 Task: Add a signature Ashley Martin containing Yours sincerely, Ashley Martin to email address softage.10@softage.net and add a label Incident response
Action: Mouse moved to (137, 141)
Screenshot: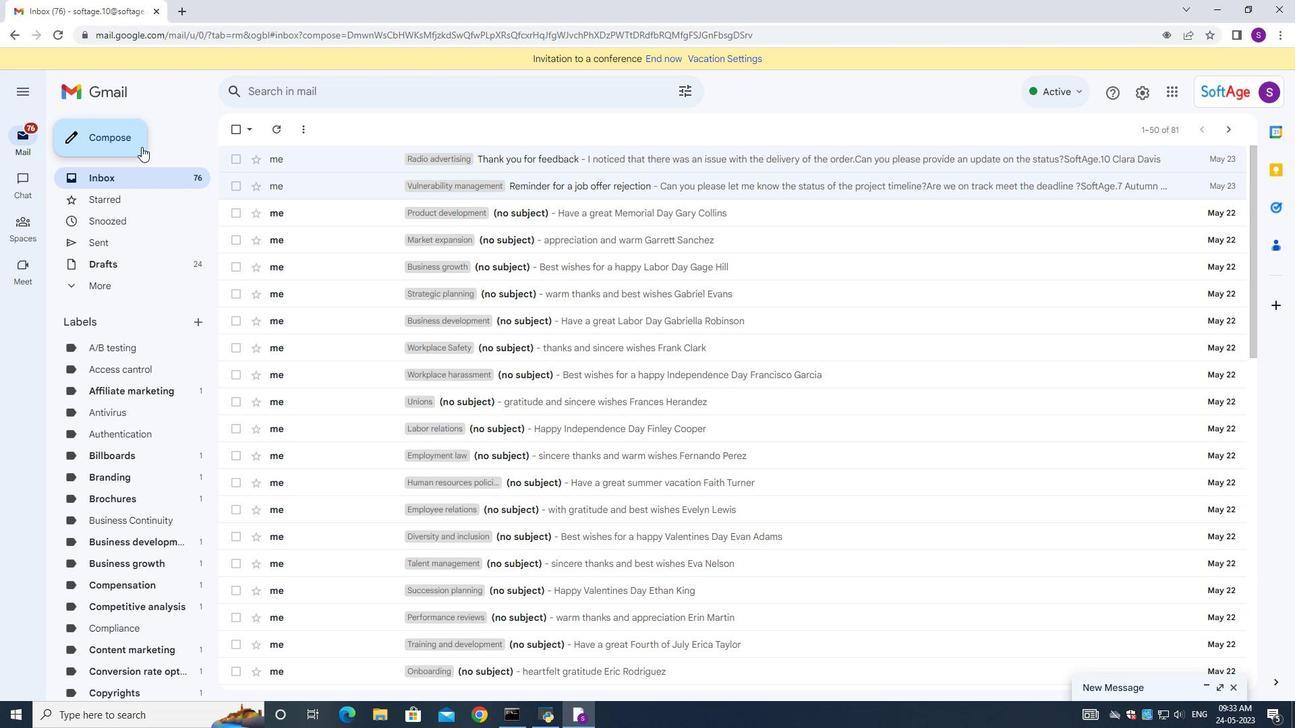 
Action: Mouse pressed left at (137, 141)
Screenshot: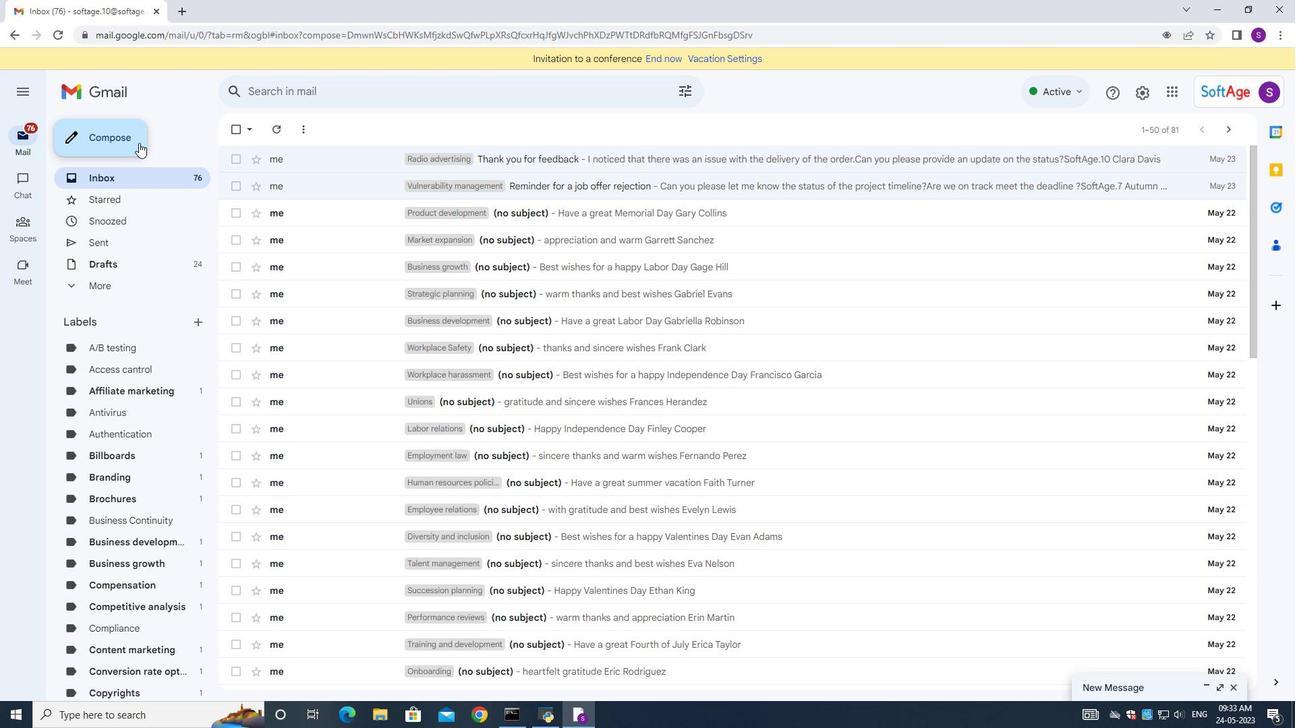 
Action: Mouse moved to (1234, 689)
Screenshot: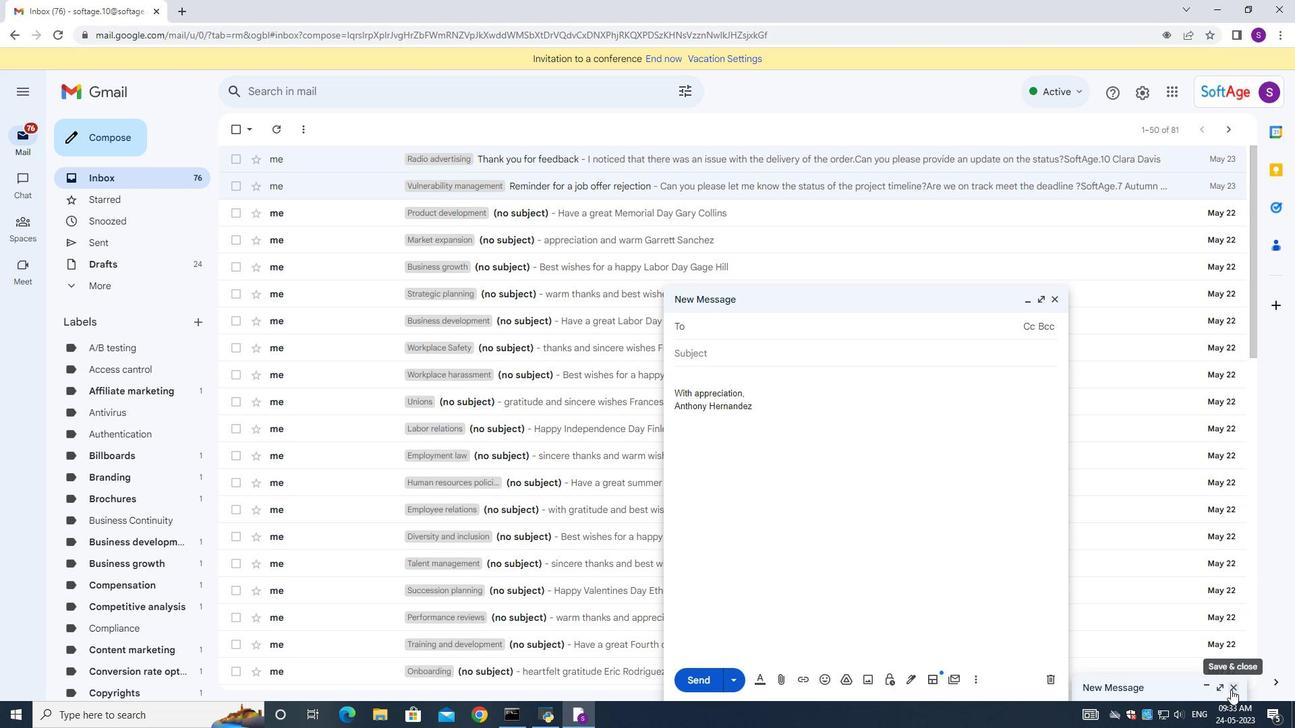 
Action: Mouse pressed left at (1234, 689)
Screenshot: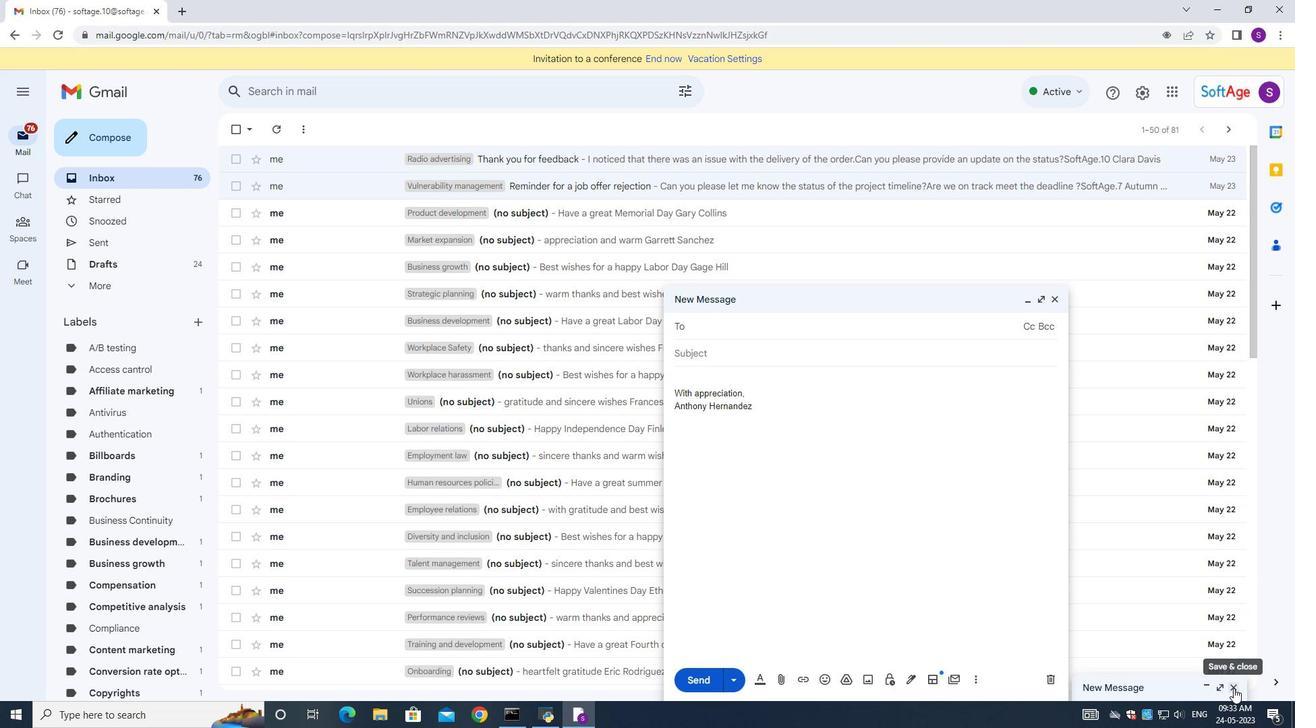 
Action: Mouse moved to (1089, 676)
Screenshot: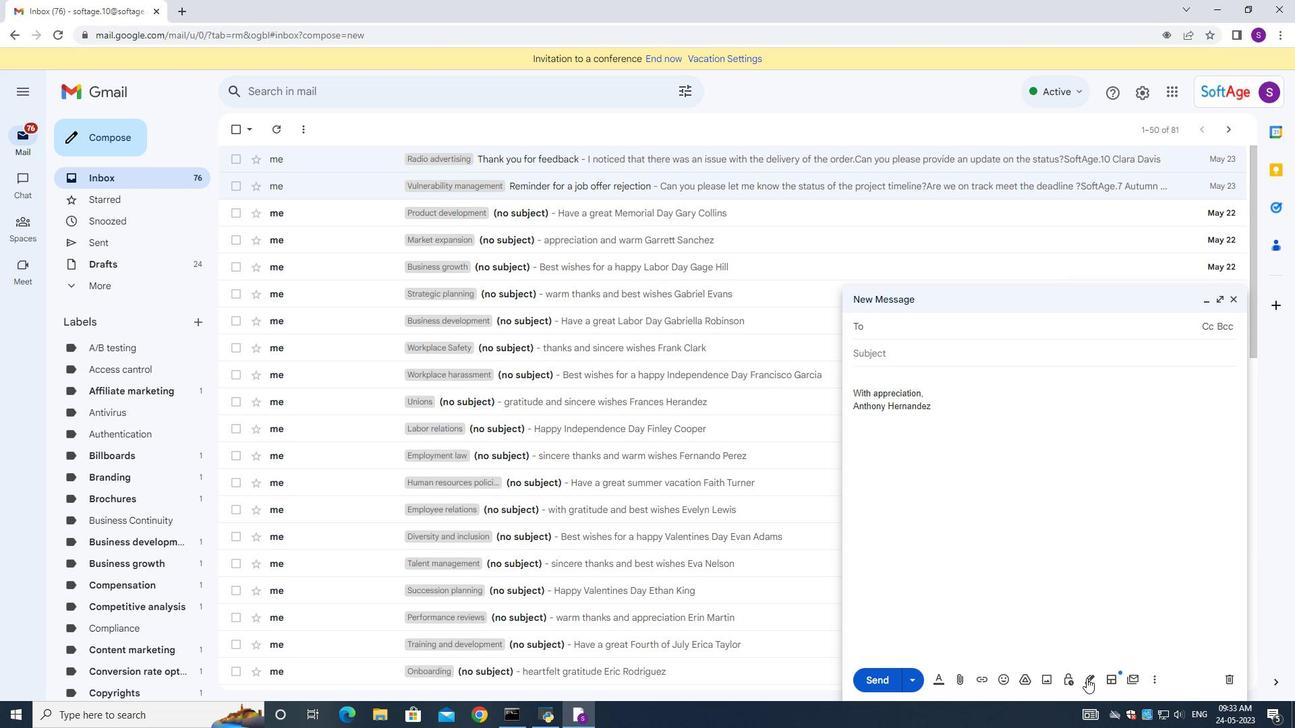 
Action: Mouse pressed left at (1089, 676)
Screenshot: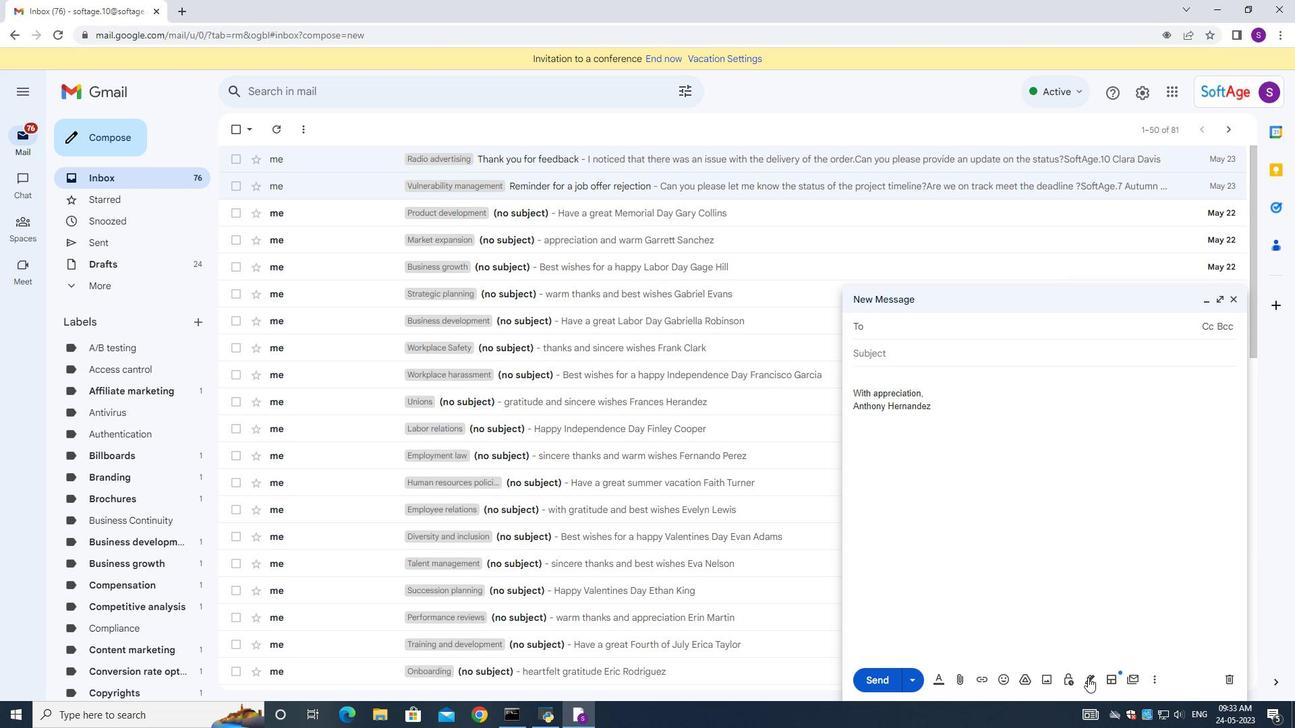 
Action: Mouse moved to (1143, 606)
Screenshot: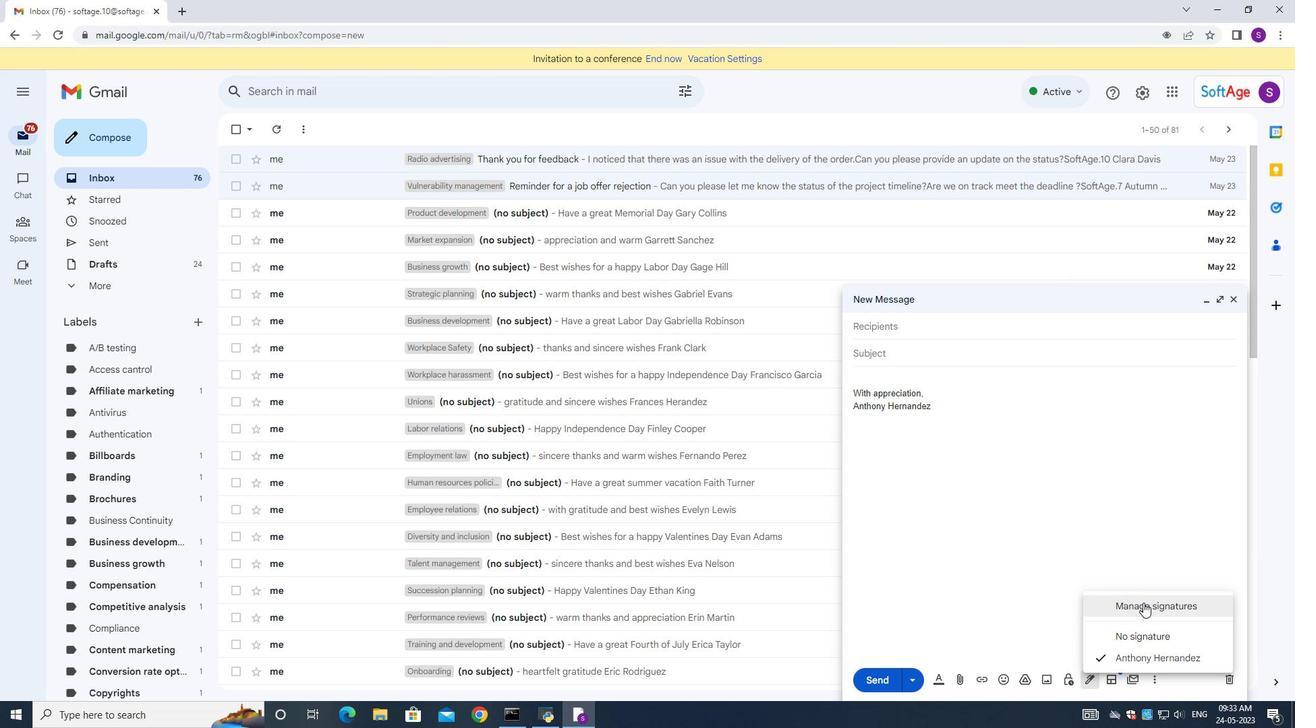 
Action: Mouse pressed left at (1143, 606)
Screenshot: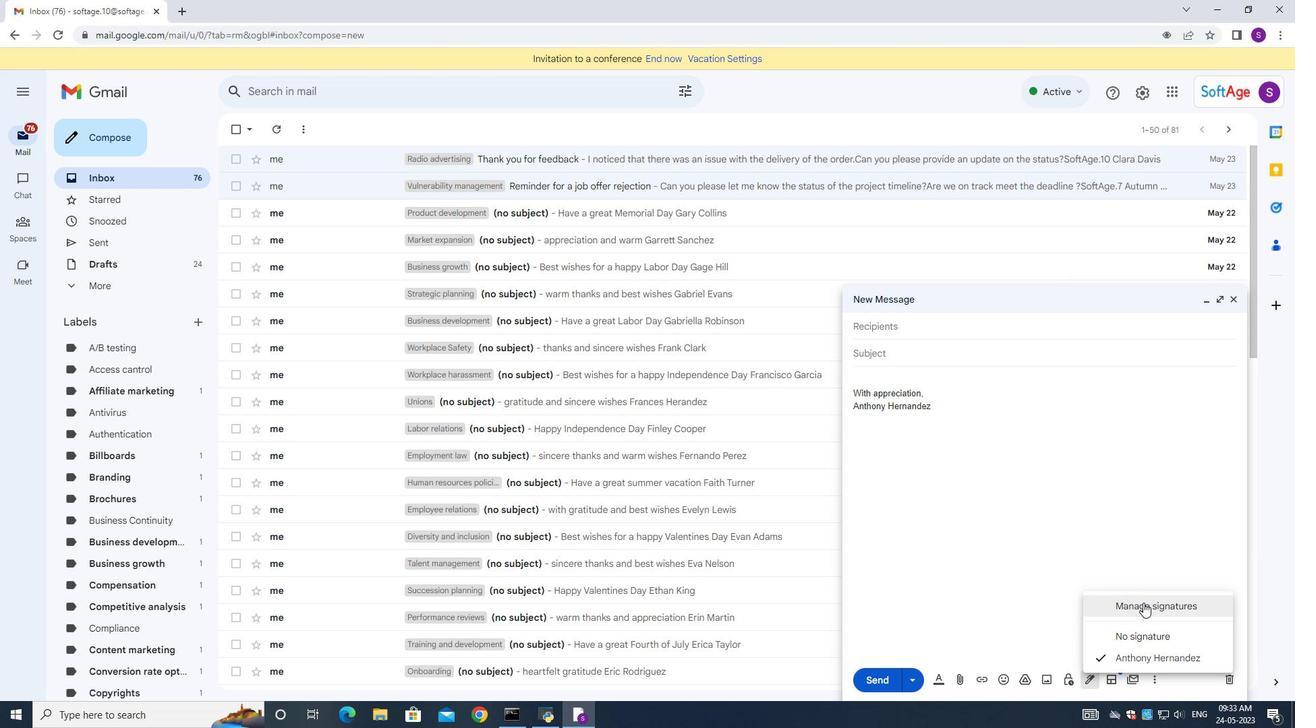 
Action: Mouse moved to (701, 334)
Screenshot: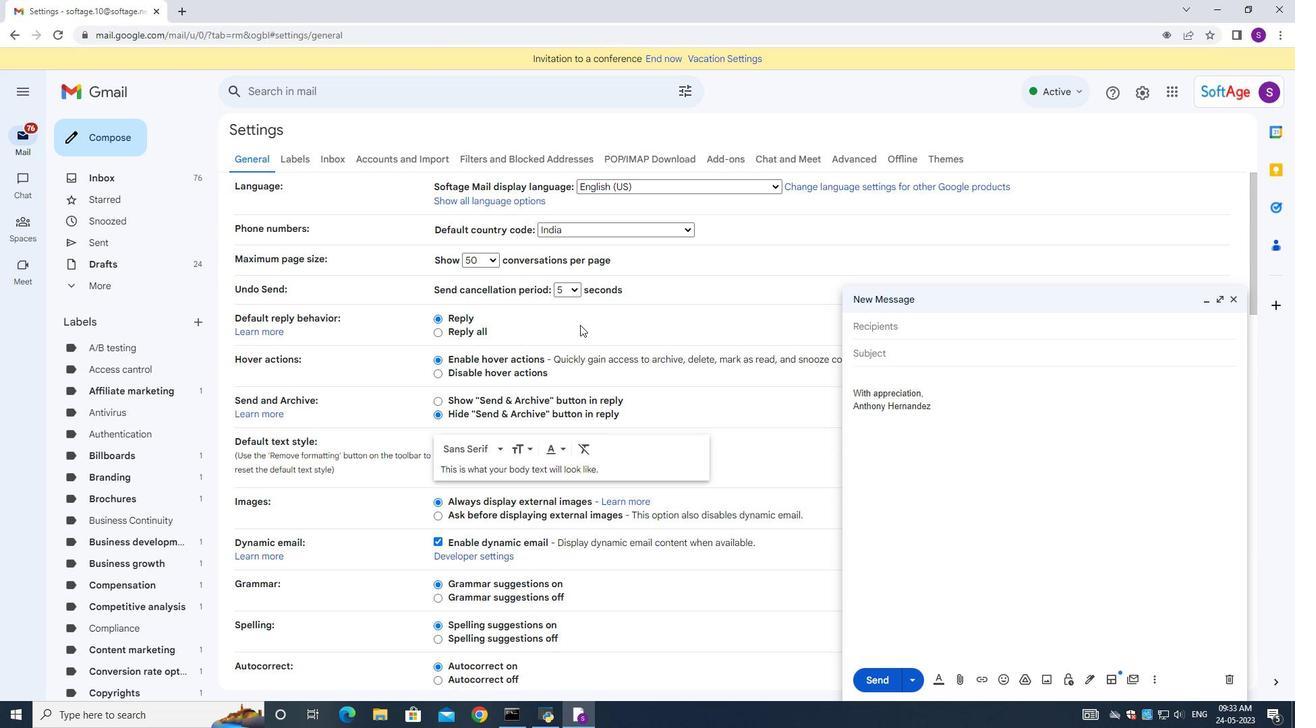 
Action: Mouse scrolled (701, 333) with delta (0, 0)
Screenshot: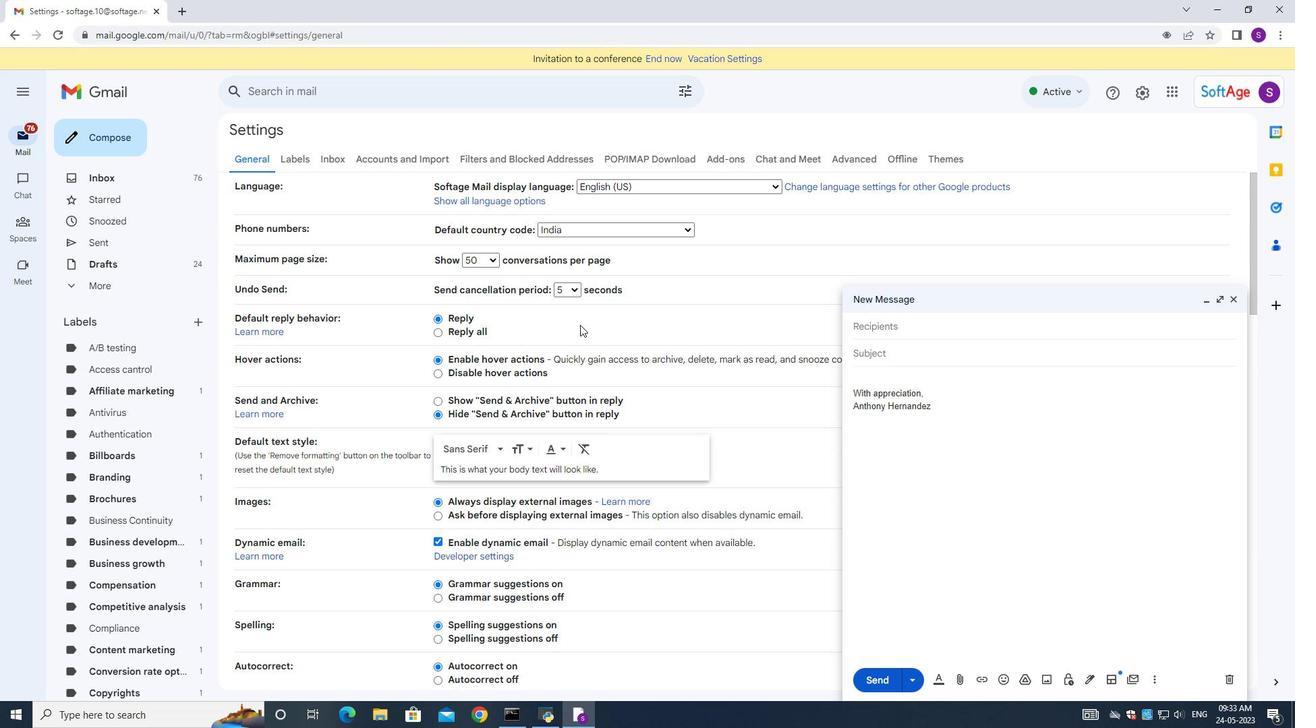 
Action: Mouse moved to (702, 335)
Screenshot: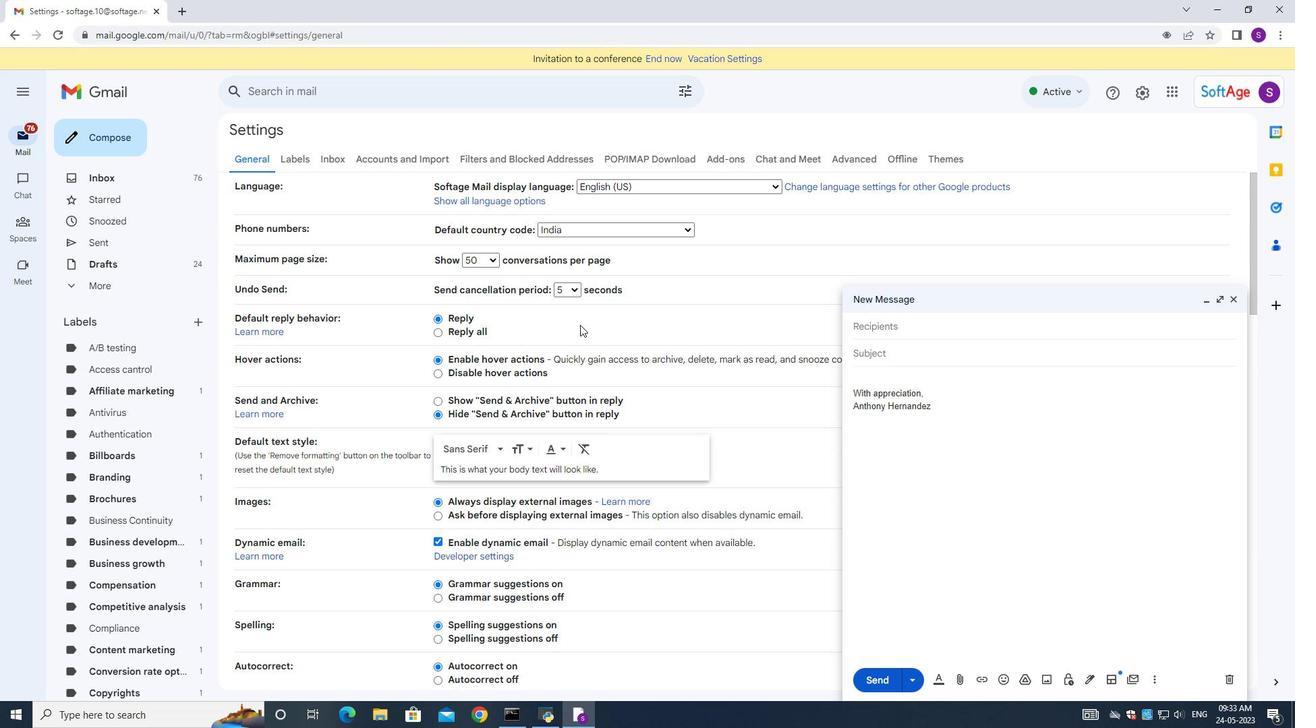 
Action: Mouse scrolled (702, 334) with delta (0, 0)
Screenshot: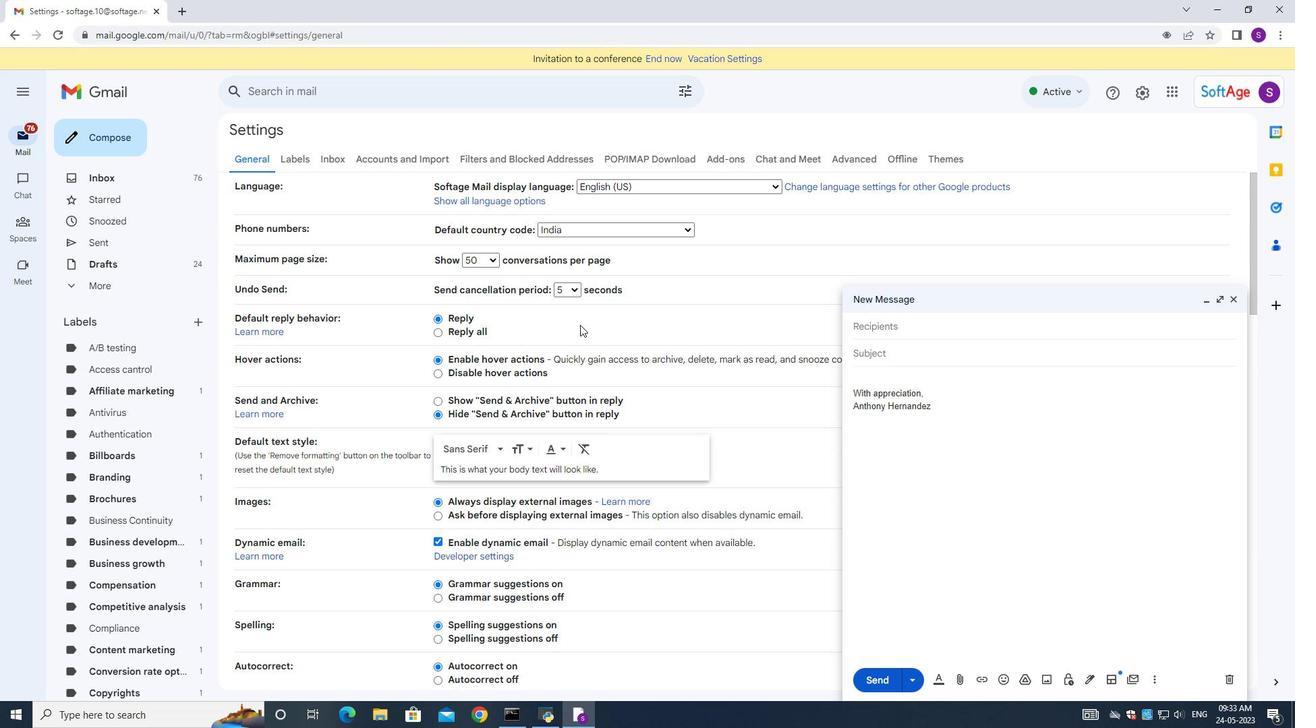 
Action: Mouse scrolled (702, 334) with delta (0, 0)
Screenshot: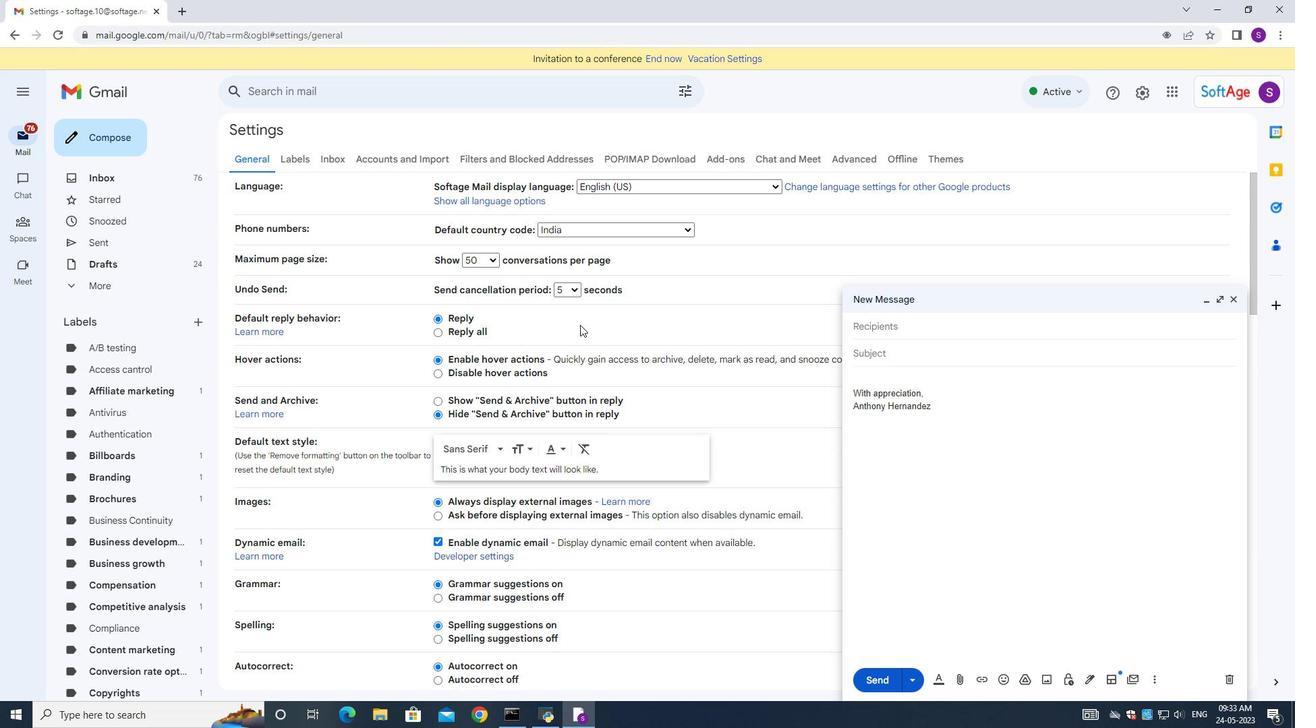 
Action: Mouse moved to (702, 336)
Screenshot: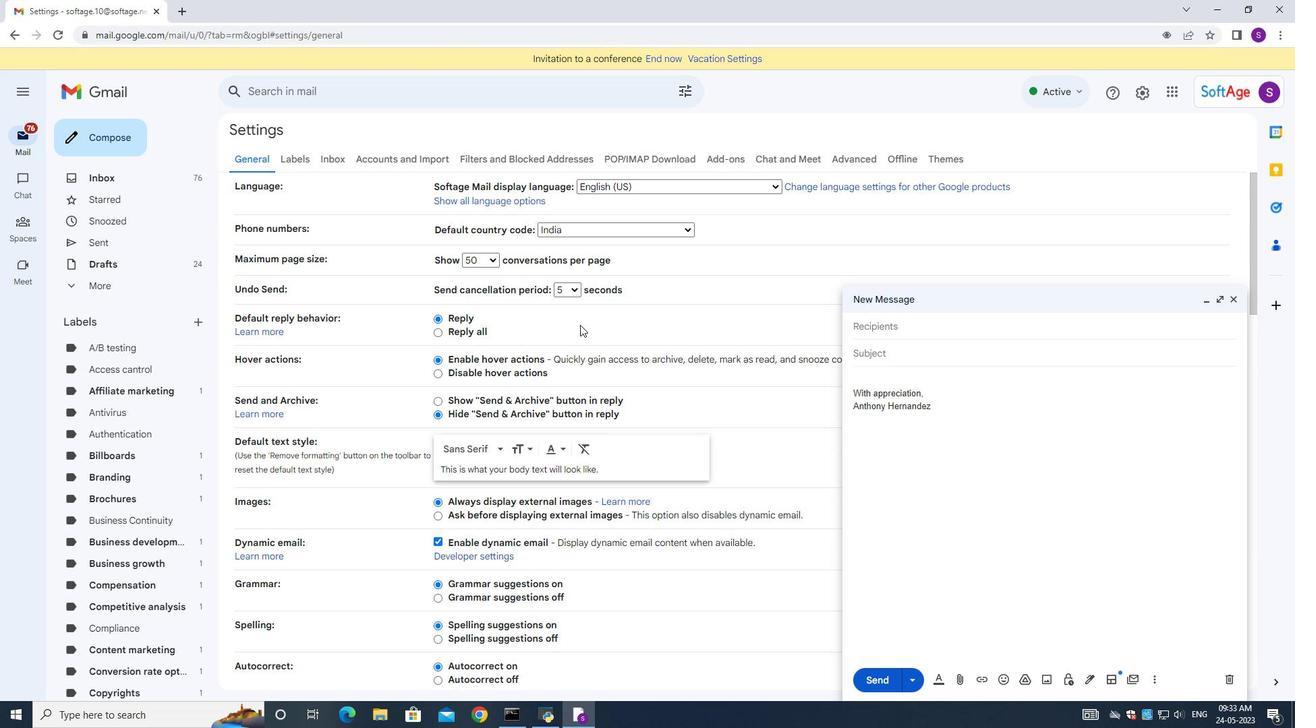 
Action: Mouse scrolled (702, 335) with delta (0, 0)
Screenshot: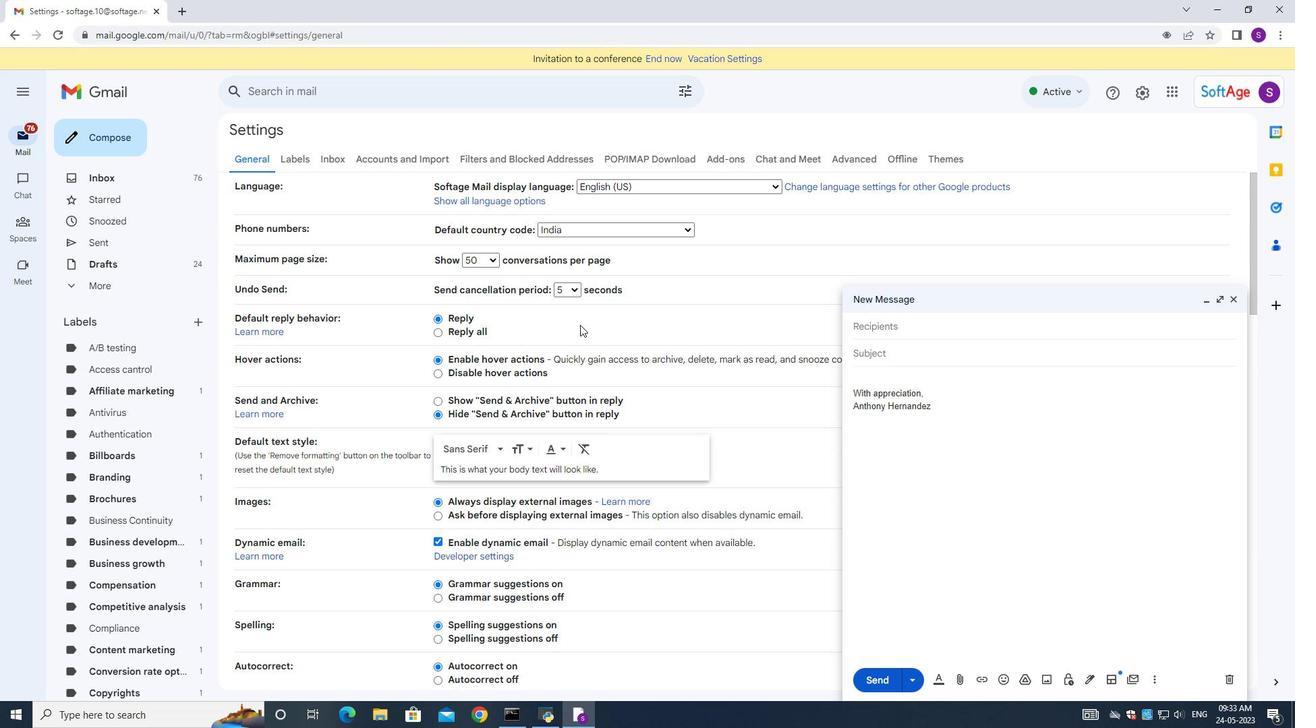 
Action: Mouse scrolled (702, 335) with delta (0, 0)
Screenshot: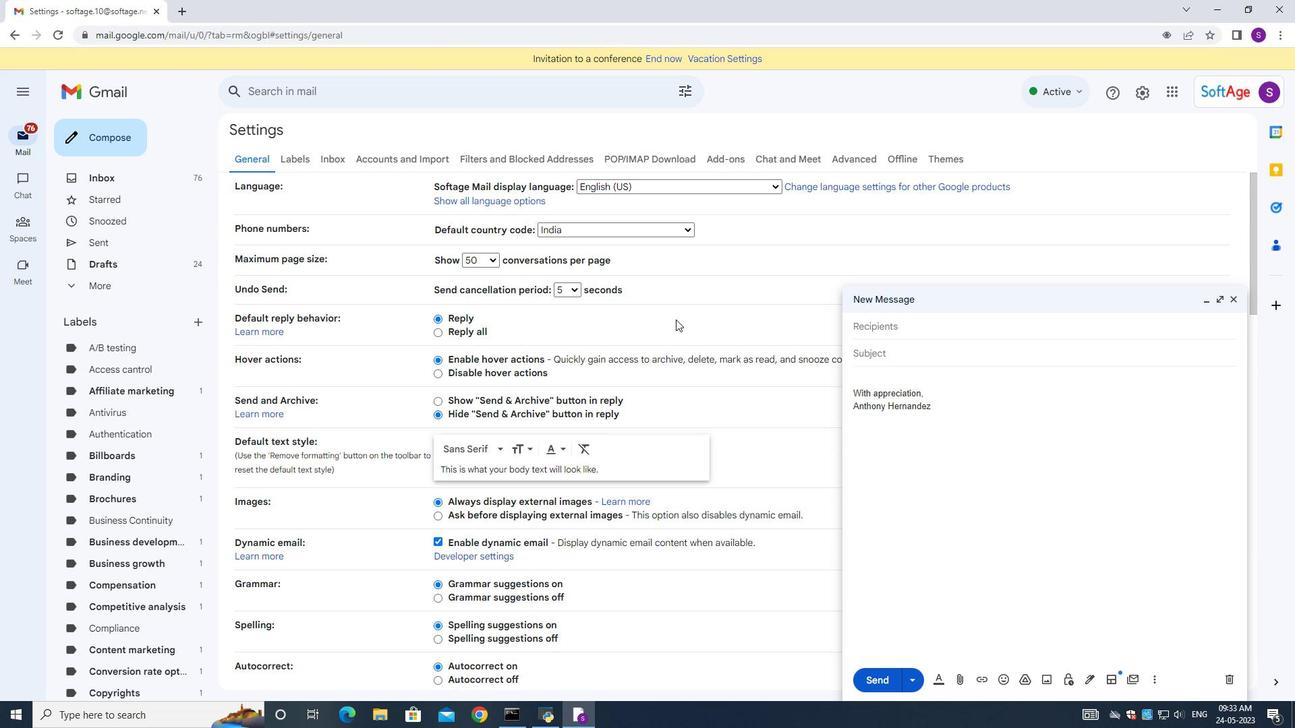 
Action: Mouse scrolled (702, 335) with delta (0, 0)
Screenshot: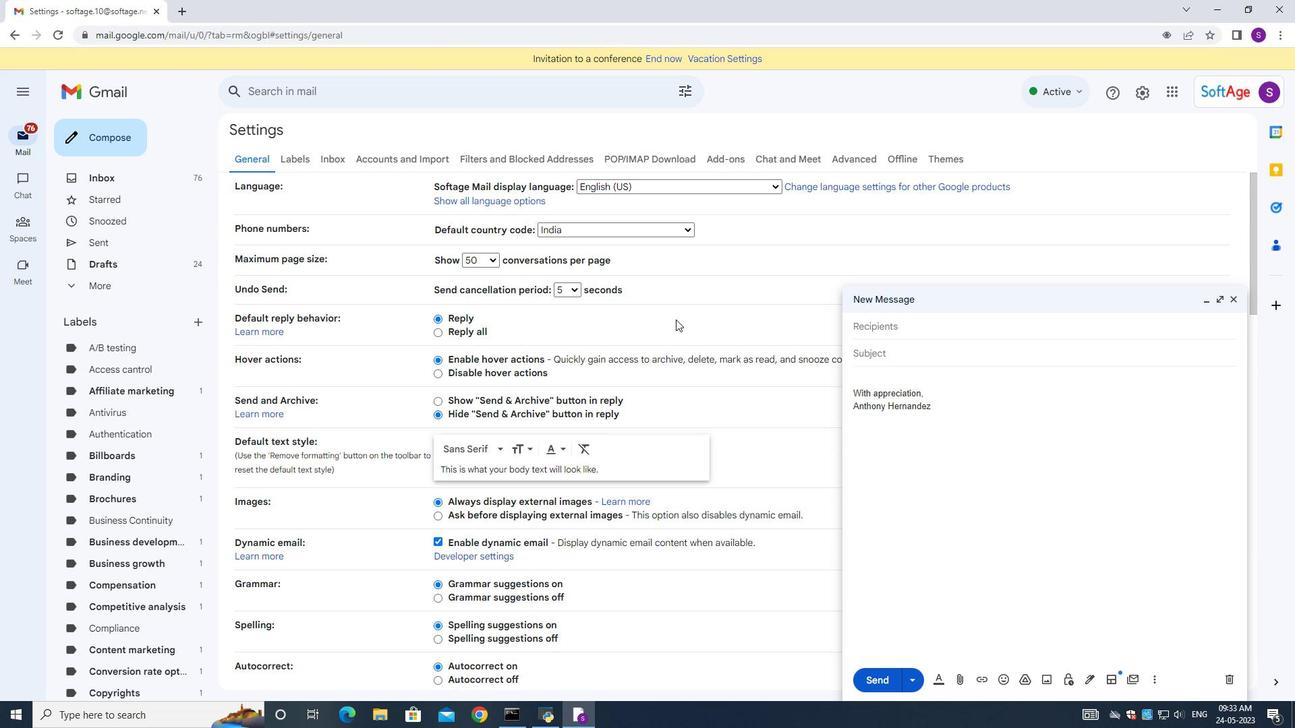 
Action: Mouse moved to (676, 374)
Screenshot: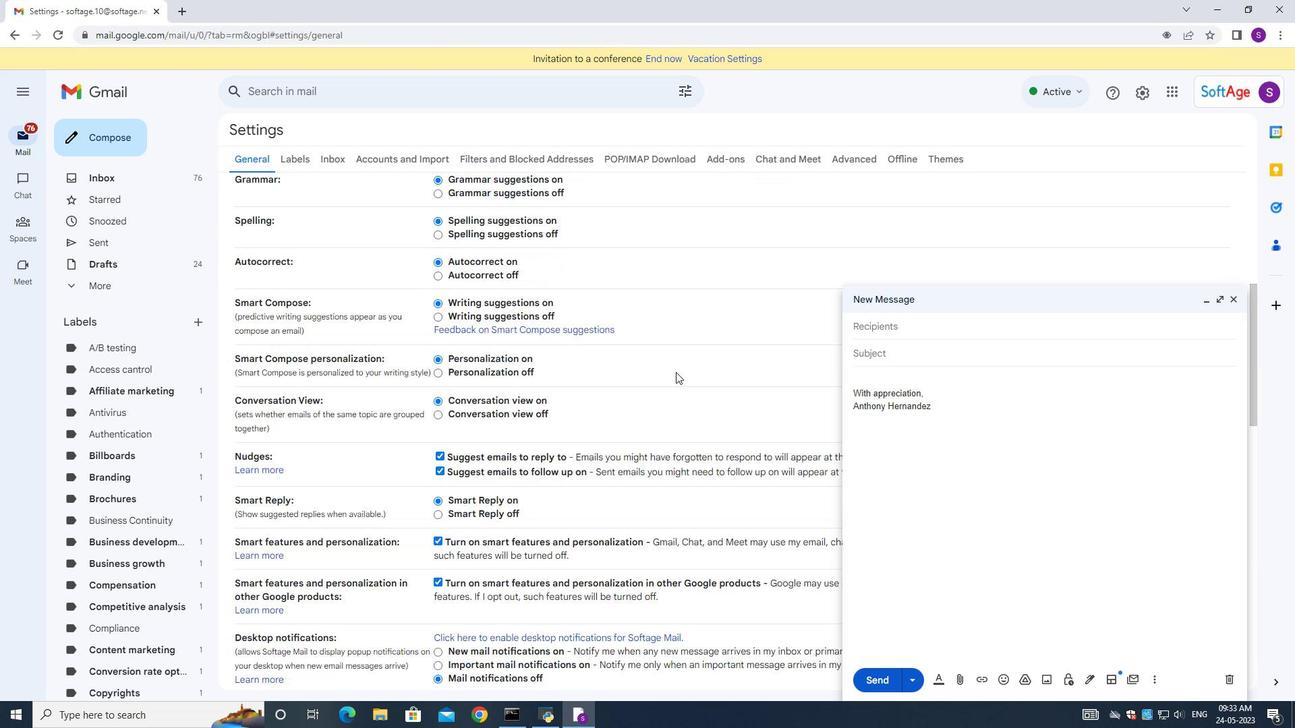 
Action: Mouse scrolled (676, 373) with delta (0, 0)
Screenshot: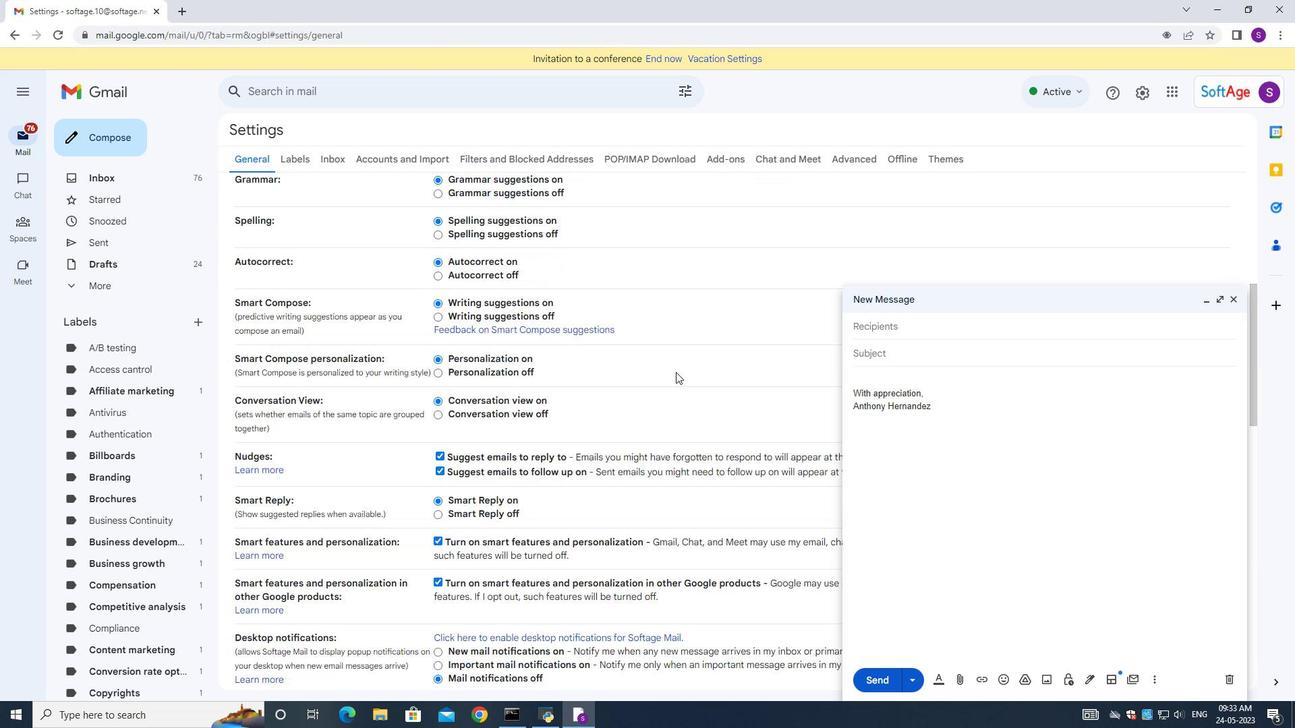 
Action: Mouse moved to (676, 375)
Screenshot: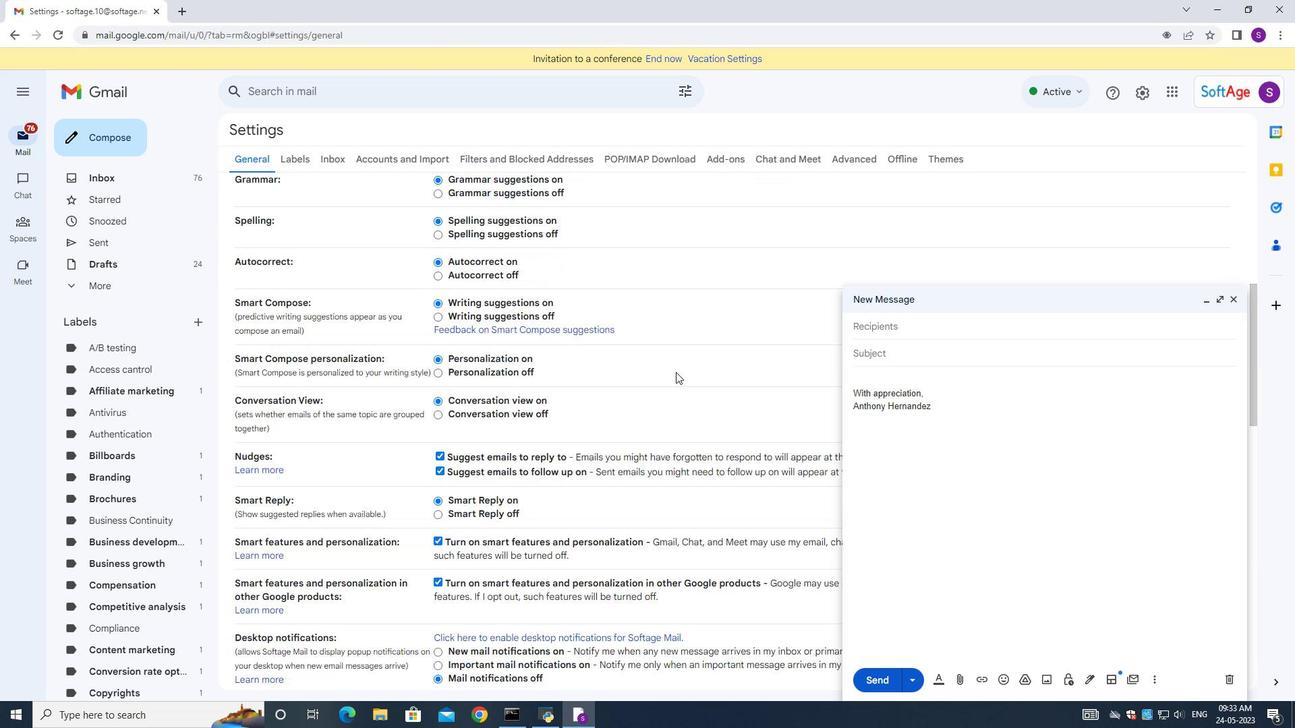 
Action: Mouse scrolled (676, 375) with delta (0, 0)
Screenshot: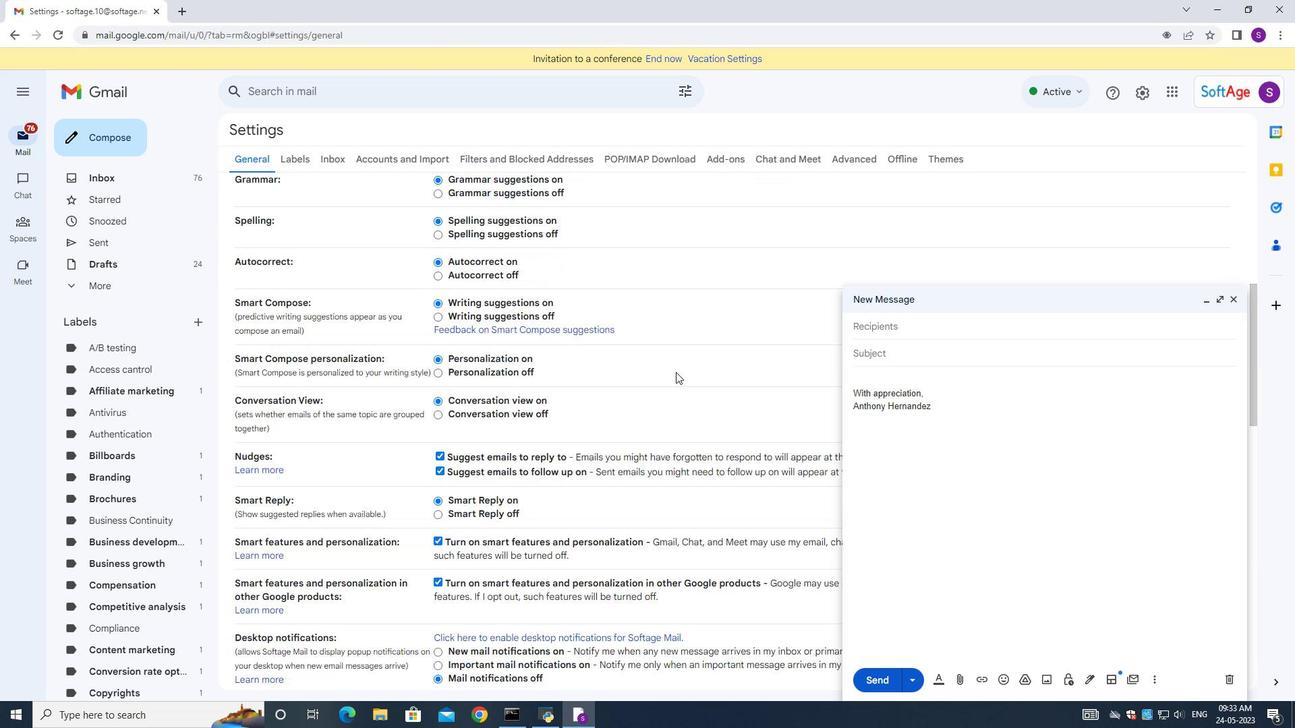 
Action: Mouse moved to (674, 376)
Screenshot: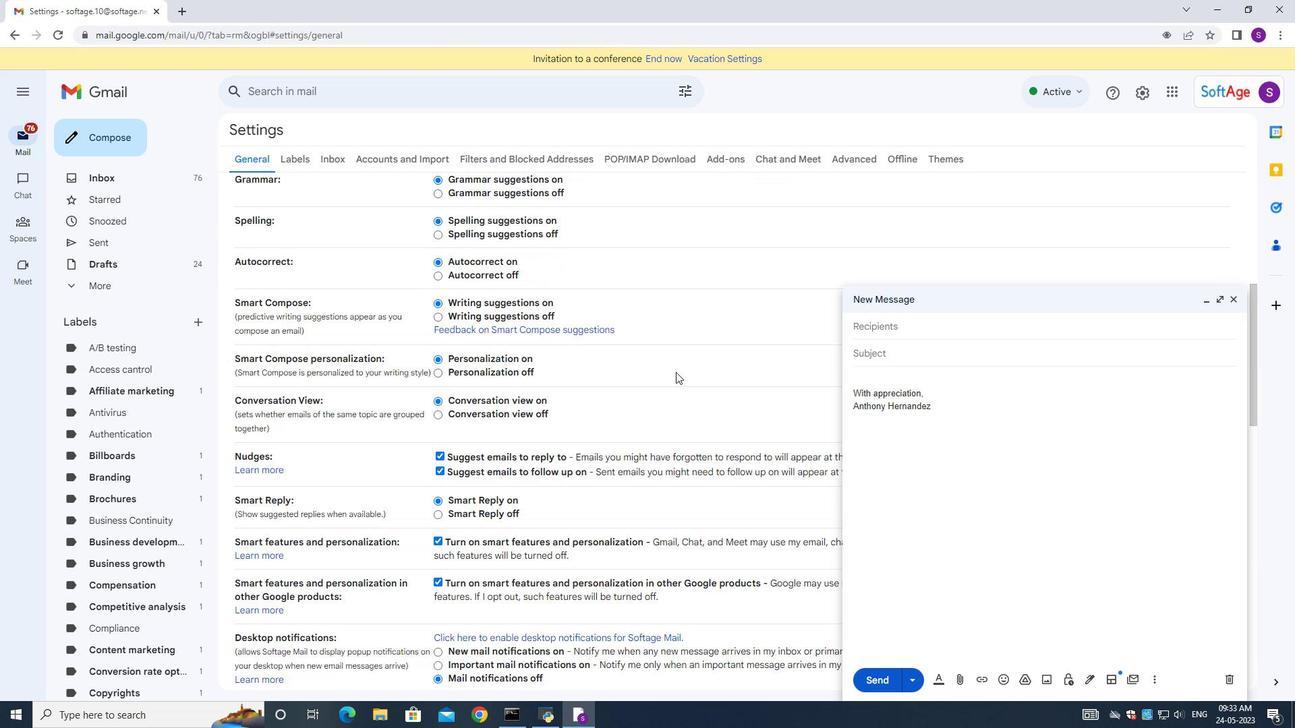 
Action: Mouse scrolled (674, 375) with delta (0, 0)
Screenshot: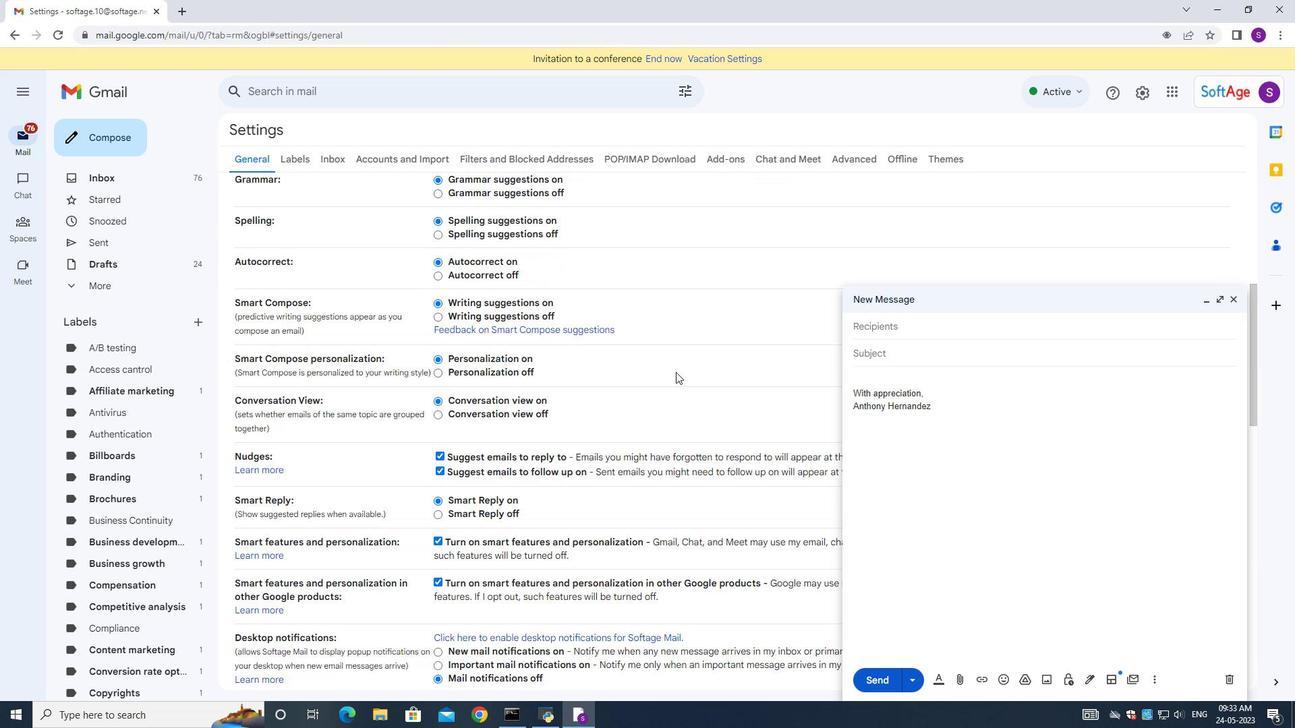 
Action: Mouse scrolled (674, 375) with delta (0, 0)
Screenshot: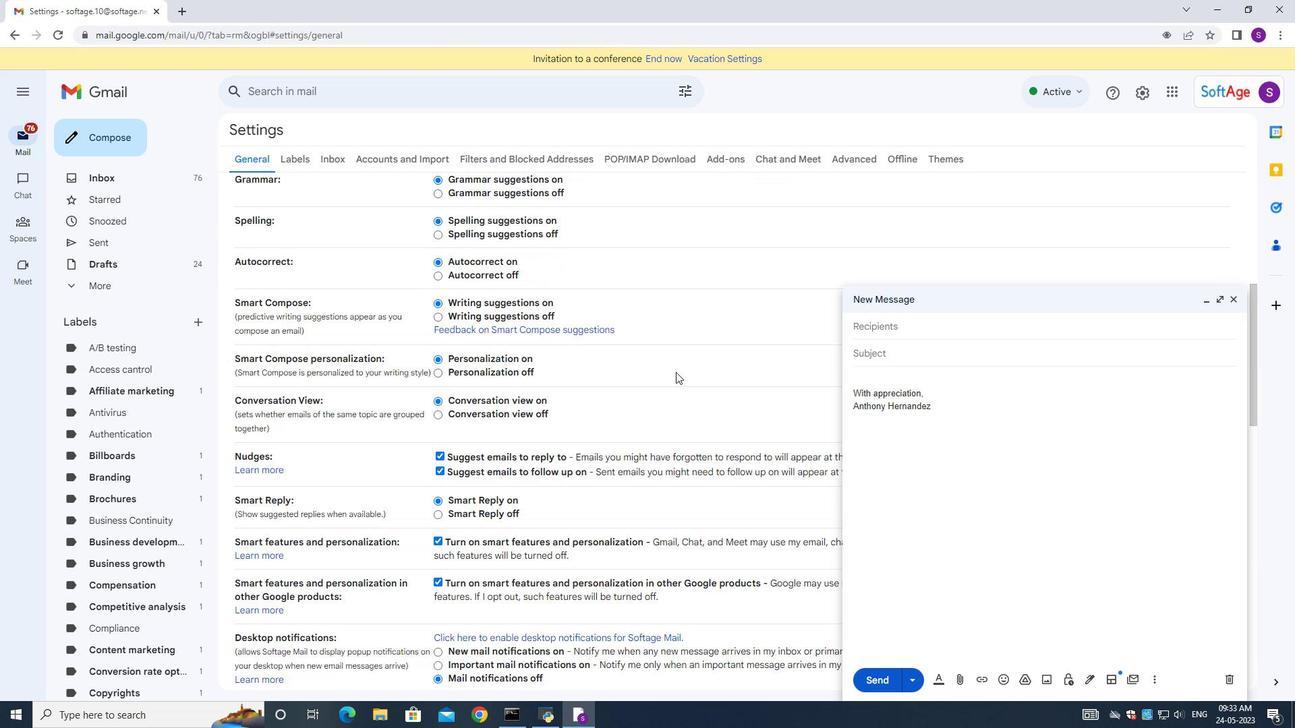 
Action: Mouse moved to (674, 376)
Screenshot: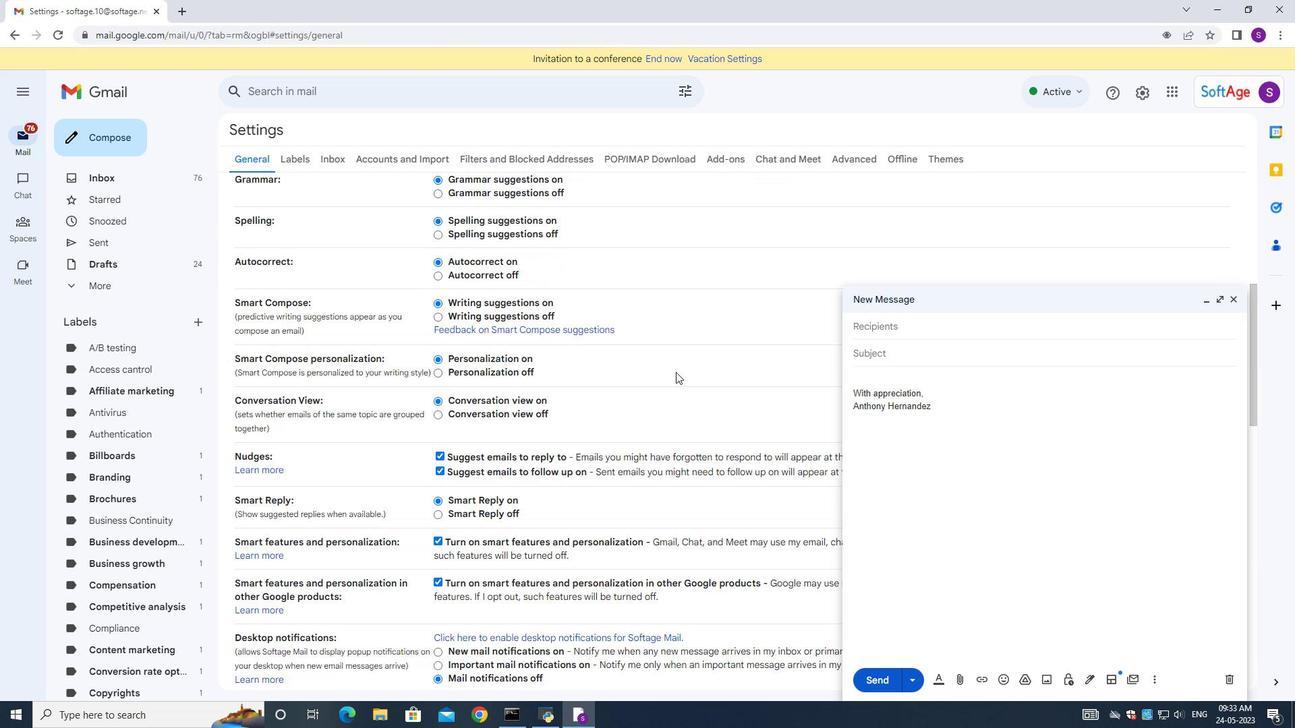 
Action: Mouse scrolled (674, 375) with delta (0, 0)
Screenshot: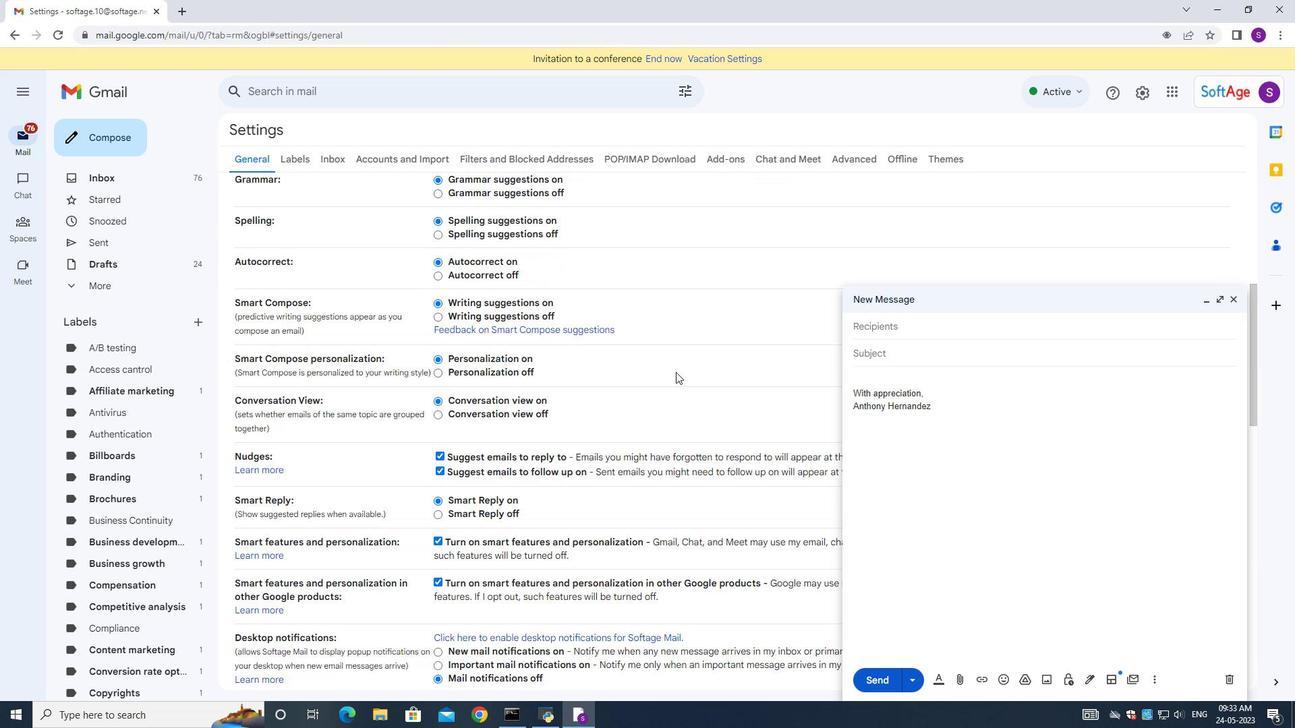 
Action: Mouse moved to (566, 520)
Screenshot: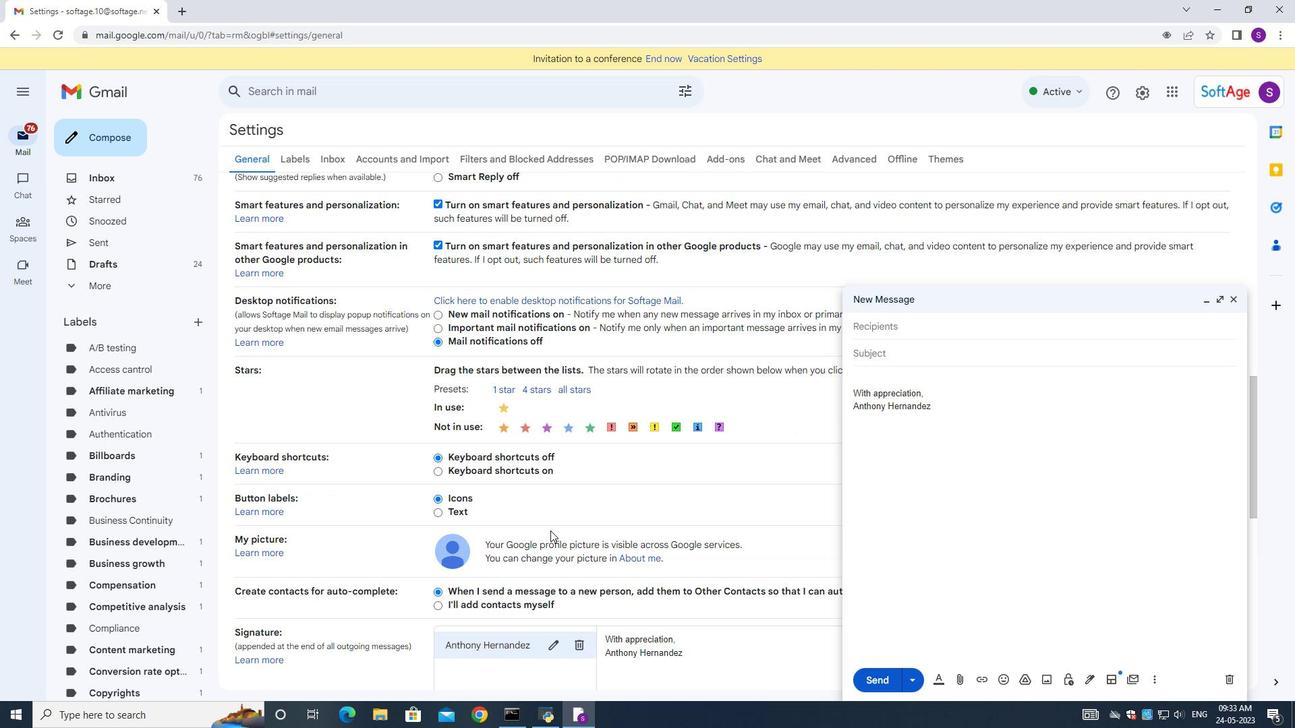 
Action: Mouse scrolled (566, 519) with delta (0, 0)
Screenshot: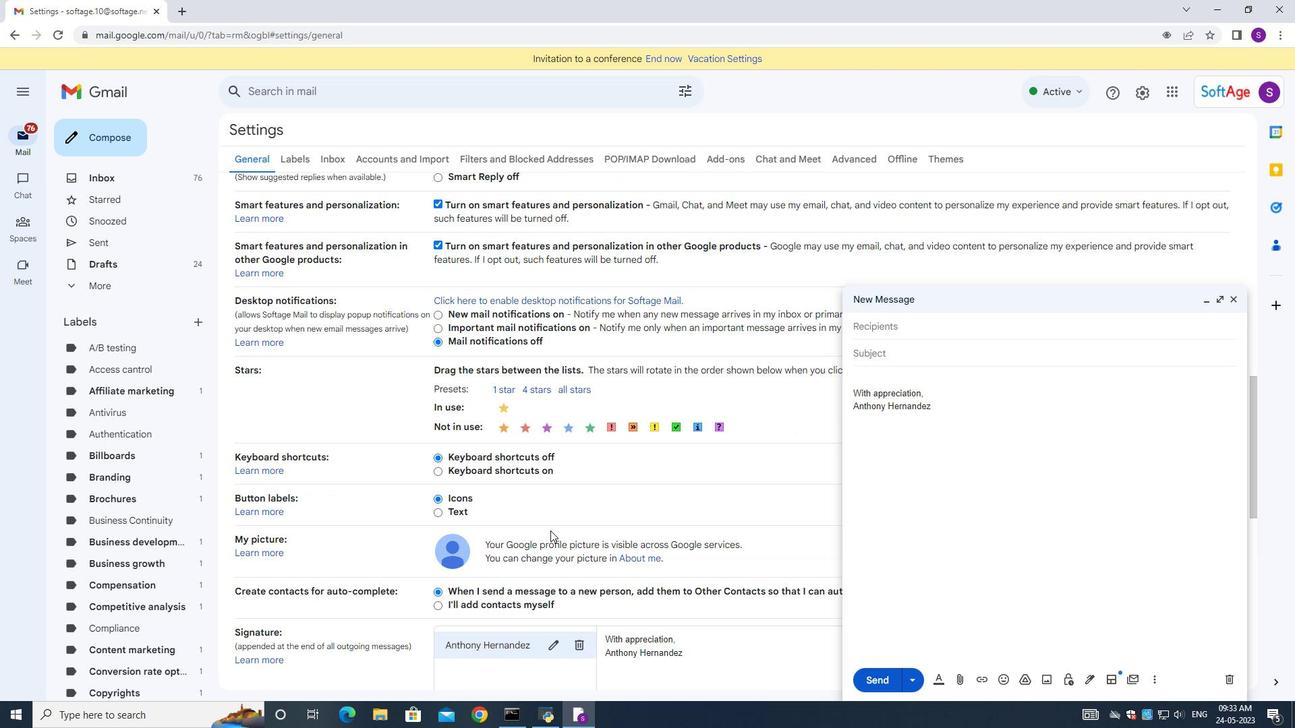 
Action: Mouse moved to (553, 569)
Screenshot: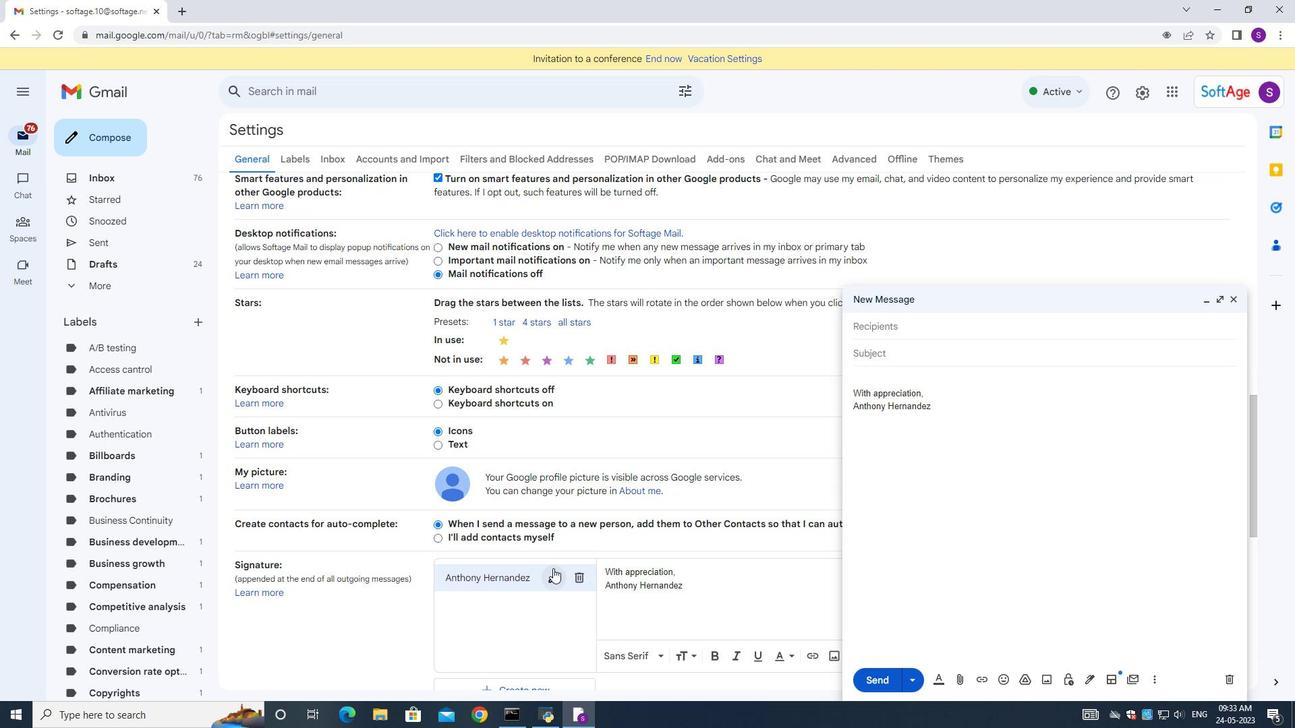 
Action: Mouse pressed left at (553, 569)
Screenshot: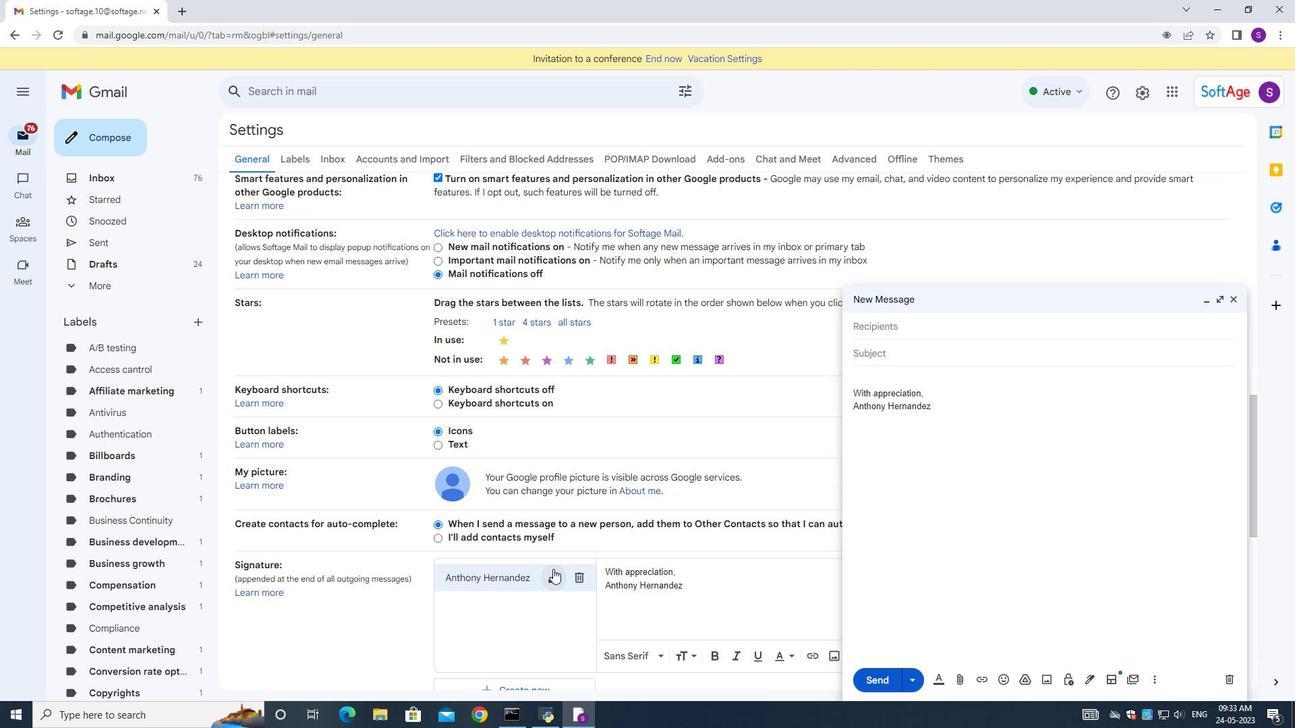 
Action: Mouse moved to (552, 570)
Screenshot: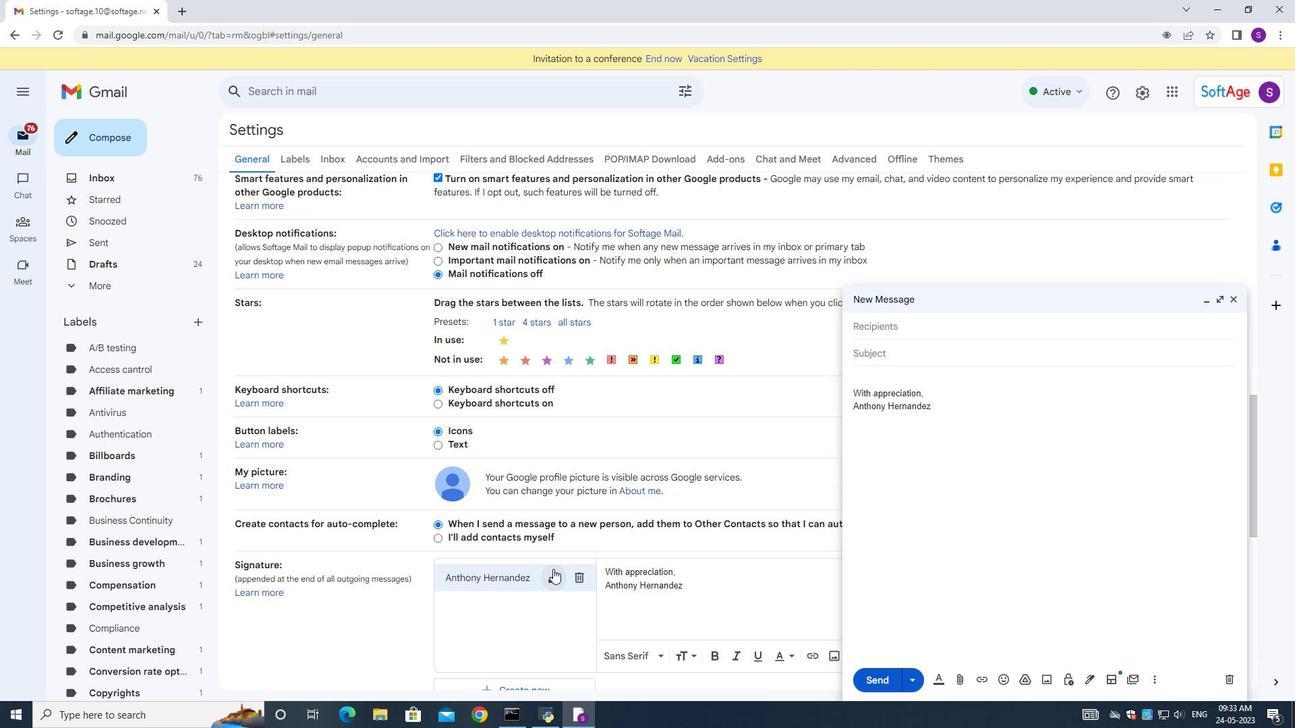 
Action: Key pressed ctrl+A<Key.backspace><Key.shift><Key.shift><Key.shift><Key.shift><Key.shift><Key.shift><Key.shift><Key.shift><Key.shift><Key.shift><Key.shift><Key.shift><Key.shift><Key.shift><Key.shift><Key.shift><Key.shift><Key.shift><Key.shift><Key.shift><Key.shift><Key.shift><Key.shift><Key.shift><Key.shift>Ashley<Key.space><Key.shift>Martin
Screenshot: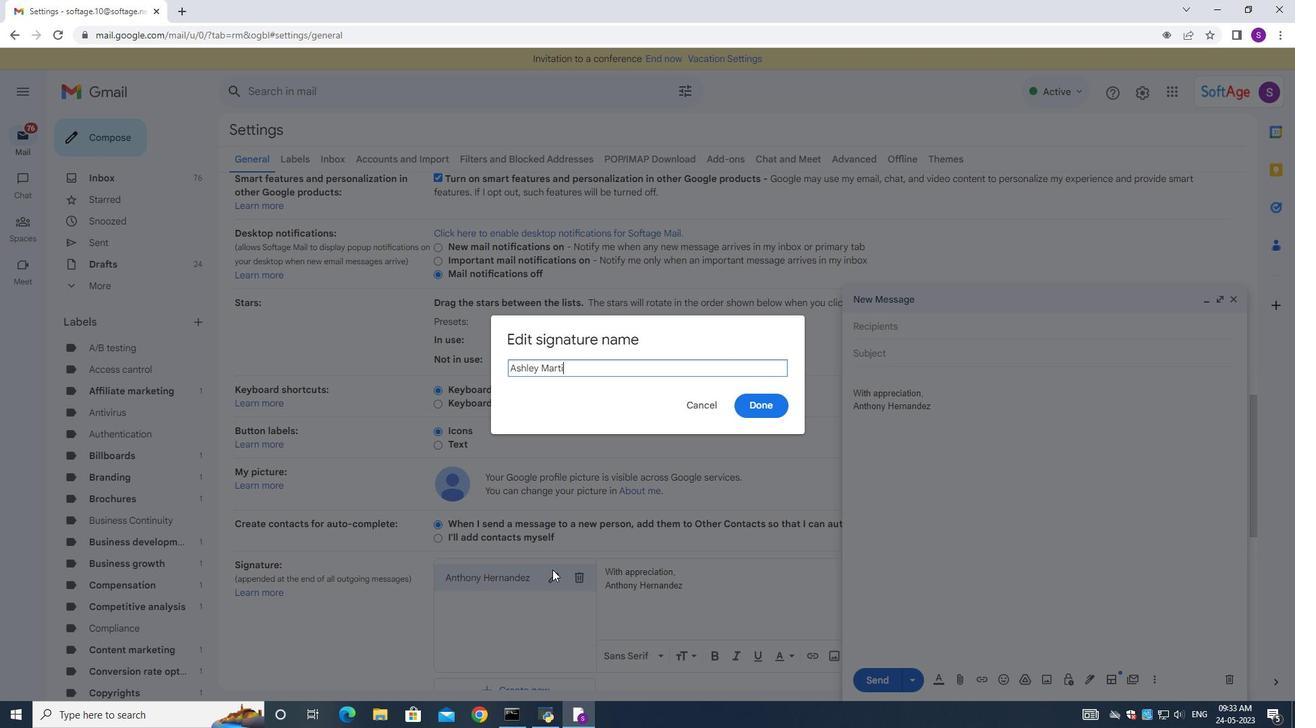 
Action: Mouse moved to (776, 402)
Screenshot: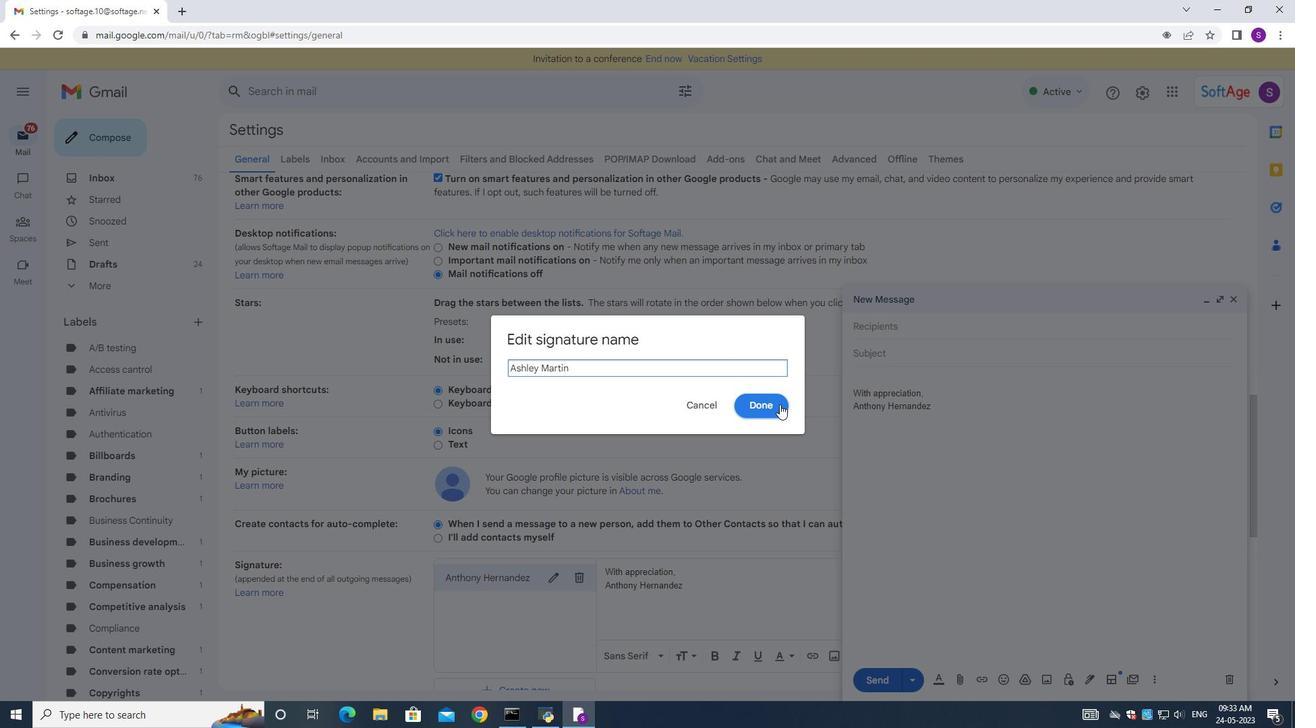 
Action: Mouse pressed left at (776, 402)
Screenshot: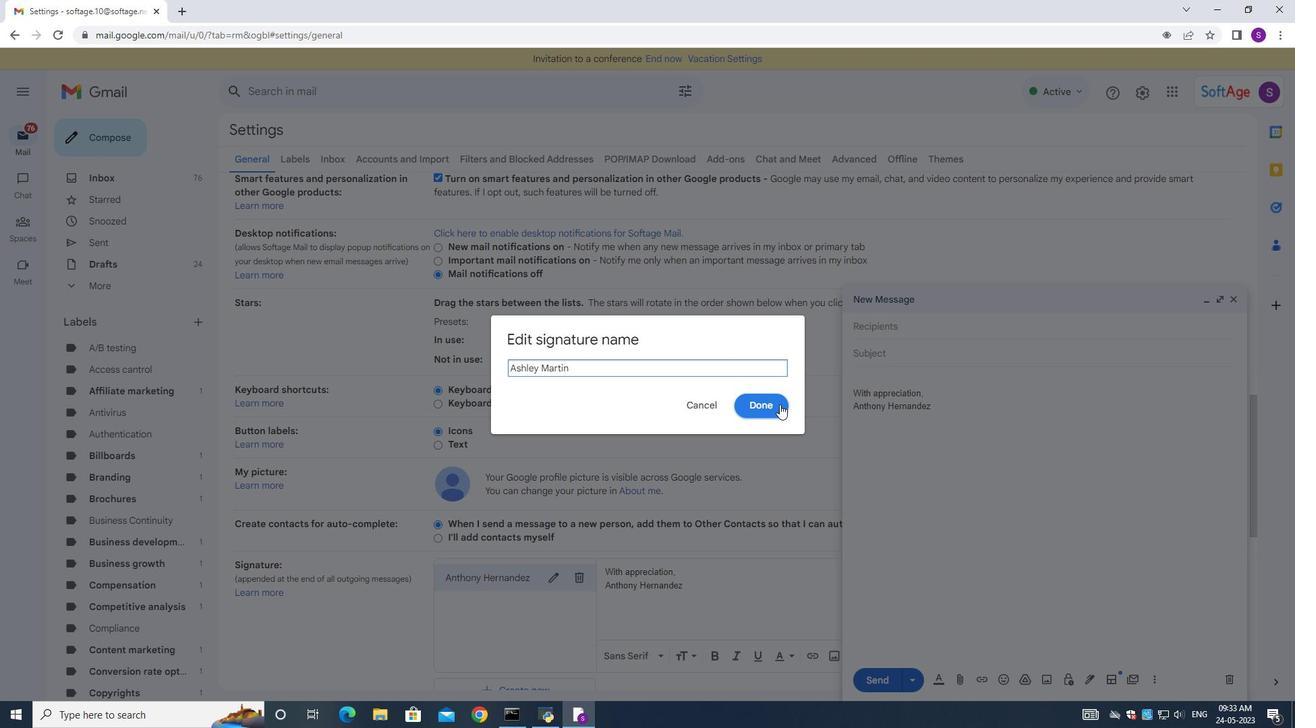 
Action: Mouse moved to (699, 592)
Screenshot: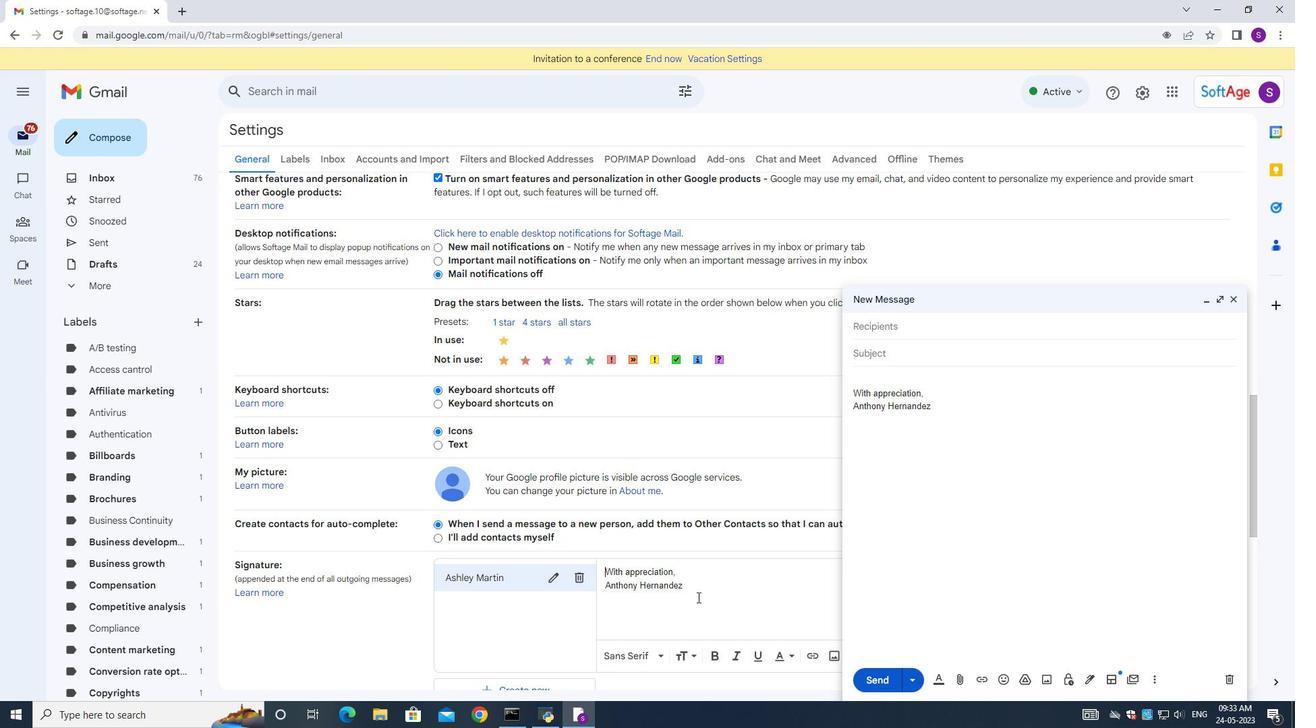 
Action: Mouse pressed left at (699, 592)
Screenshot: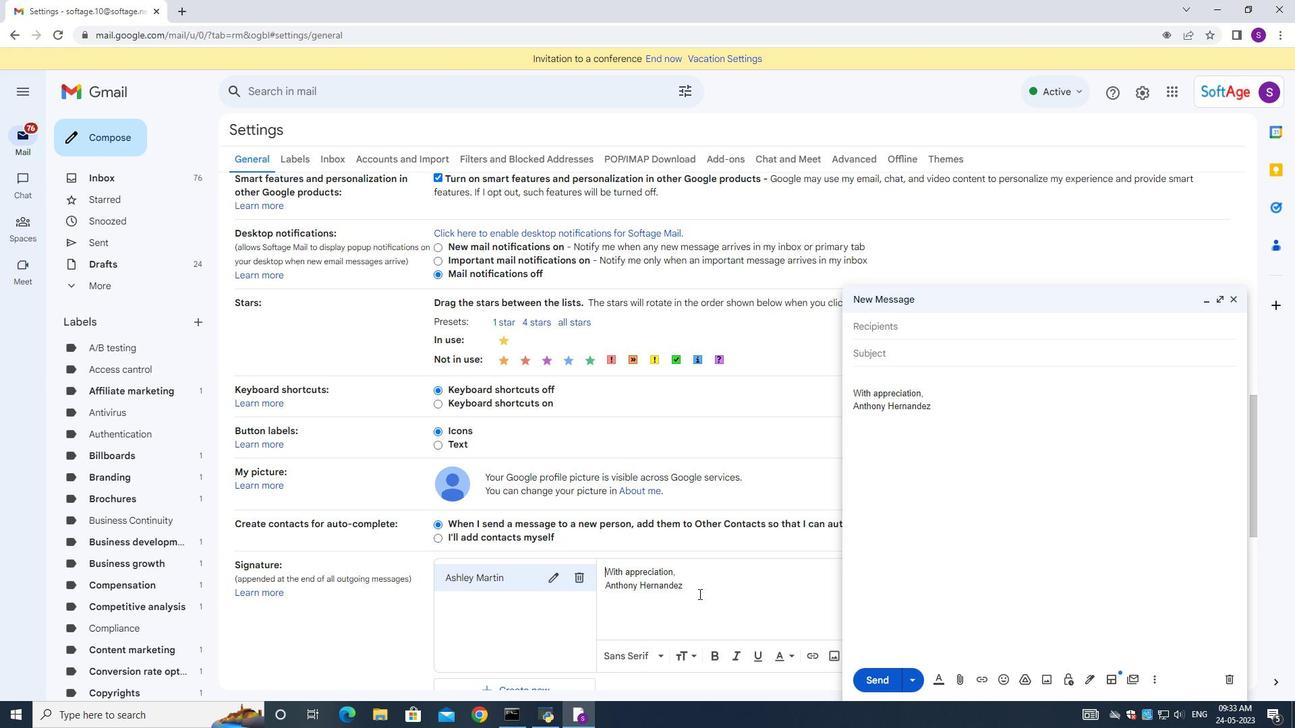 
Action: Mouse moved to (701, 560)
Screenshot: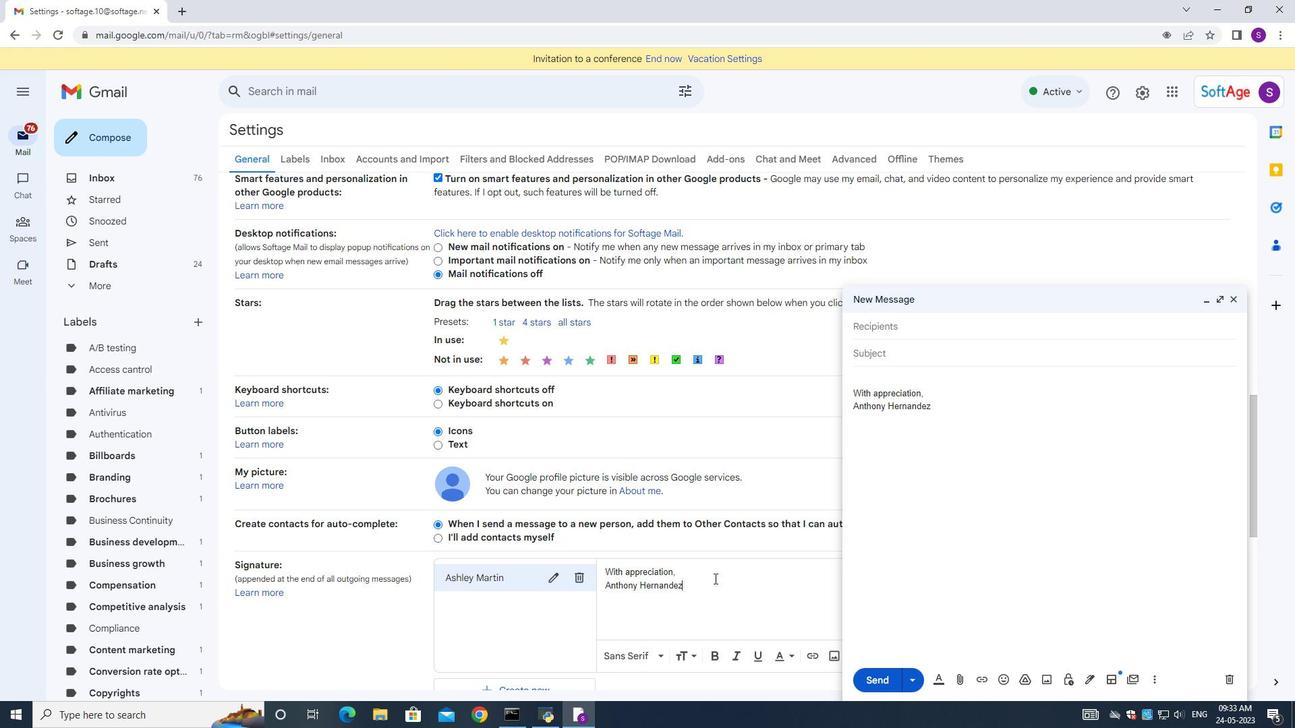 
Action: Key pressed ctrl+A<Key.backspace><Key.shift><Key.shift><Key.shift><Key.shift><Key.shift><Key.shift><Key.shift><Key.shift><Key.shift><Key.shift><Key.shift><Key.shift><Key.shift><Key.shift><Key.shift><Key.shift><Key.shift><Key.shift><Key.shift><Key.shift><Key.shift><Key.shift><Key.shift><Key.shift><Key.shift><Key.shift><Key.shift><Key.shift><Key.shift><Key.shift><Key.shift><Key.shift><Key.shift><Key.shift><Key.shift><Key.shift><Key.shift><Key.shift><Key.shift><Key.shift><Key.shift><Key.shift><Key.shift><Key.shift><Key.shift><Key.shift>Yours<Key.space>sincerely,<Key.enter><Key.shift>Asley<Key.backspace><Key.backspace><Key.backspace>hley<Key.space><Key.shift>Martiin<Key.backspace><Key.backspace>n<Key.space>
Screenshot: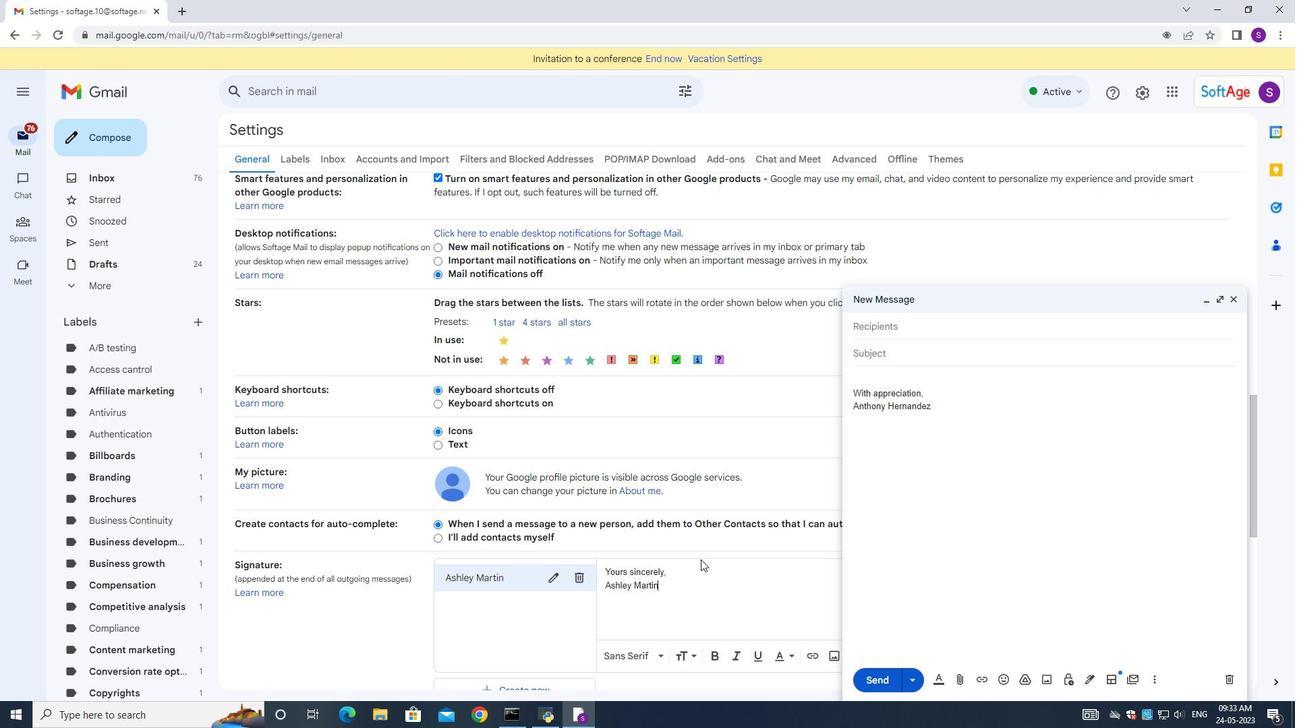 
Action: Mouse moved to (695, 579)
Screenshot: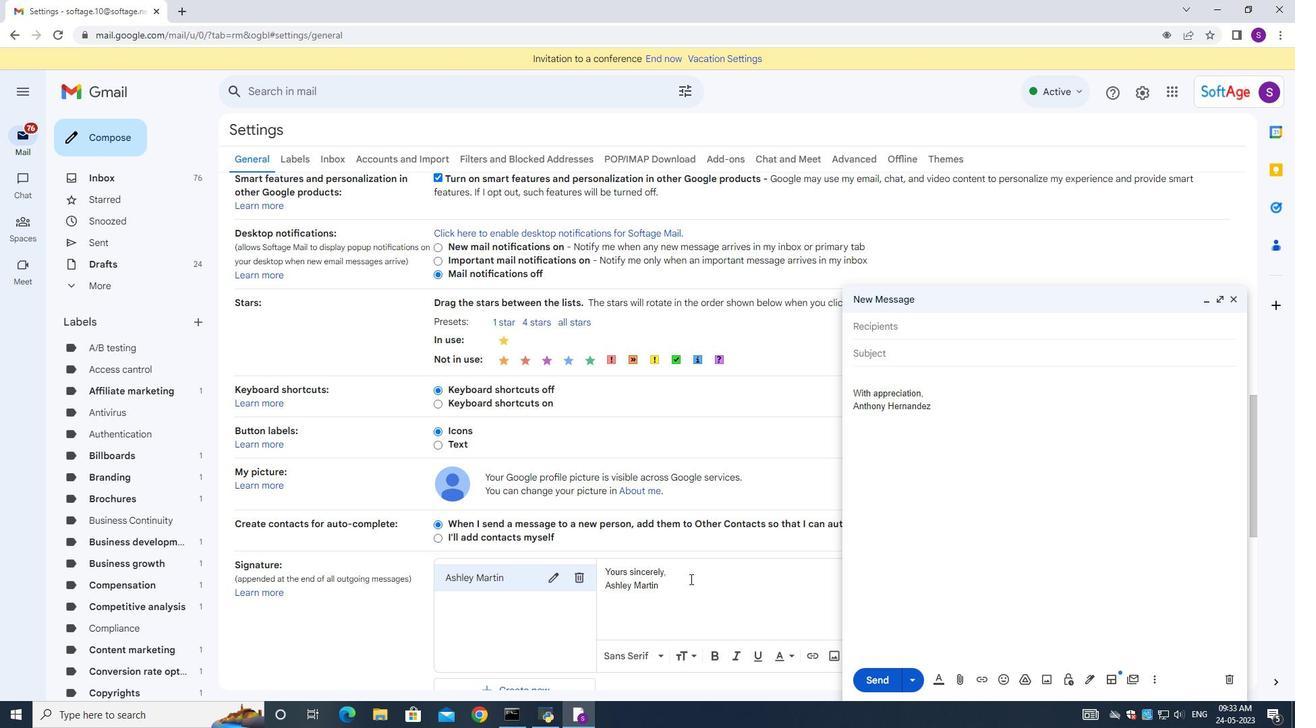 
Action: Mouse scrolled (695, 579) with delta (0, 0)
Screenshot: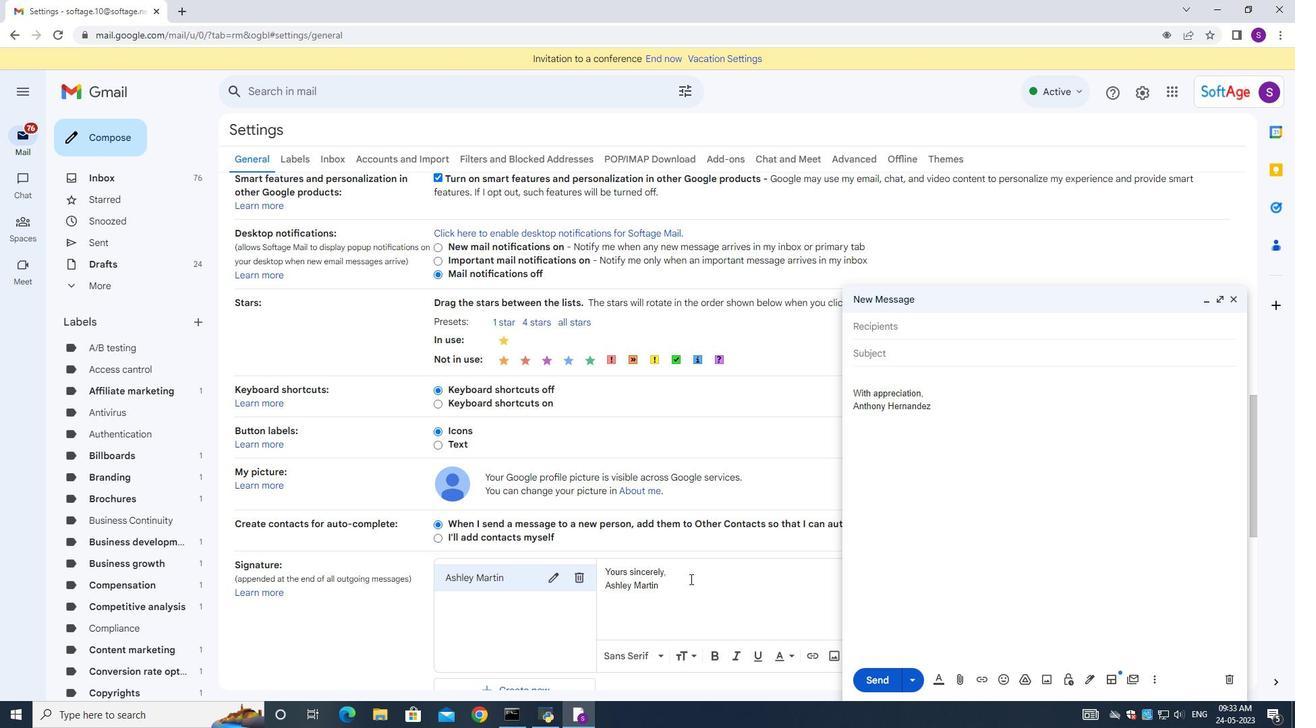 
Action: Mouse moved to (695, 579)
Screenshot: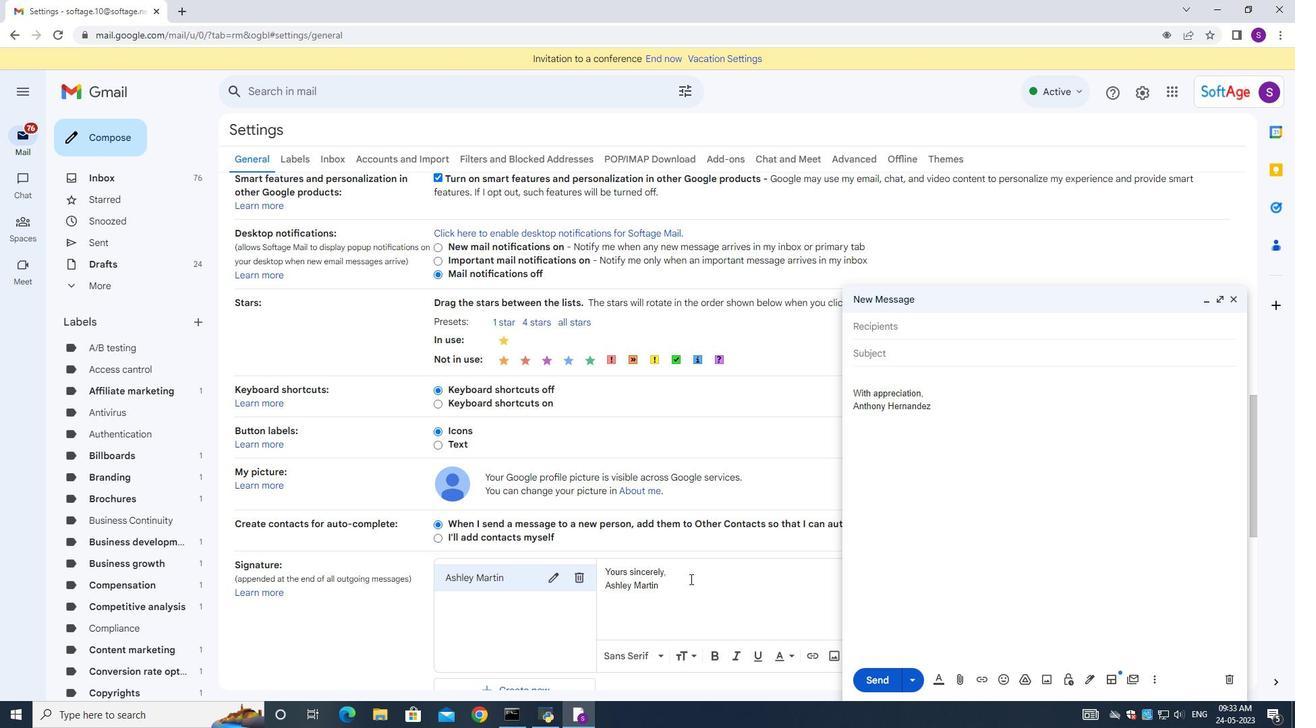 
Action: Mouse scrolled (695, 579) with delta (0, 0)
Screenshot: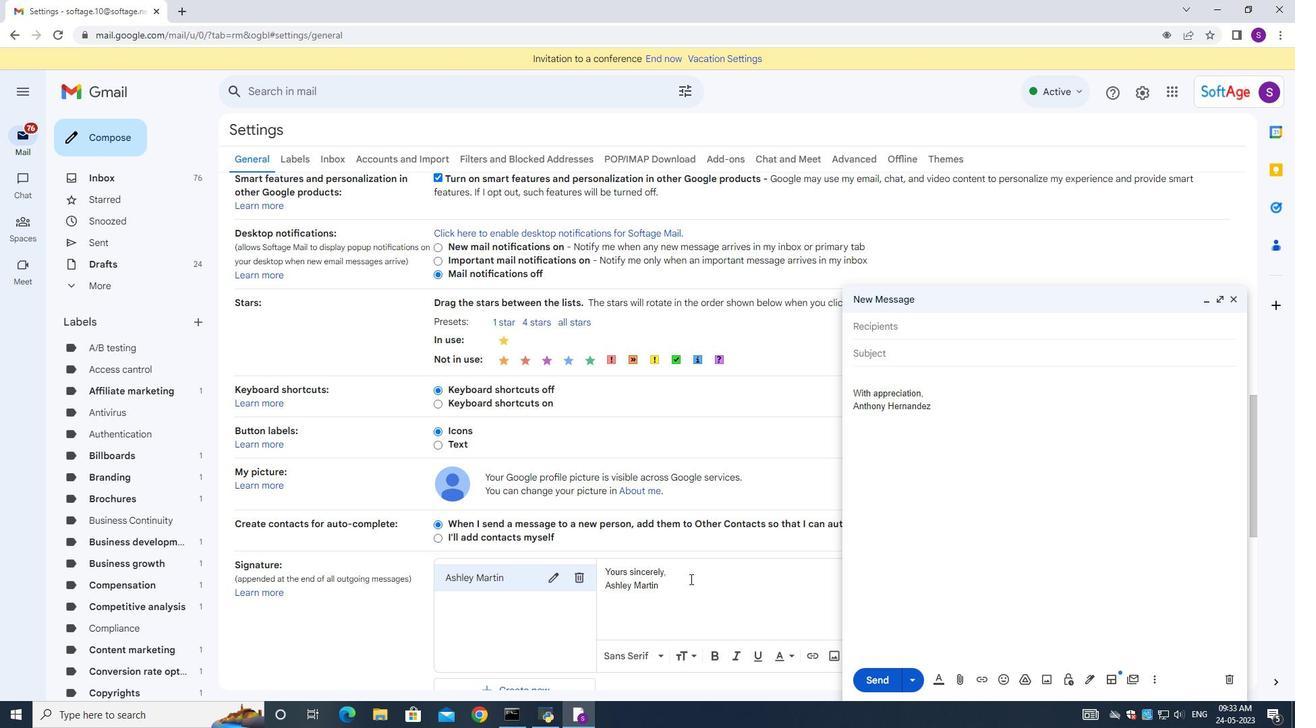 
Action: Mouse scrolled (695, 579) with delta (0, 0)
Screenshot: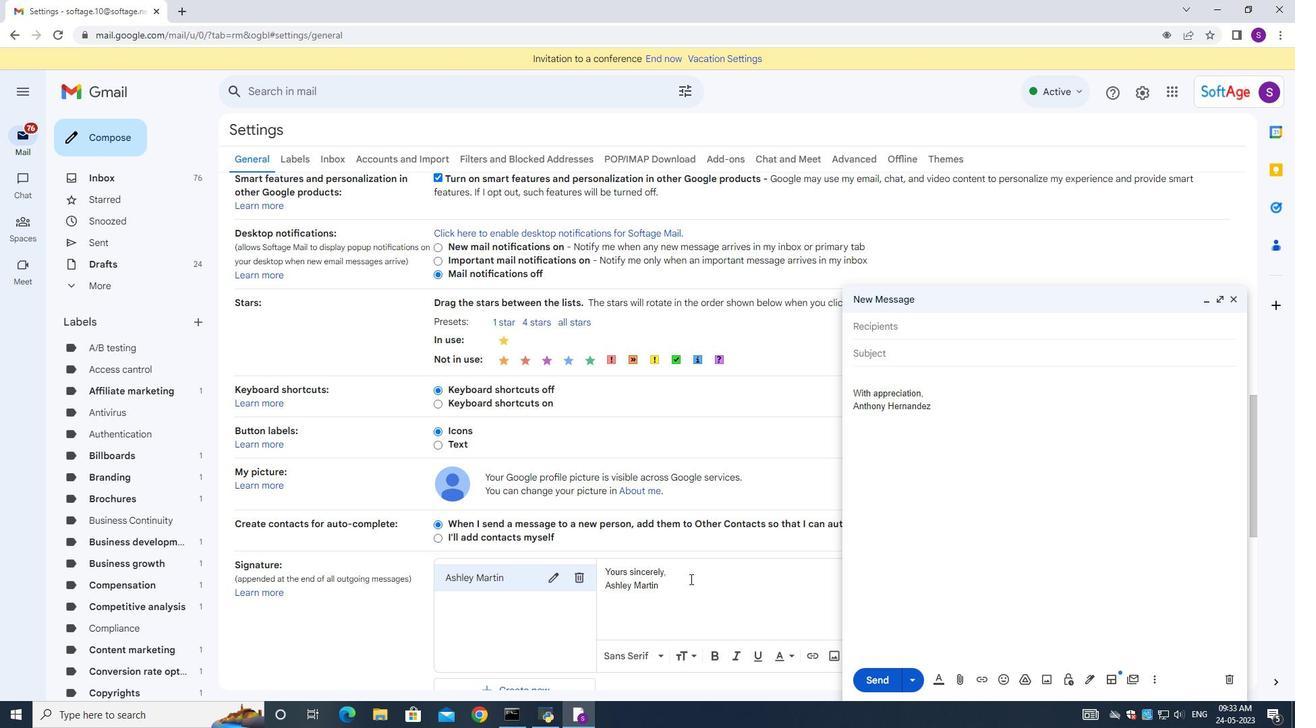 
Action: Mouse scrolled (695, 579) with delta (0, 0)
Screenshot: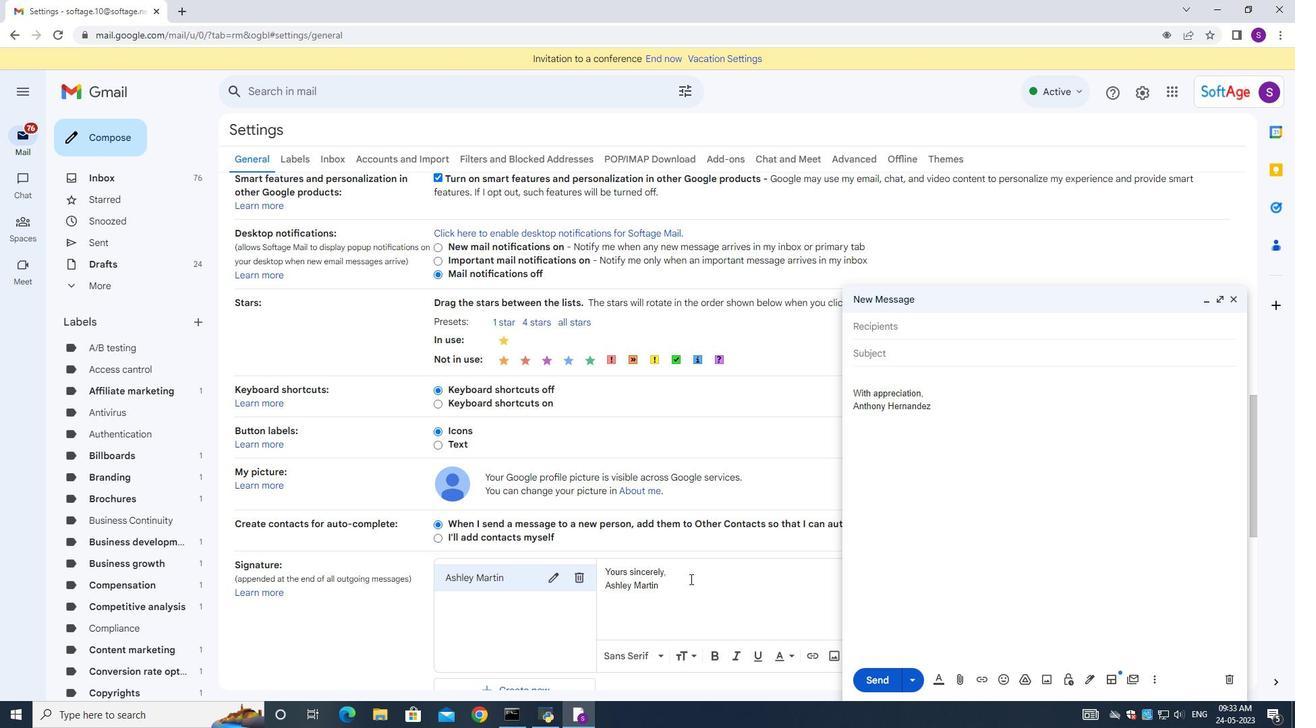 
Action: Mouse scrolled (695, 579) with delta (0, 0)
Screenshot: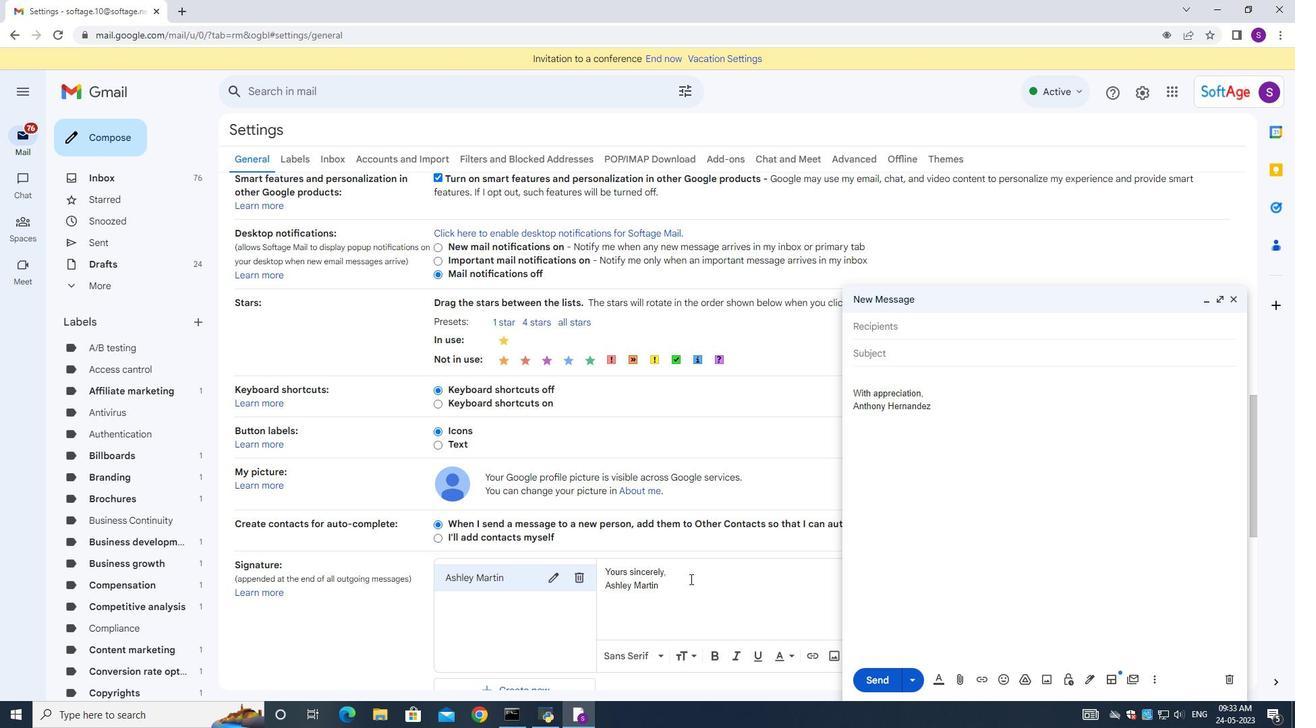 
Action: Mouse moved to (695, 579)
Screenshot: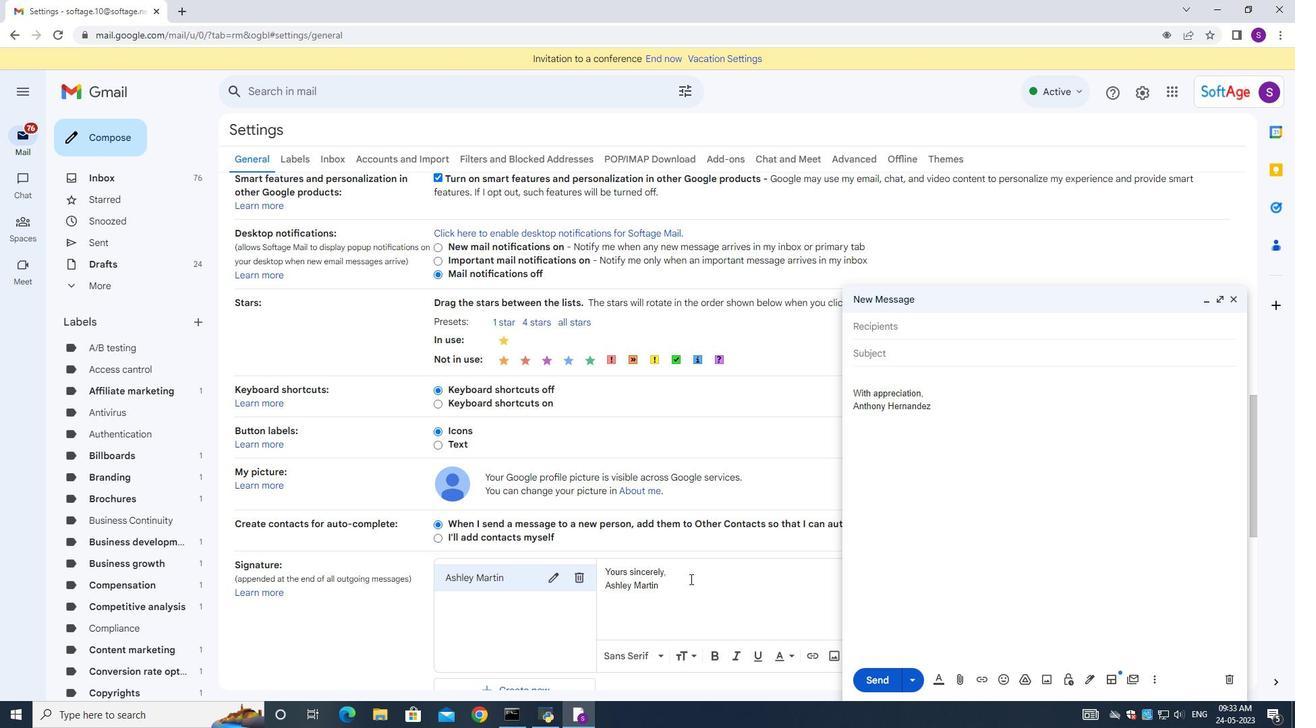 
Action: Mouse scrolled (695, 579) with delta (0, 0)
Screenshot: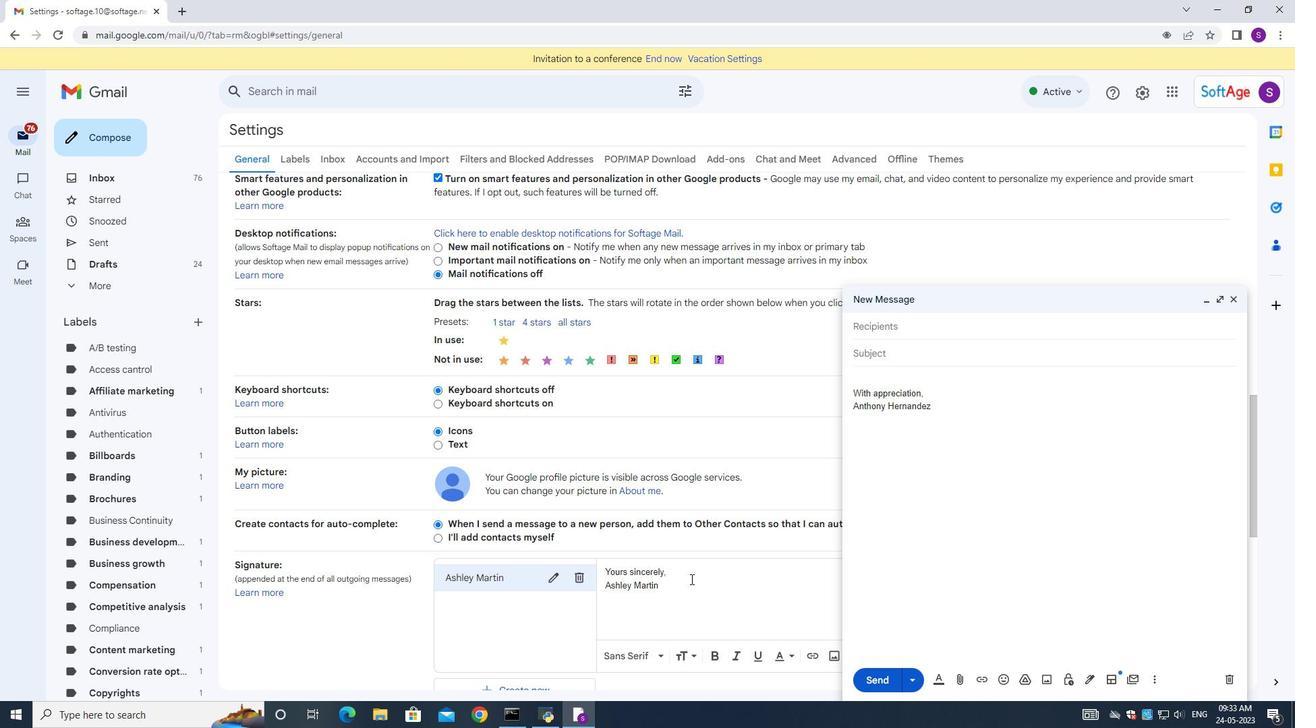 
Action: Mouse moved to (703, 576)
Screenshot: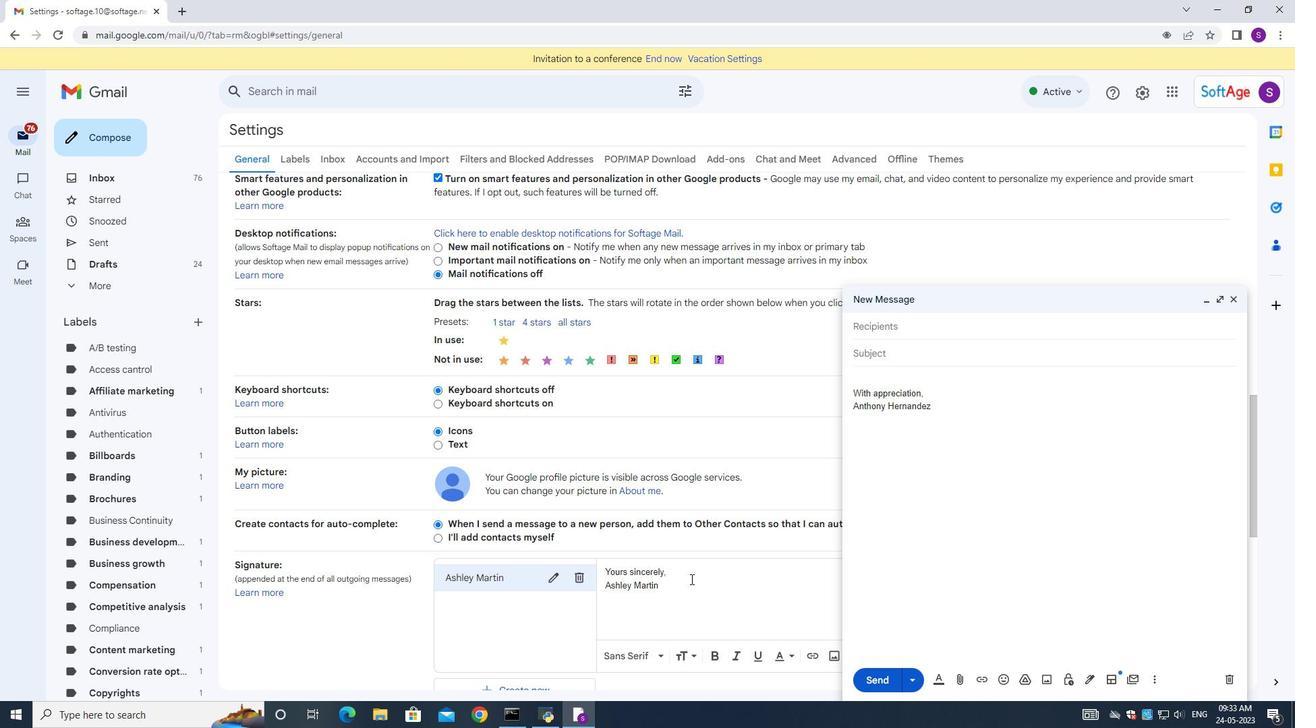 
Action: Mouse scrolled (703, 576) with delta (0, 0)
Screenshot: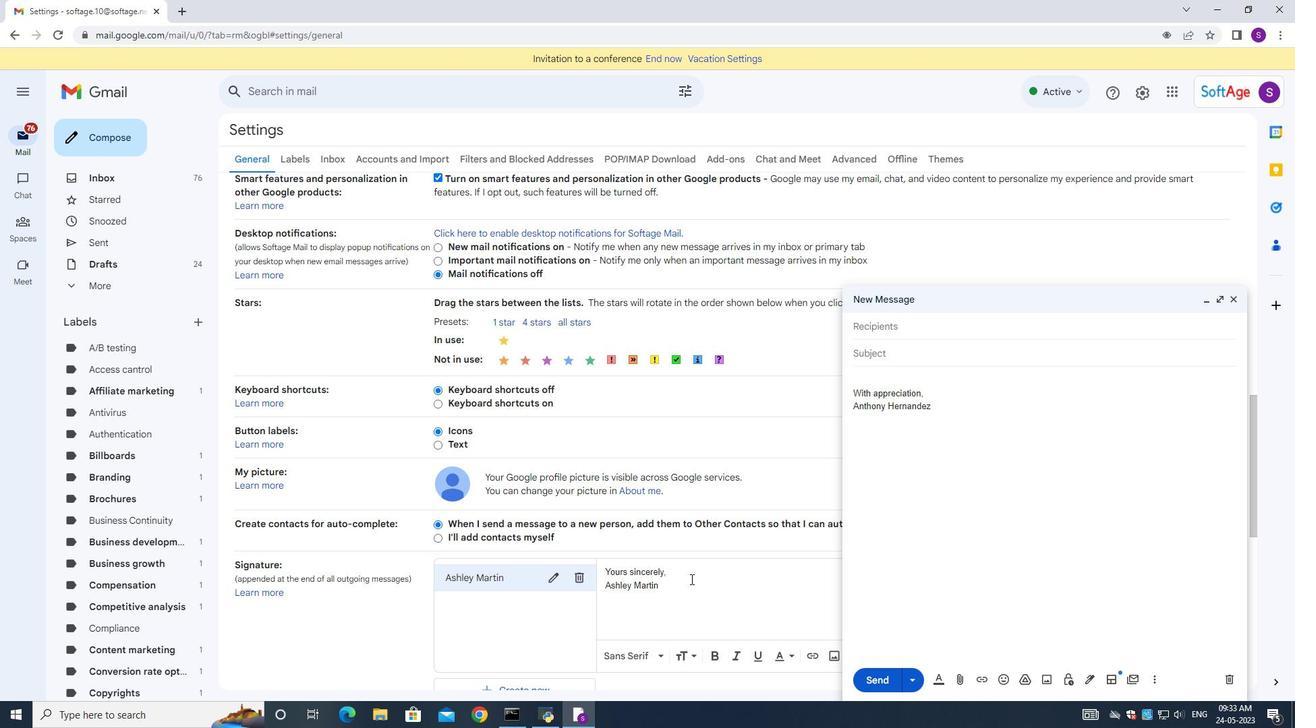 
Action: Mouse moved to (1239, 296)
Screenshot: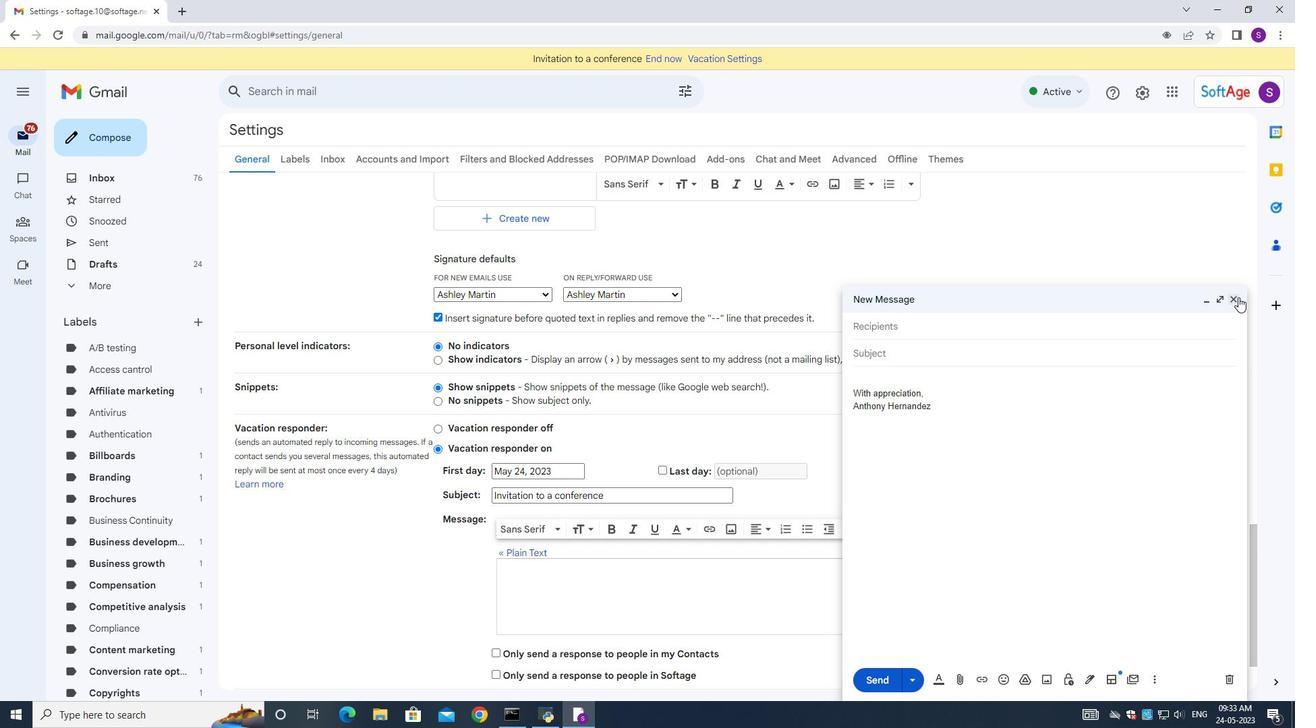 
Action: Mouse pressed left at (1239, 296)
Screenshot: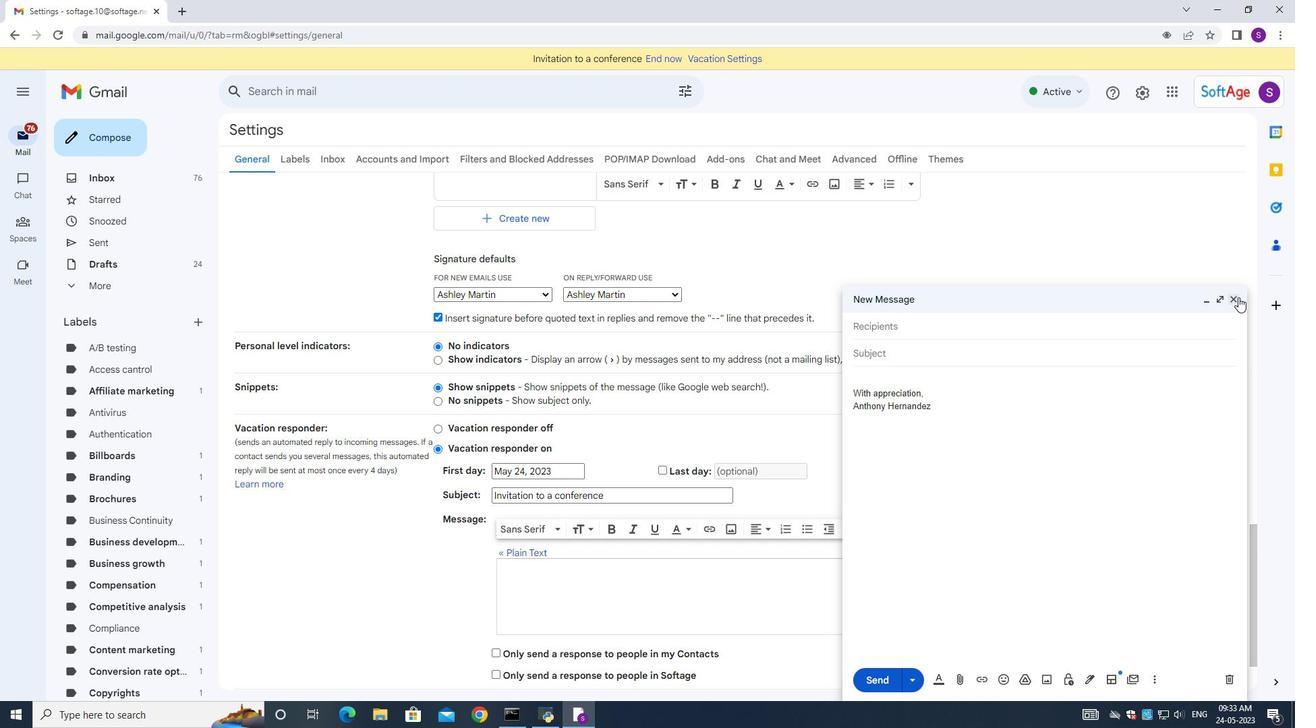 
Action: Mouse moved to (950, 346)
Screenshot: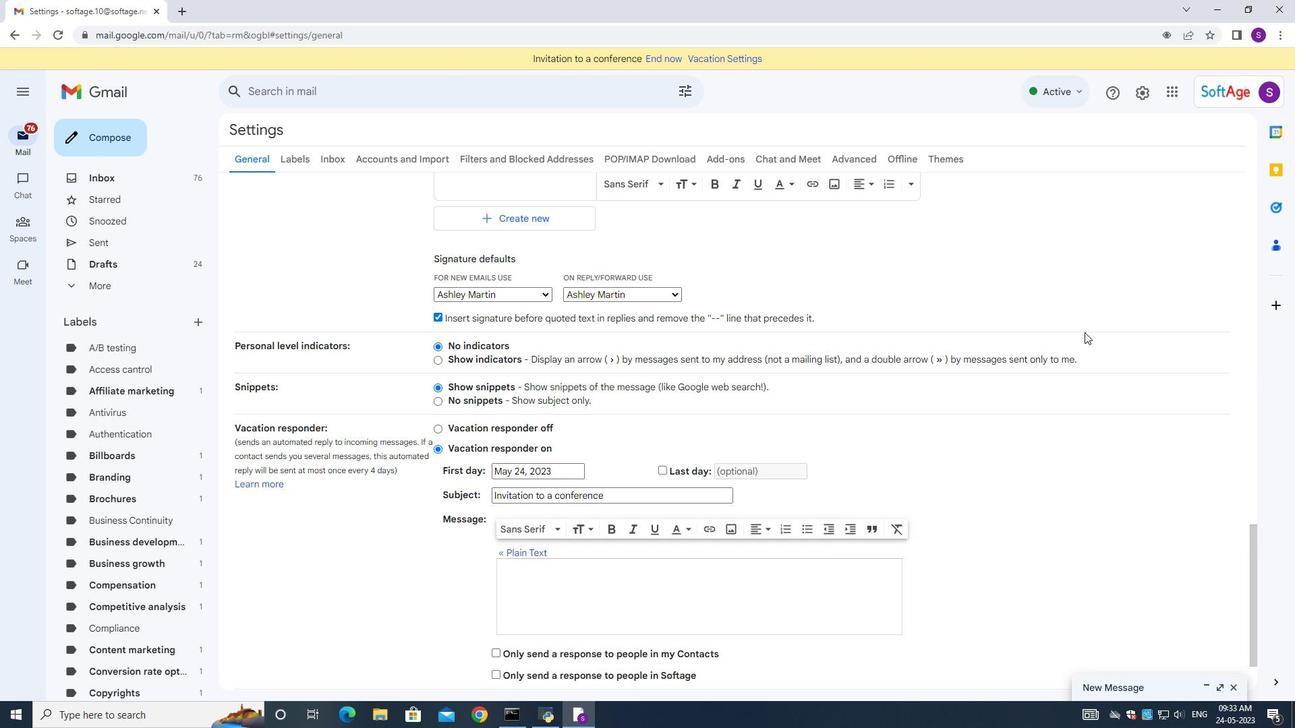 
Action: Mouse scrolled (950, 345) with delta (0, 0)
Screenshot: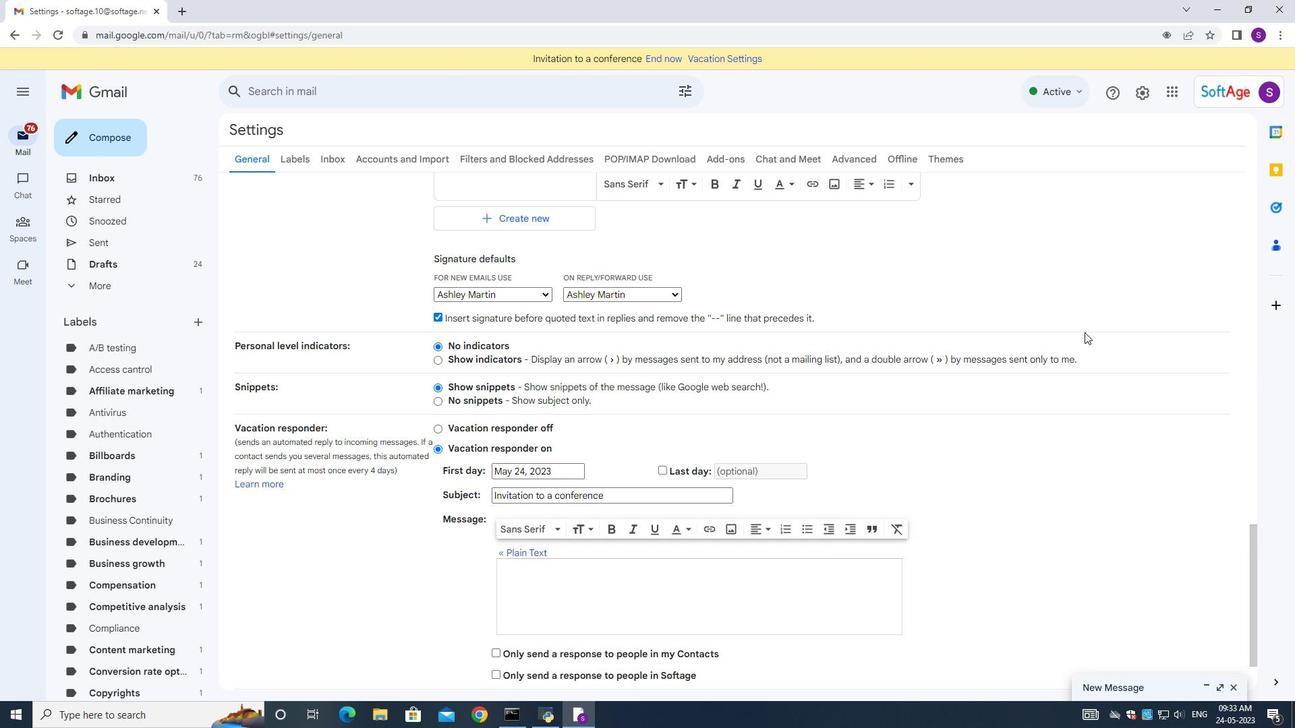 
Action: Mouse moved to (946, 348)
Screenshot: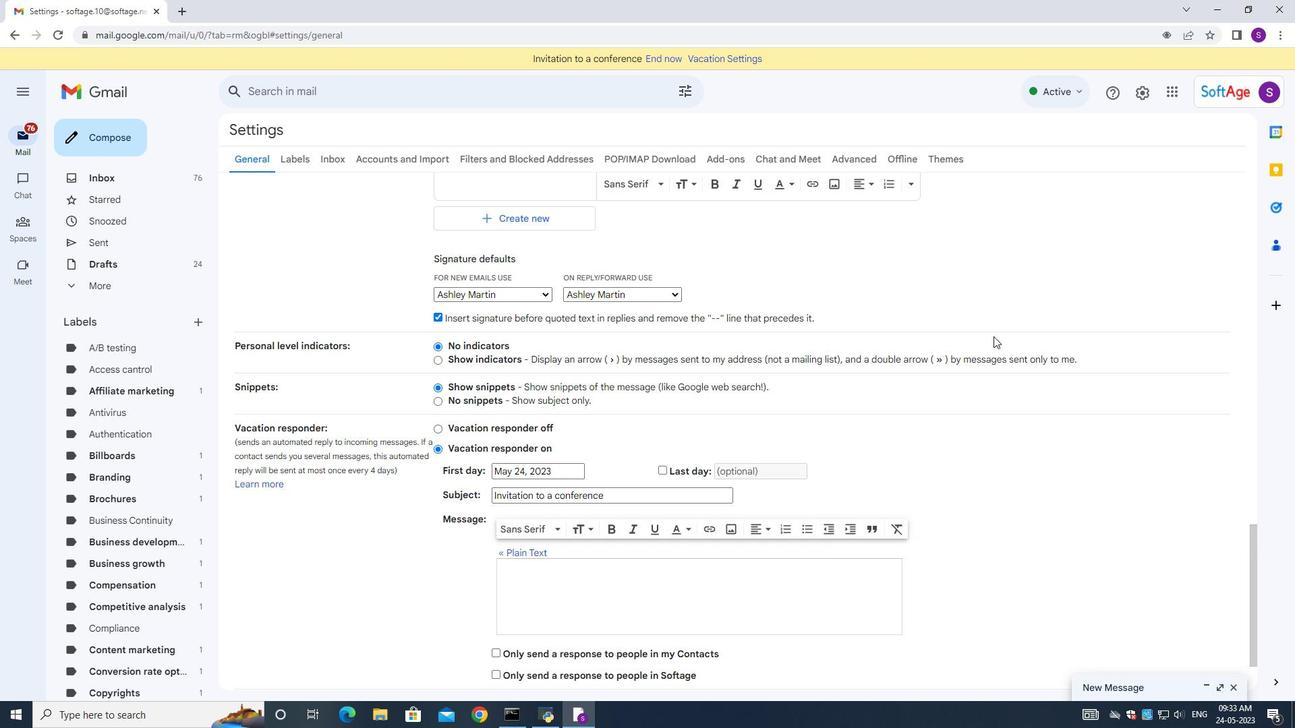 
Action: Mouse scrolled (946, 348) with delta (0, 0)
Screenshot: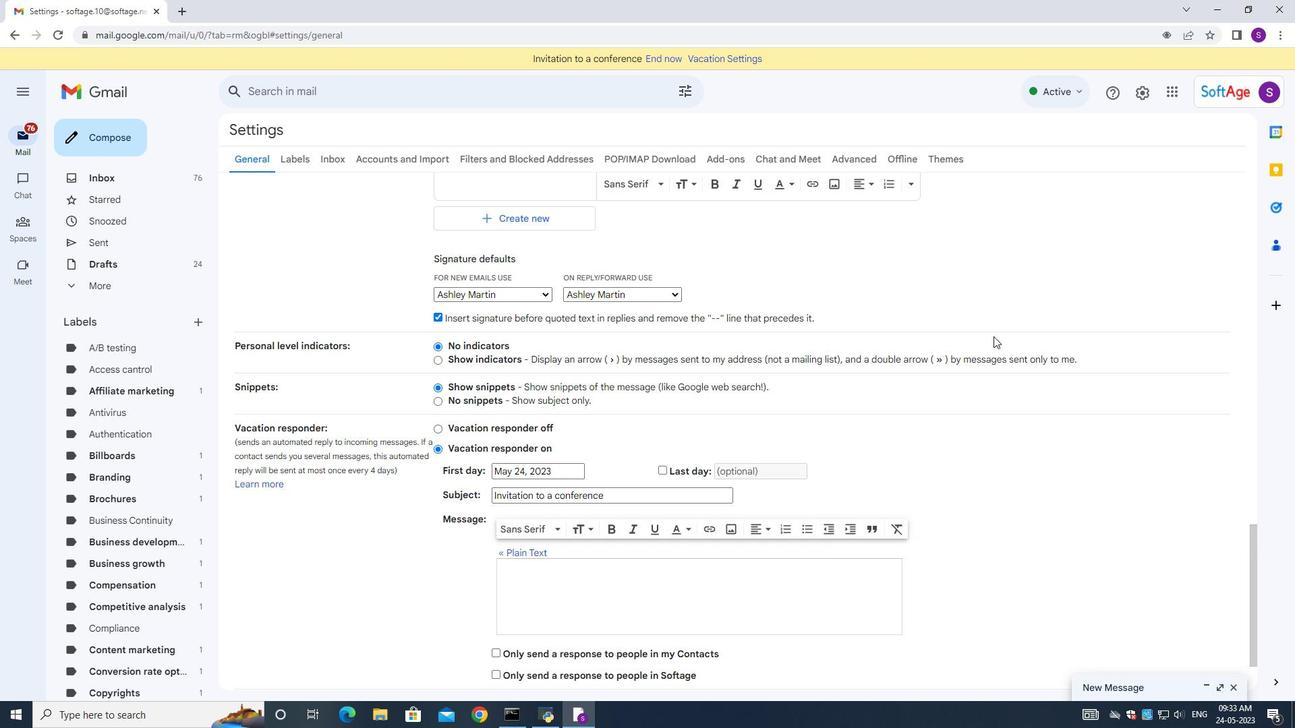 
Action: Mouse moved to (841, 410)
Screenshot: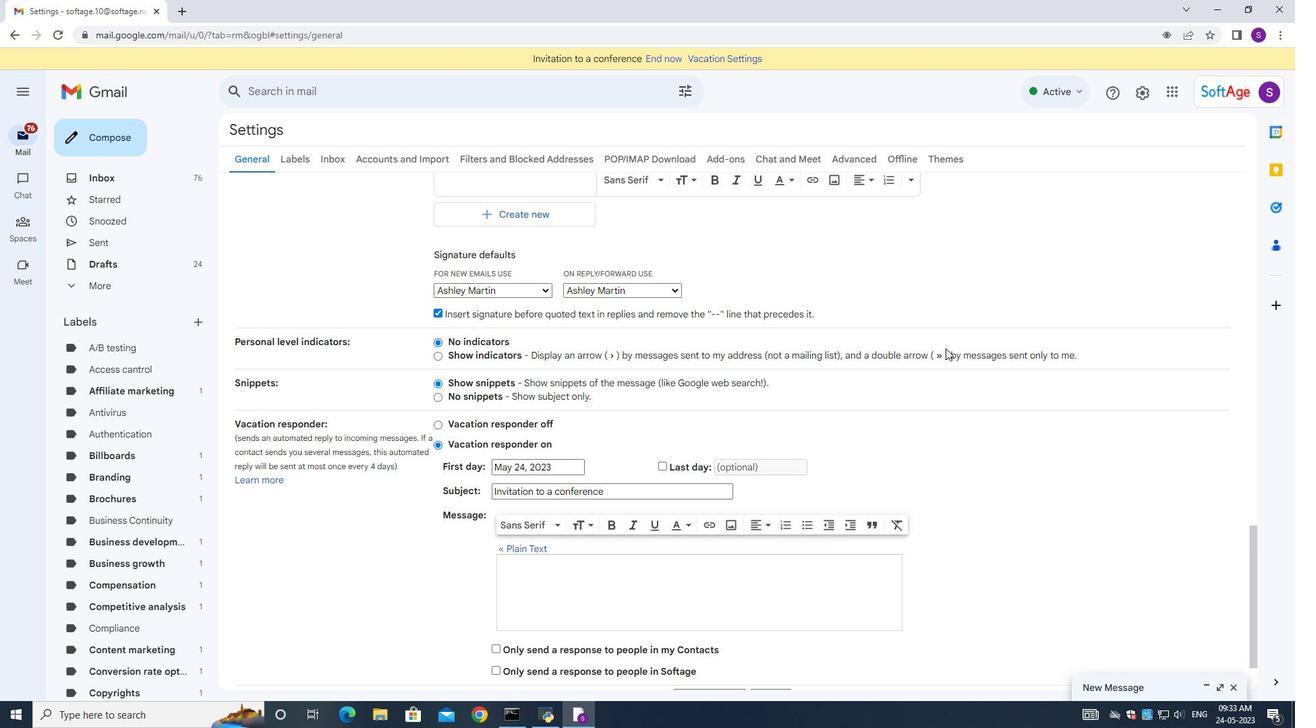 
Action: Mouse scrolled (940, 350) with delta (0, 0)
Screenshot: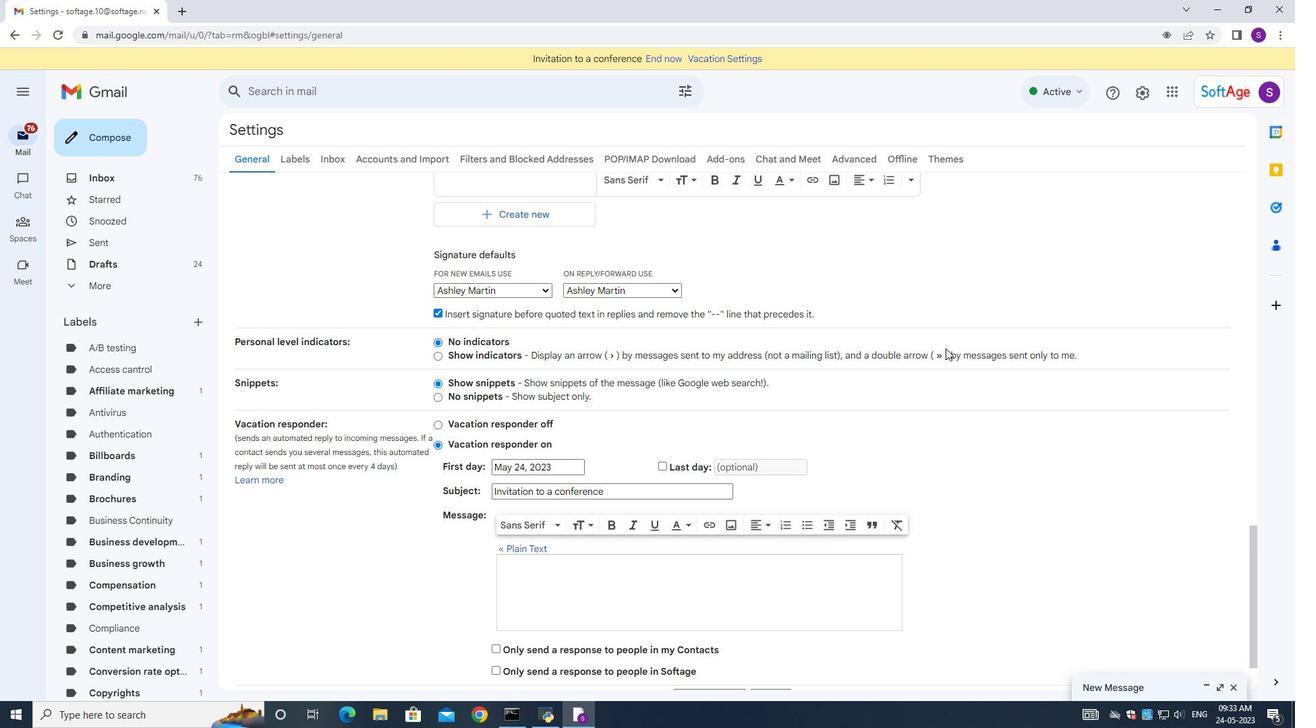 
Action: Mouse moved to (838, 413)
Screenshot: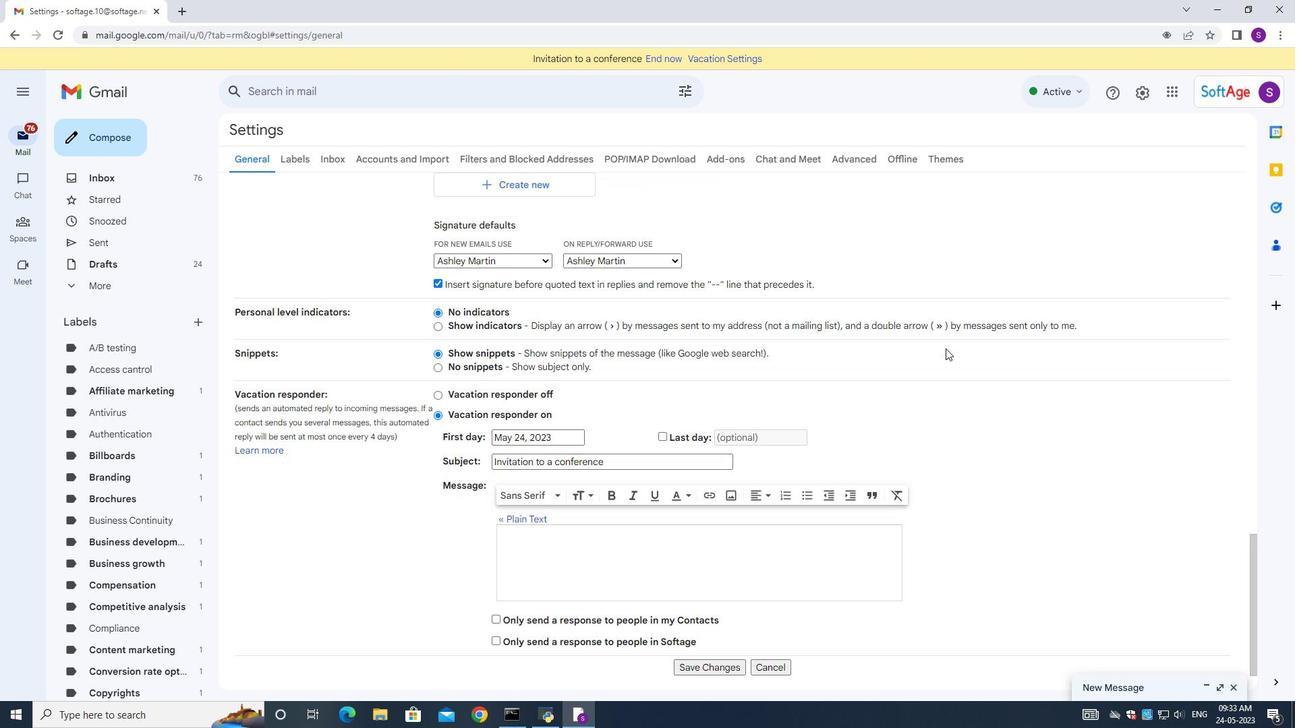 
Action: Mouse scrolled (938, 350) with delta (0, 0)
Screenshot: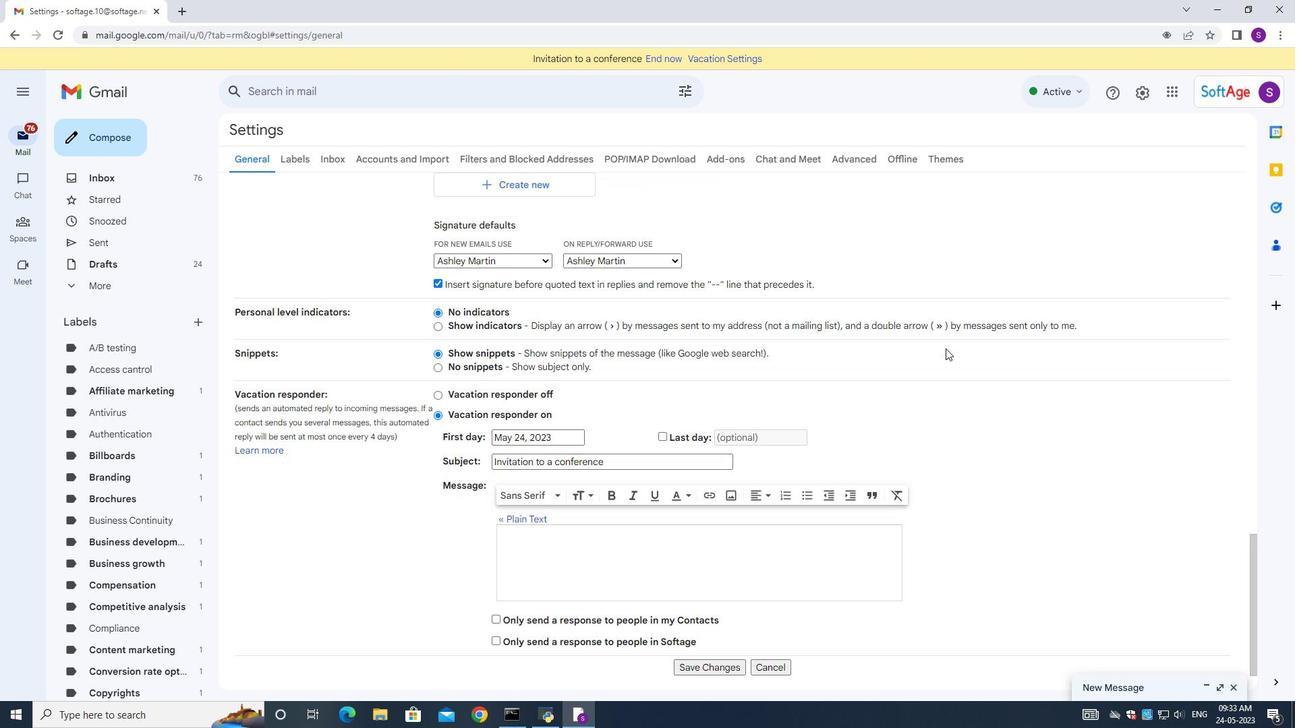
Action: Mouse moved to (837, 415)
Screenshot: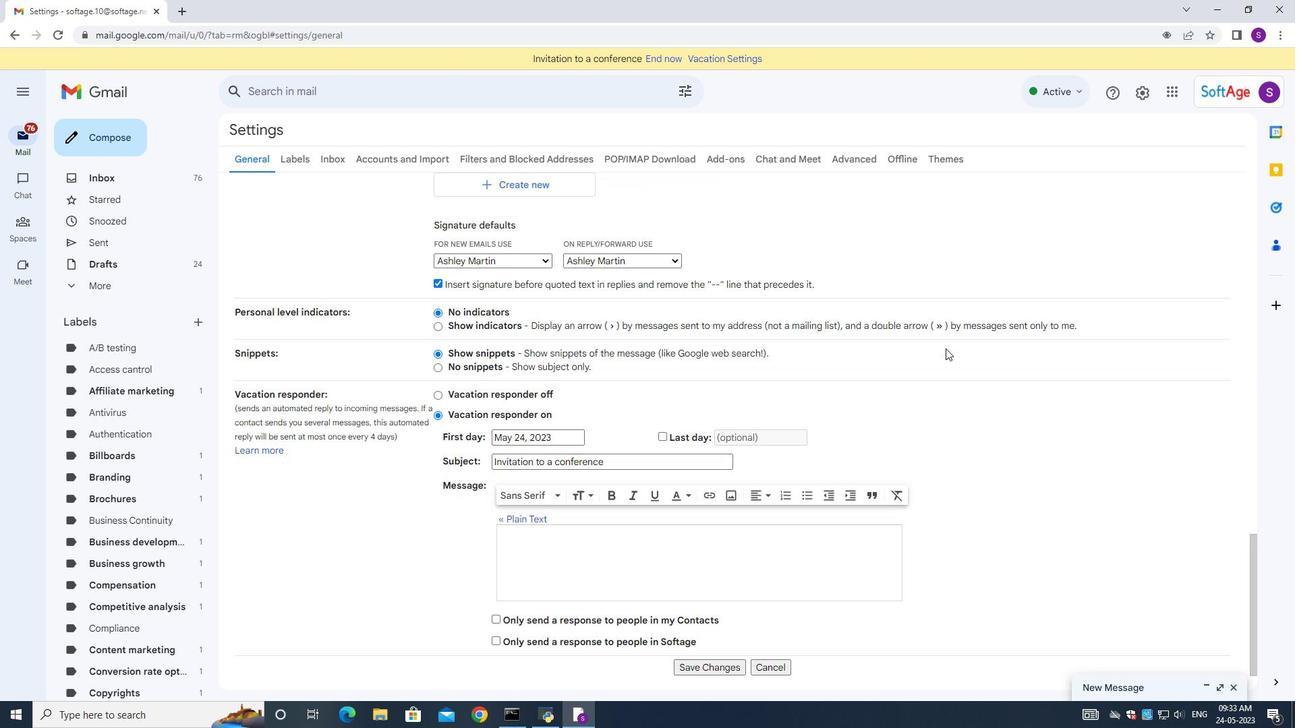 
Action: Mouse scrolled (935, 351) with delta (0, 0)
Screenshot: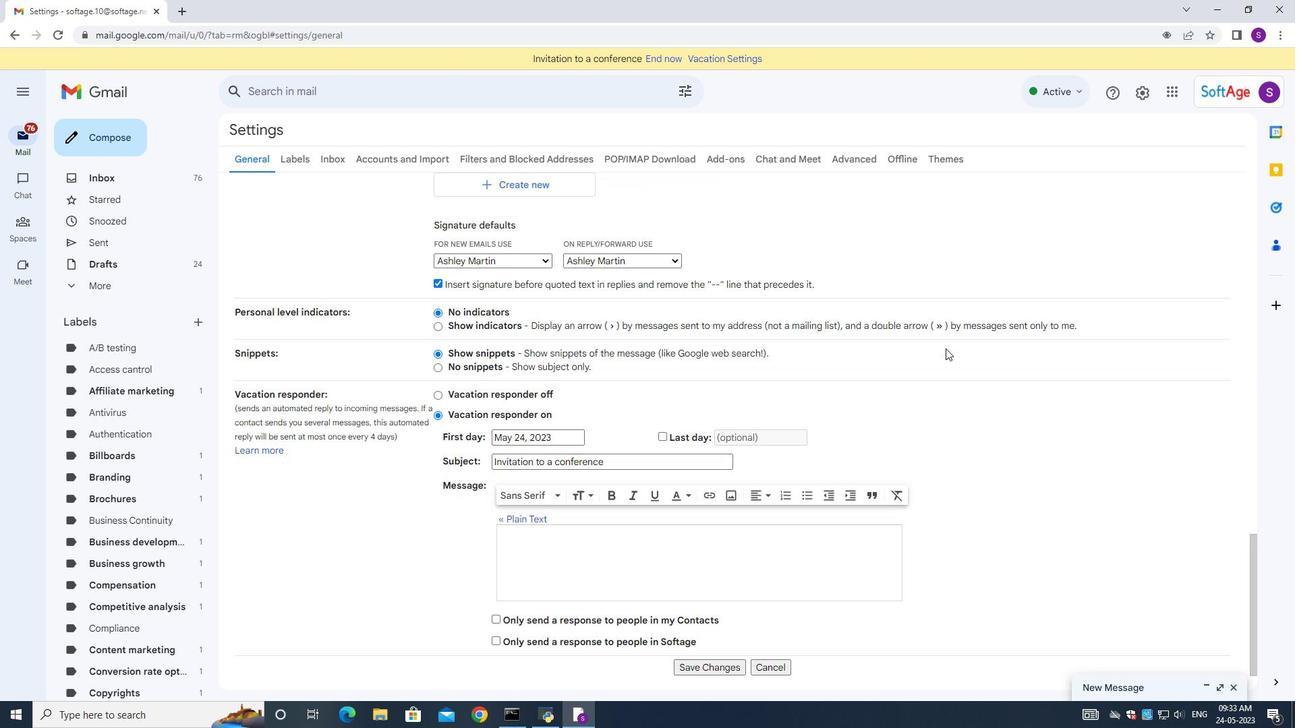 
Action: Mouse moved to (836, 417)
Screenshot: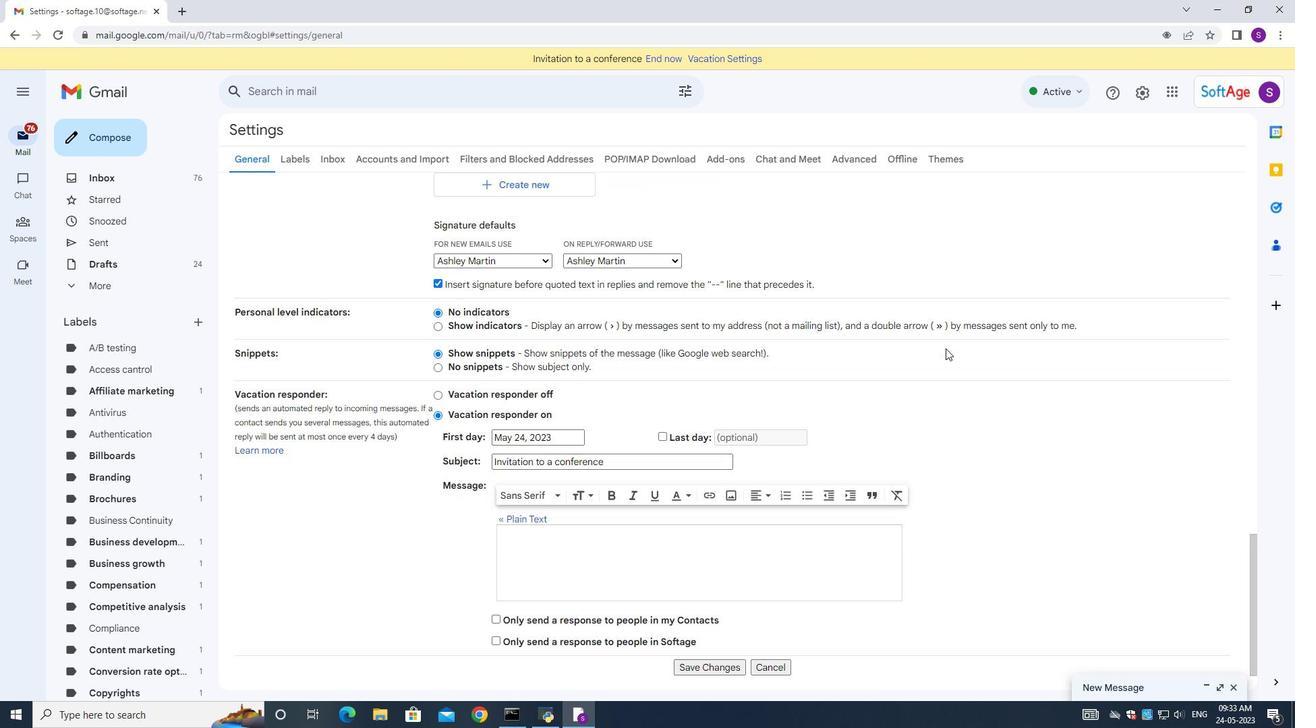
Action: Mouse scrolled (931, 352) with delta (0, 0)
Screenshot: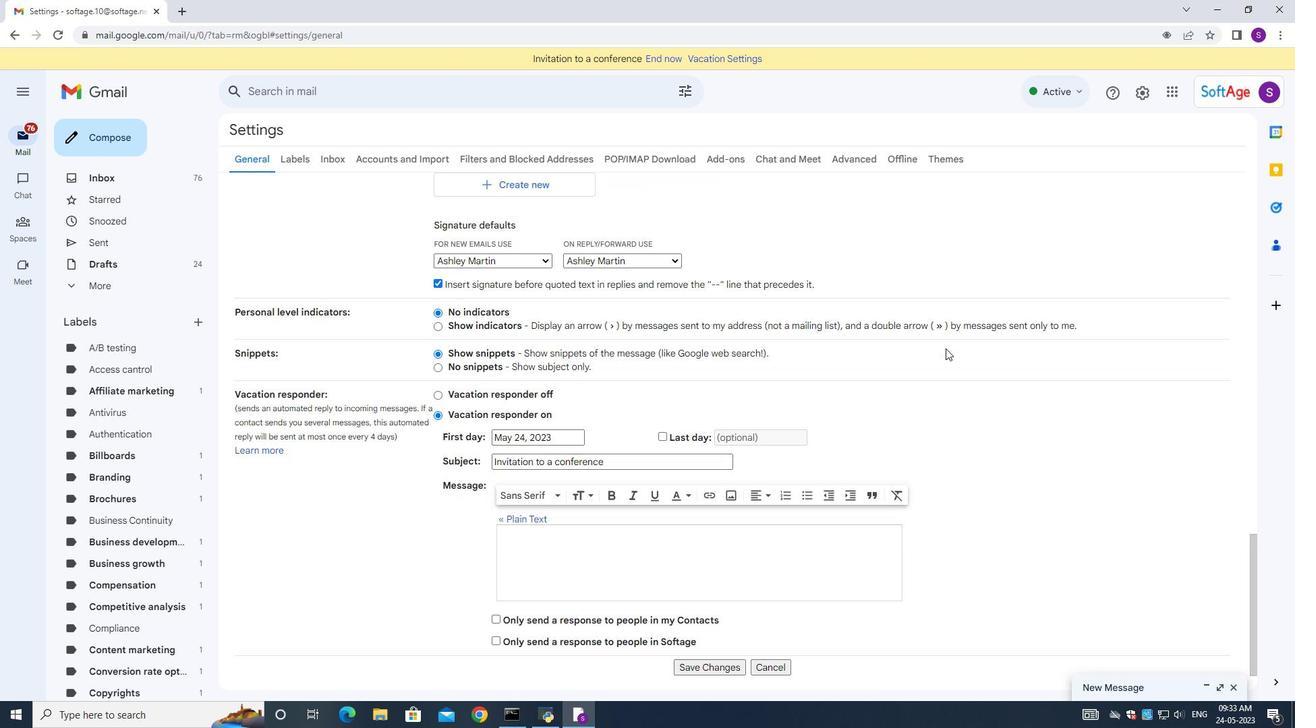 
Action: Mouse moved to (836, 417)
Screenshot: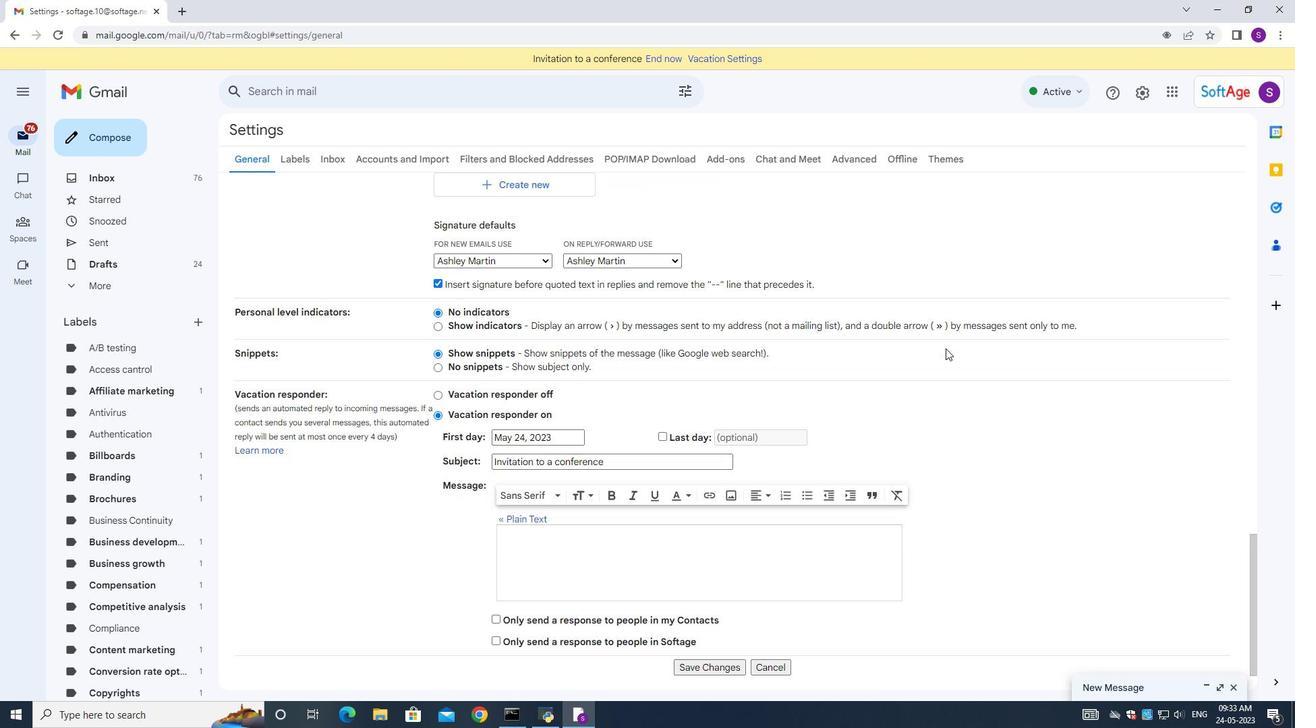 
Action: Mouse scrolled (923, 352) with delta (0, 0)
Screenshot: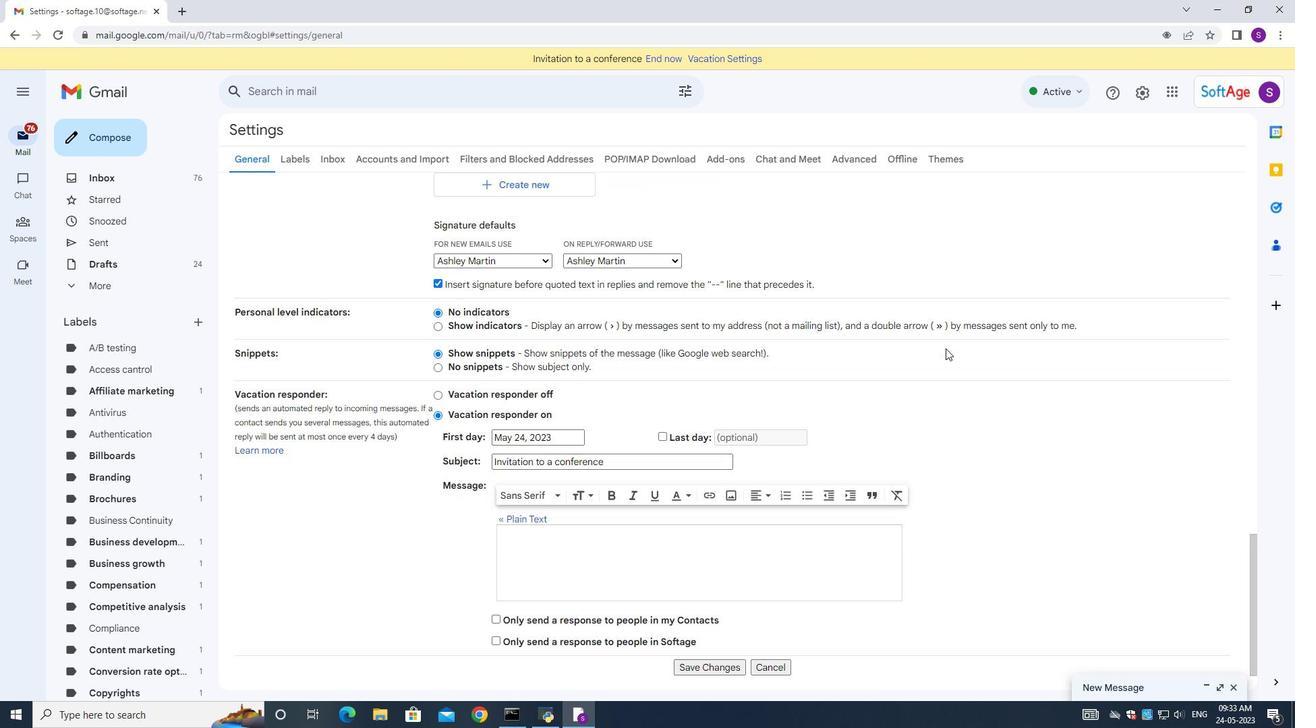 
Action: Mouse moved to (821, 439)
Screenshot: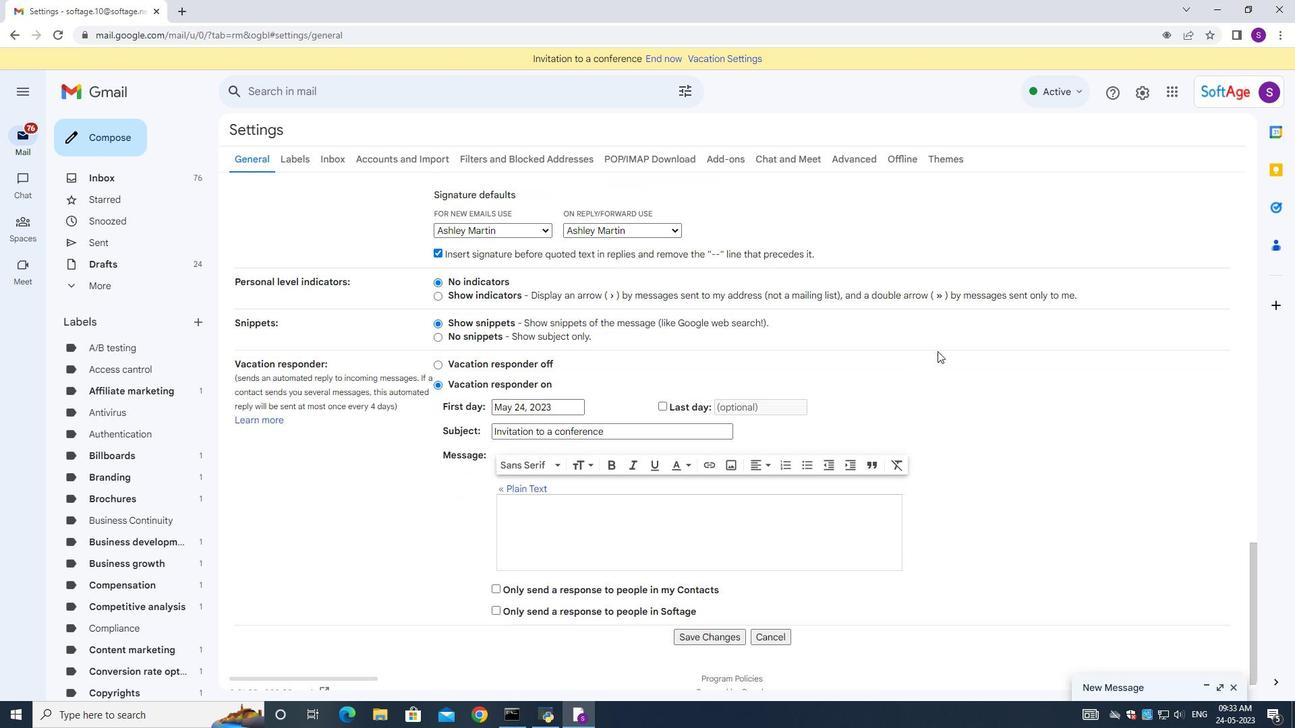 
Action: Mouse scrolled (821, 439) with delta (0, 0)
Screenshot: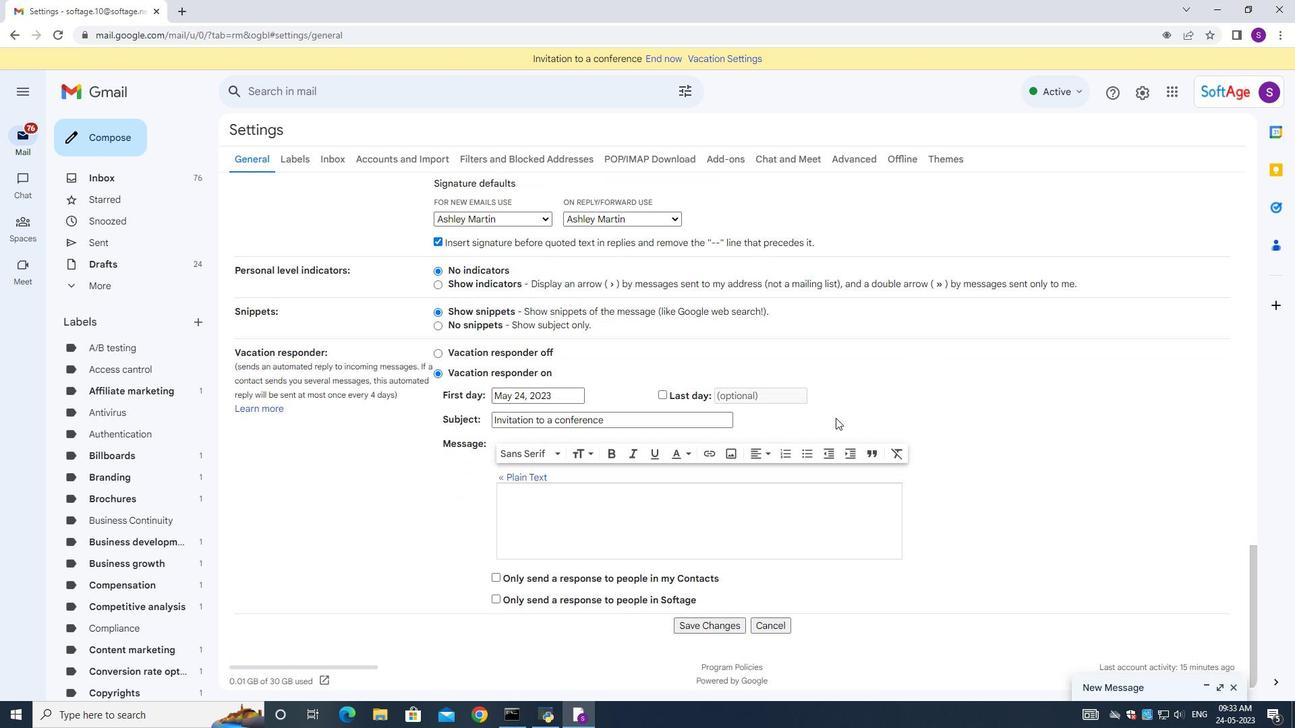 
Action: Mouse moved to (796, 470)
Screenshot: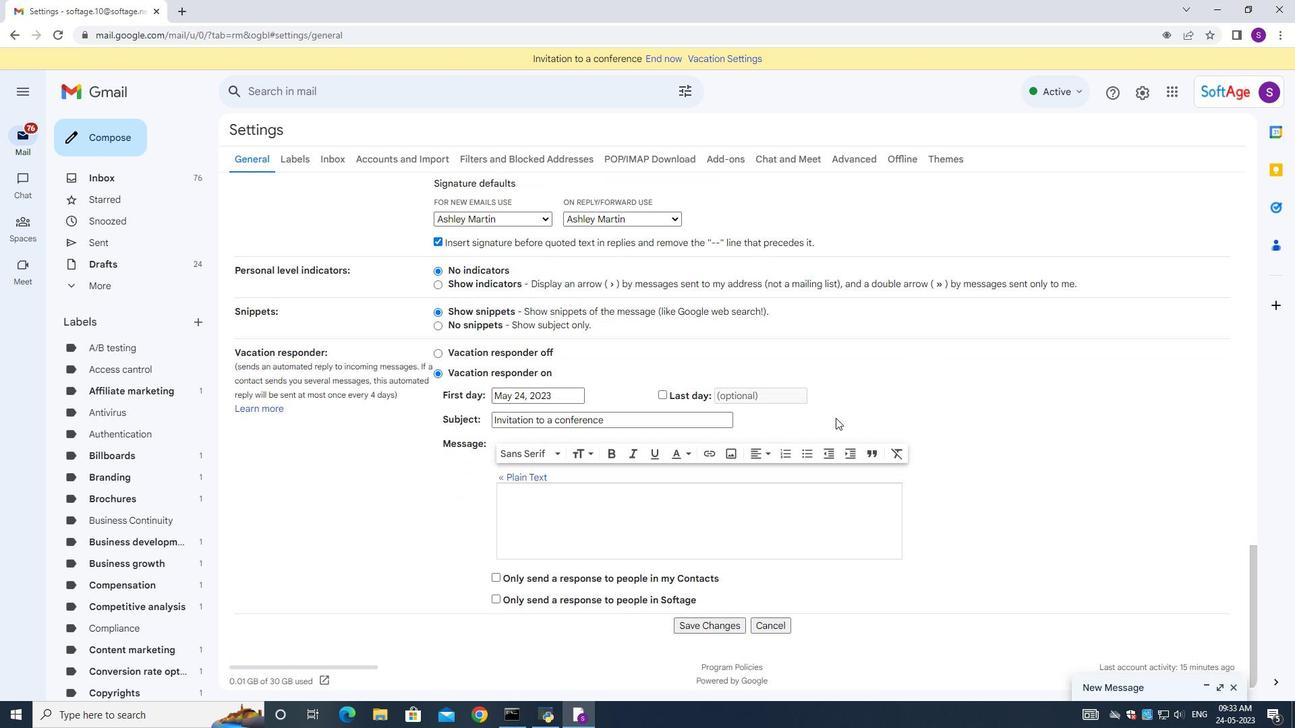 
Action: Mouse scrolled (796, 469) with delta (0, 0)
Screenshot: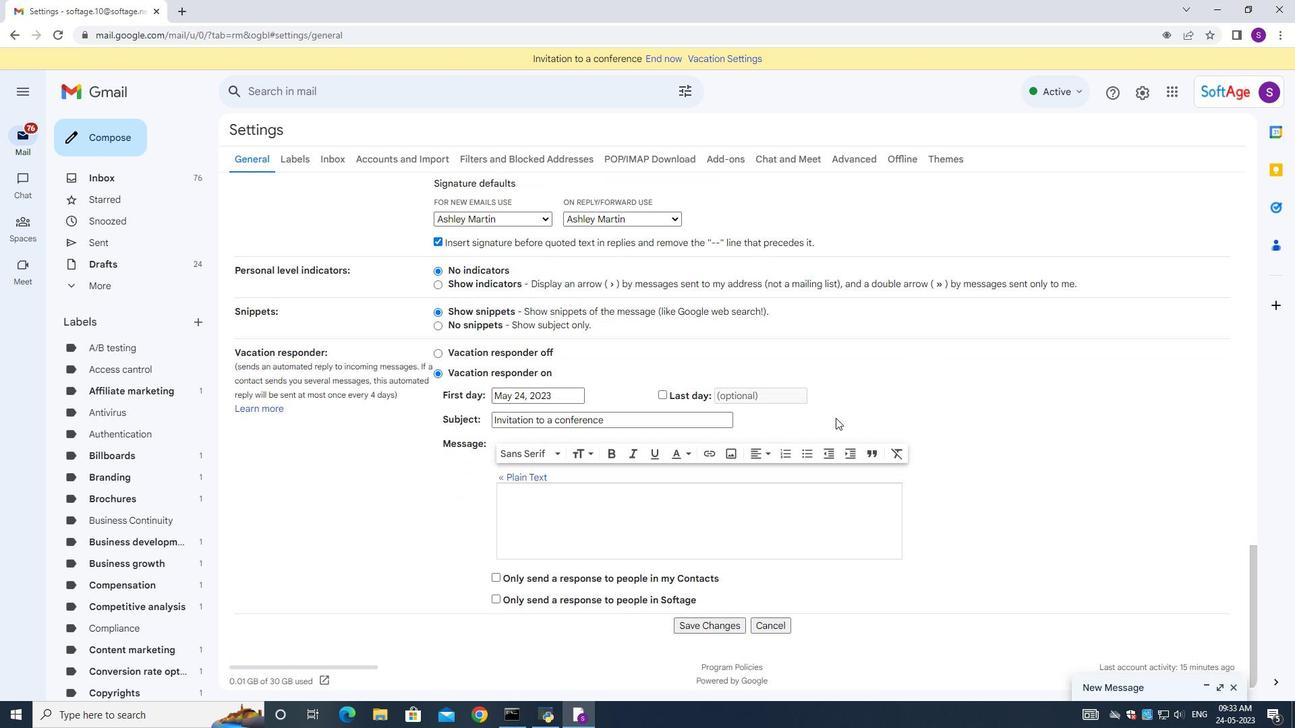 
Action: Mouse moved to (787, 477)
Screenshot: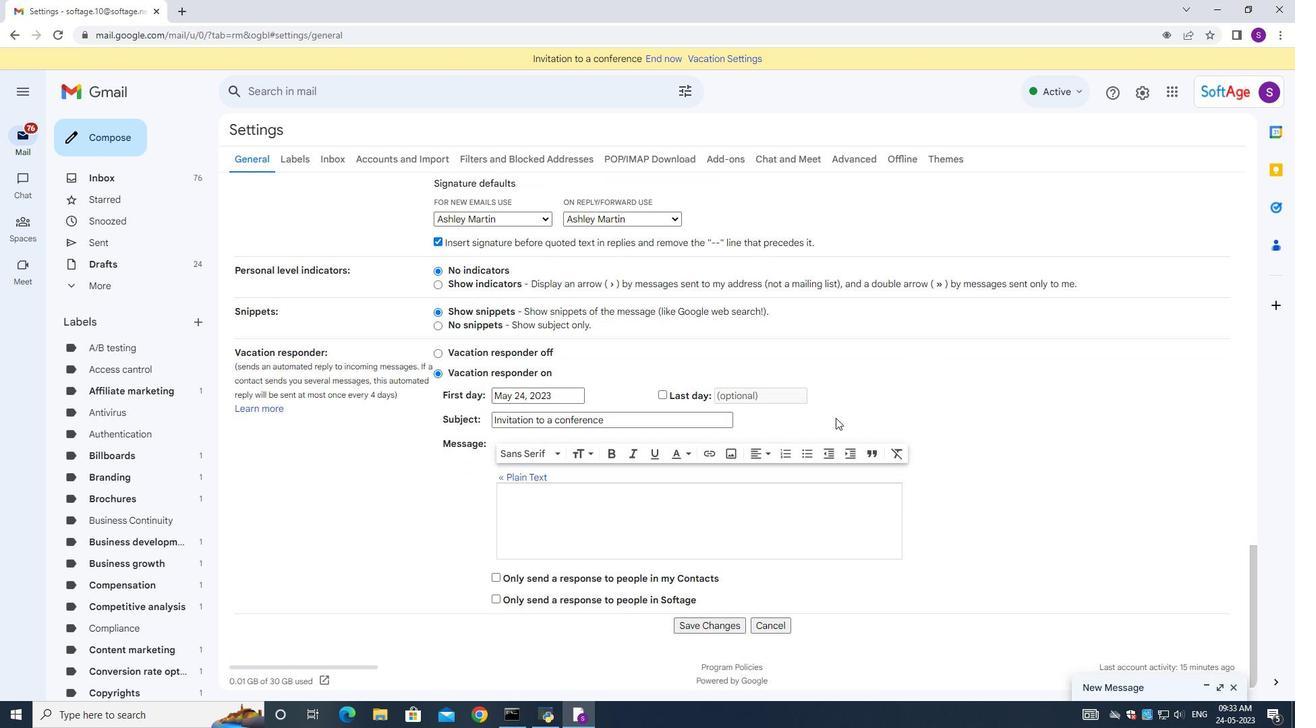 
Action: Mouse scrolled (792, 473) with delta (0, 0)
Screenshot: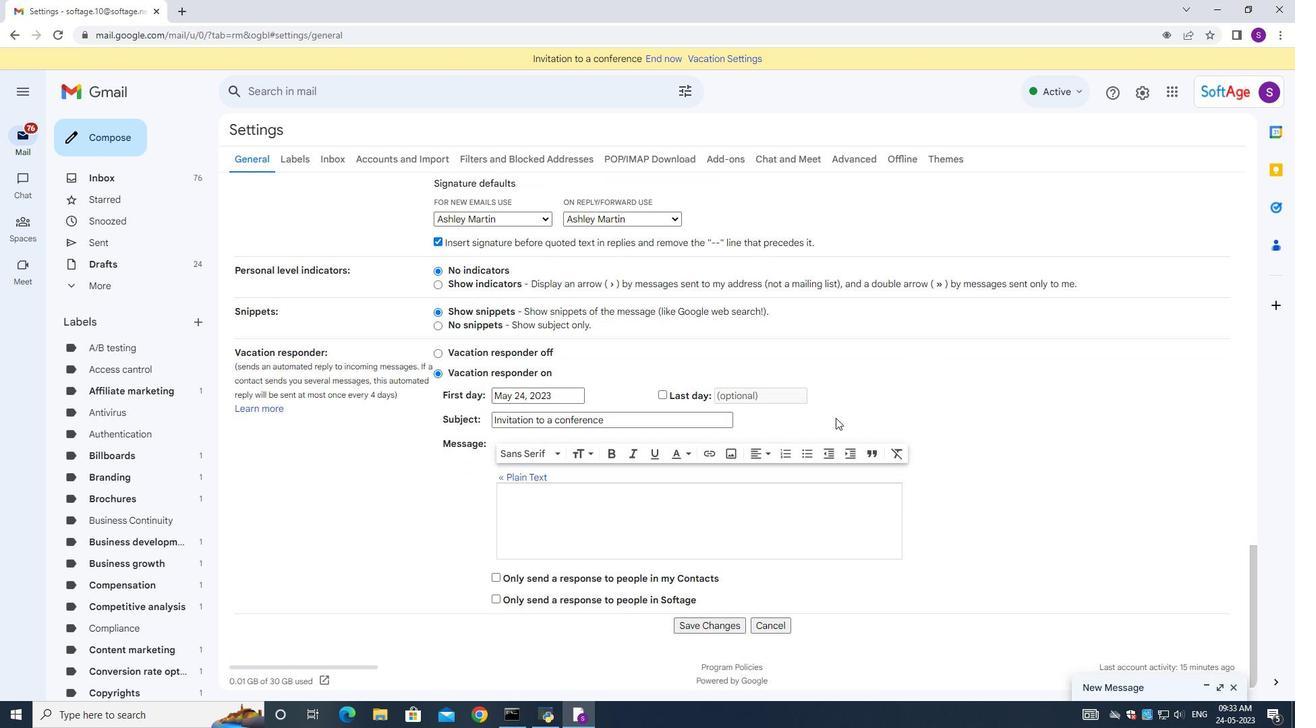 
Action: Mouse moved to (781, 480)
Screenshot: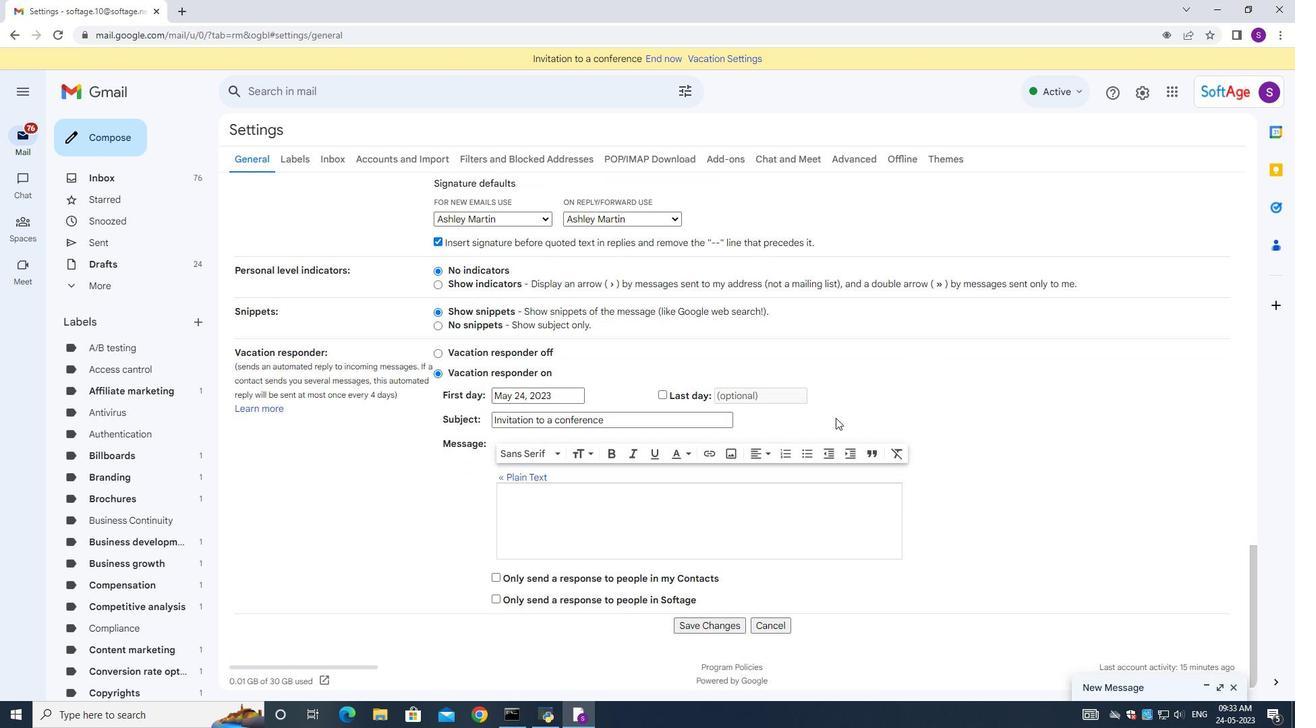 
Action: Mouse scrolled (784, 479) with delta (0, 0)
Screenshot: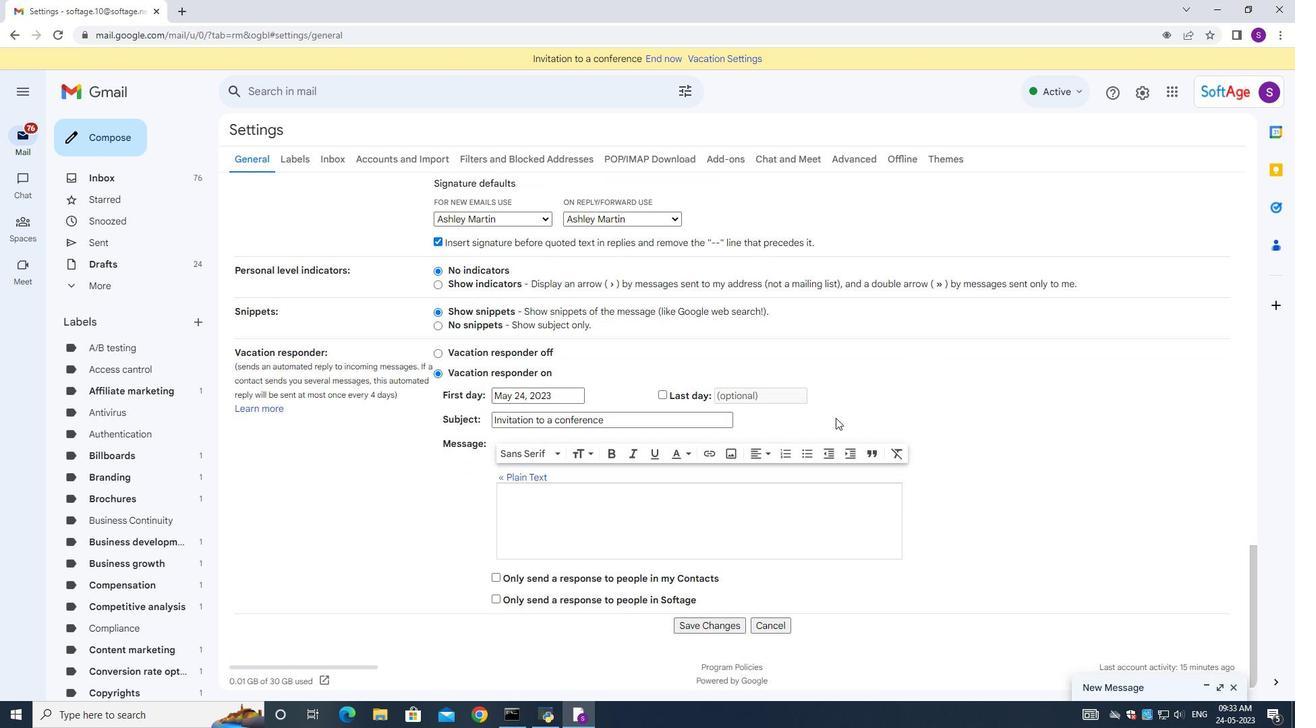 
Action: Mouse moved to (779, 482)
Screenshot: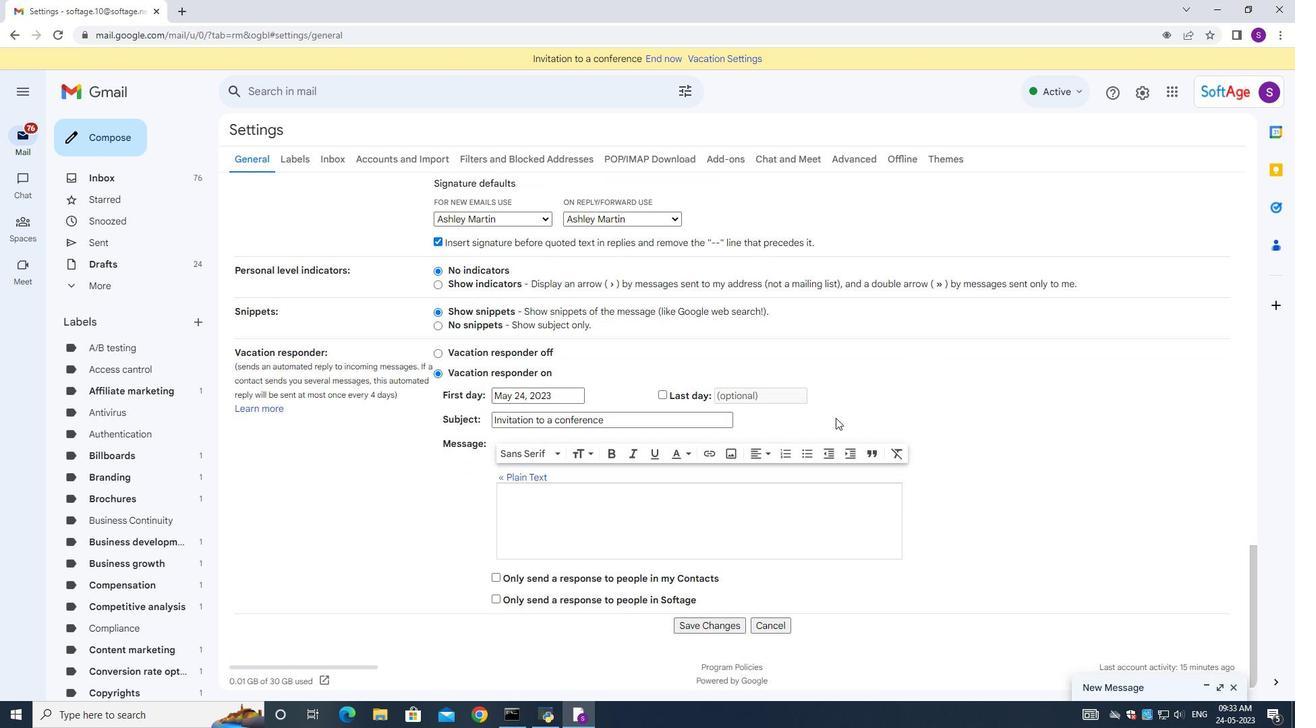 
Action: Mouse scrolled (781, 479) with delta (0, 0)
Screenshot: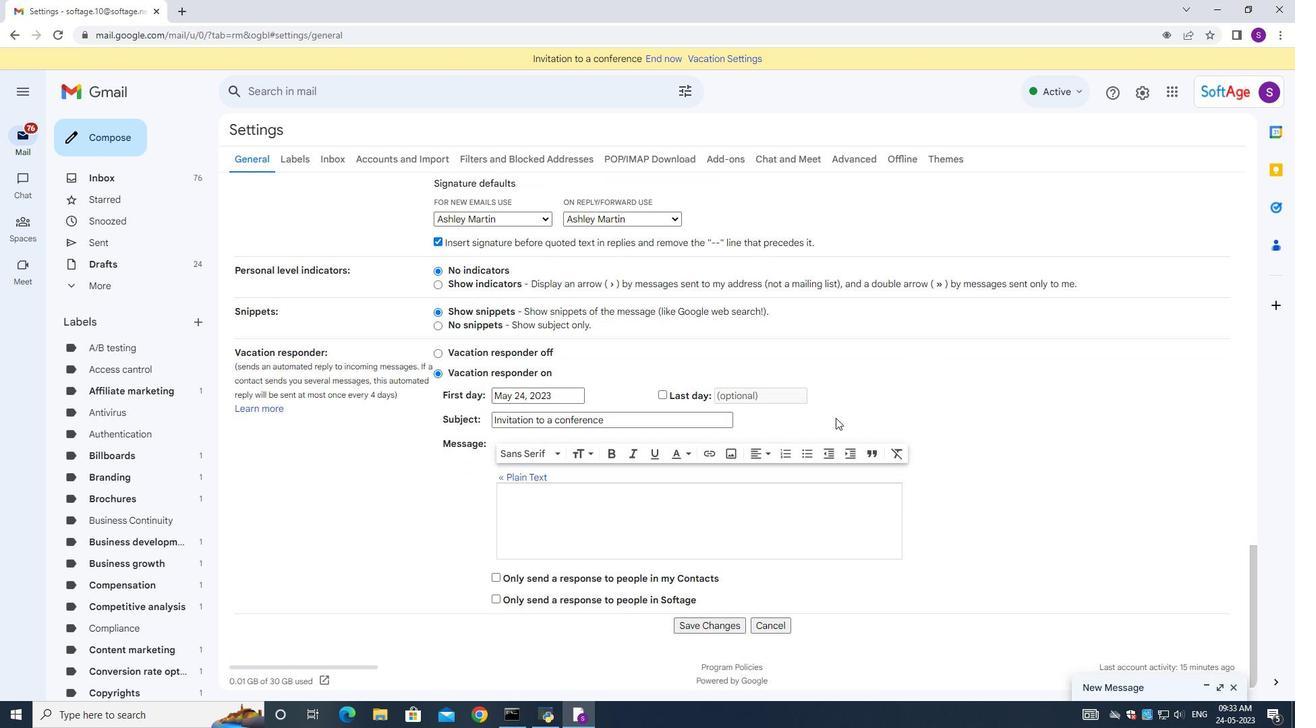 
Action: Mouse moved to (776, 483)
Screenshot: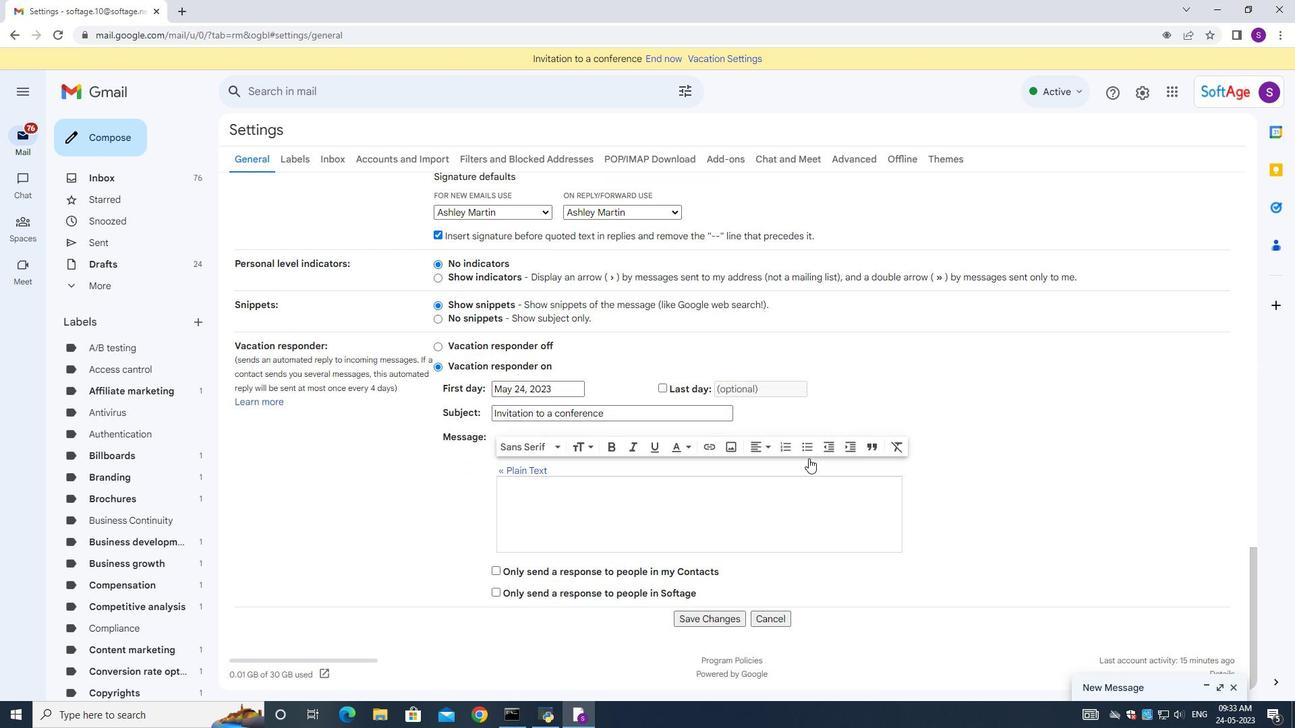 
Action: Mouse scrolled (776, 483) with delta (0, 0)
Screenshot: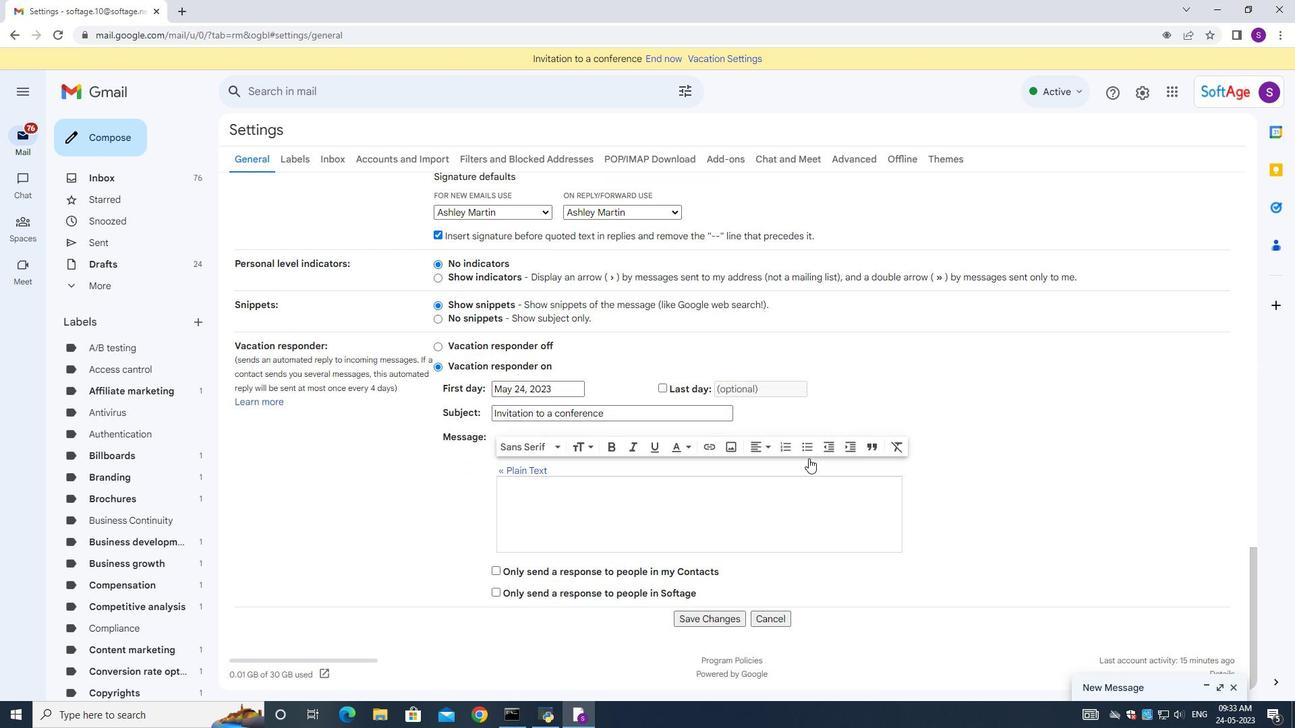 
Action: Mouse moved to (721, 618)
Screenshot: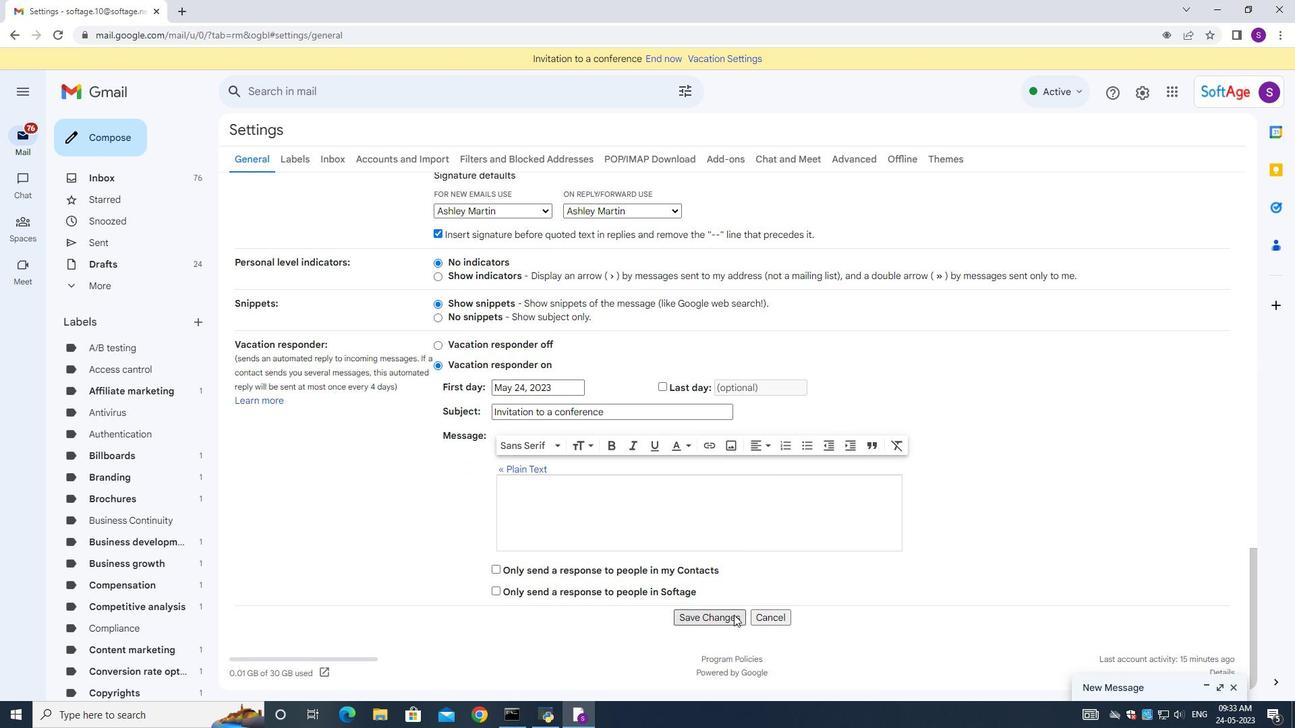 
Action: Mouse pressed left at (721, 618)
Screenshot: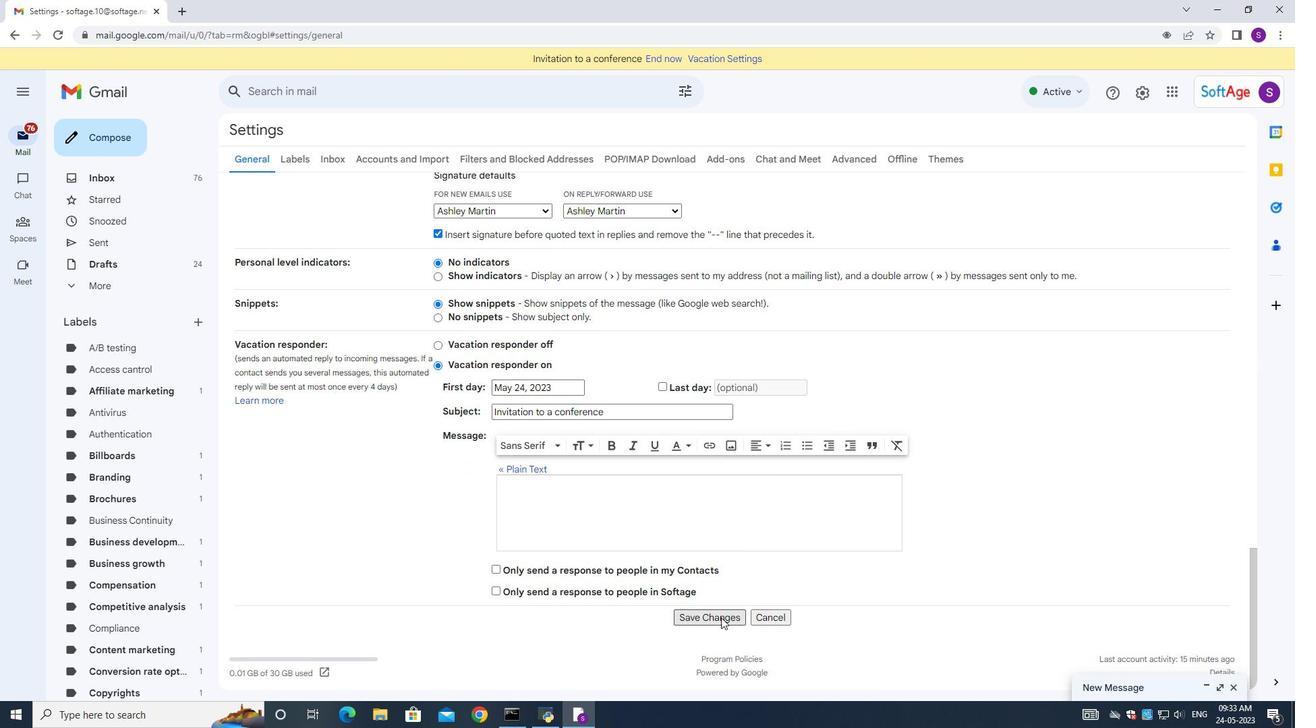 
Action: Mouse moved to (111, 143)
Screenshot: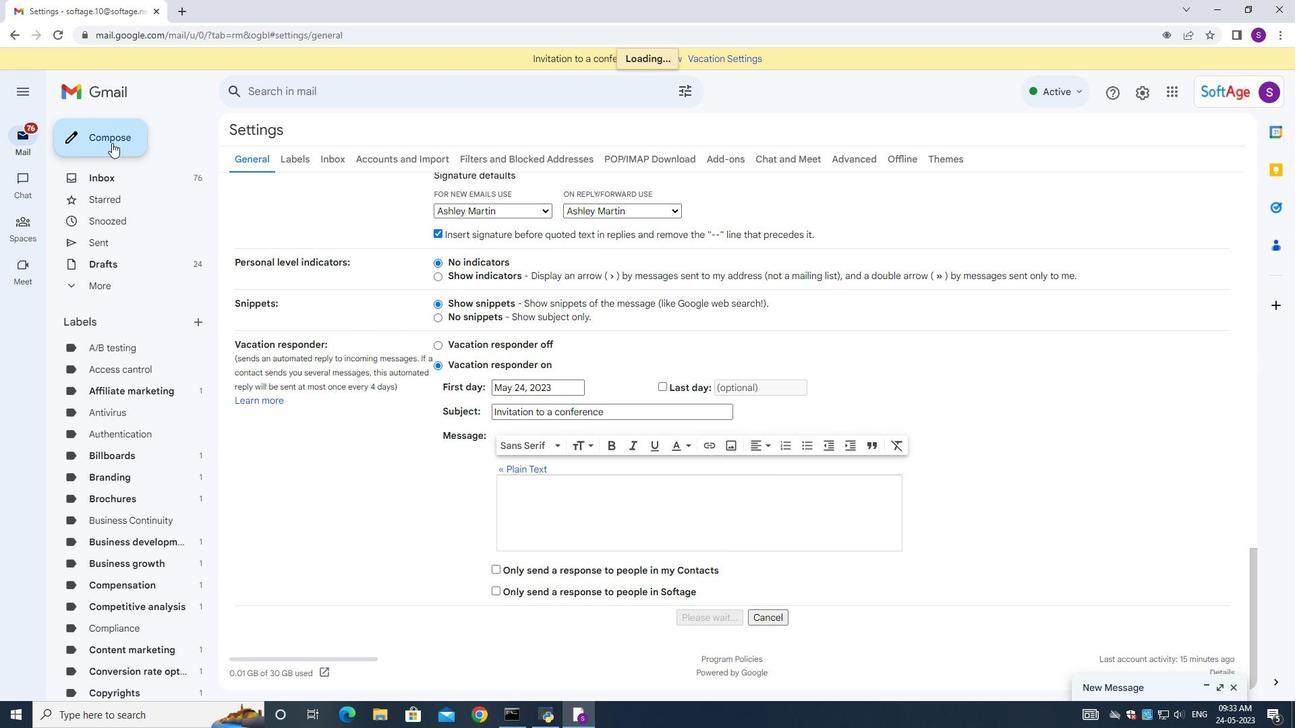 
Action: Mouse pressed left at (111, 143)
Screenshot: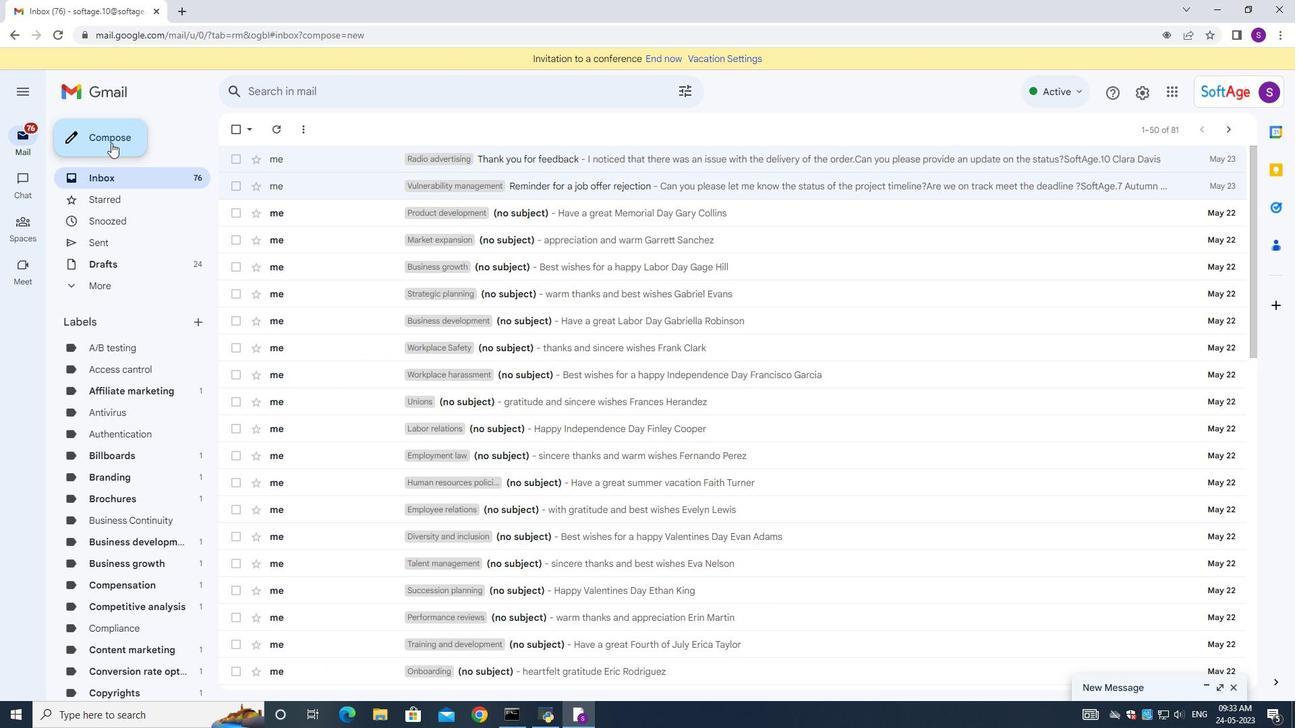 
Action: Mouse moved to (1238, 689)
Screenshot: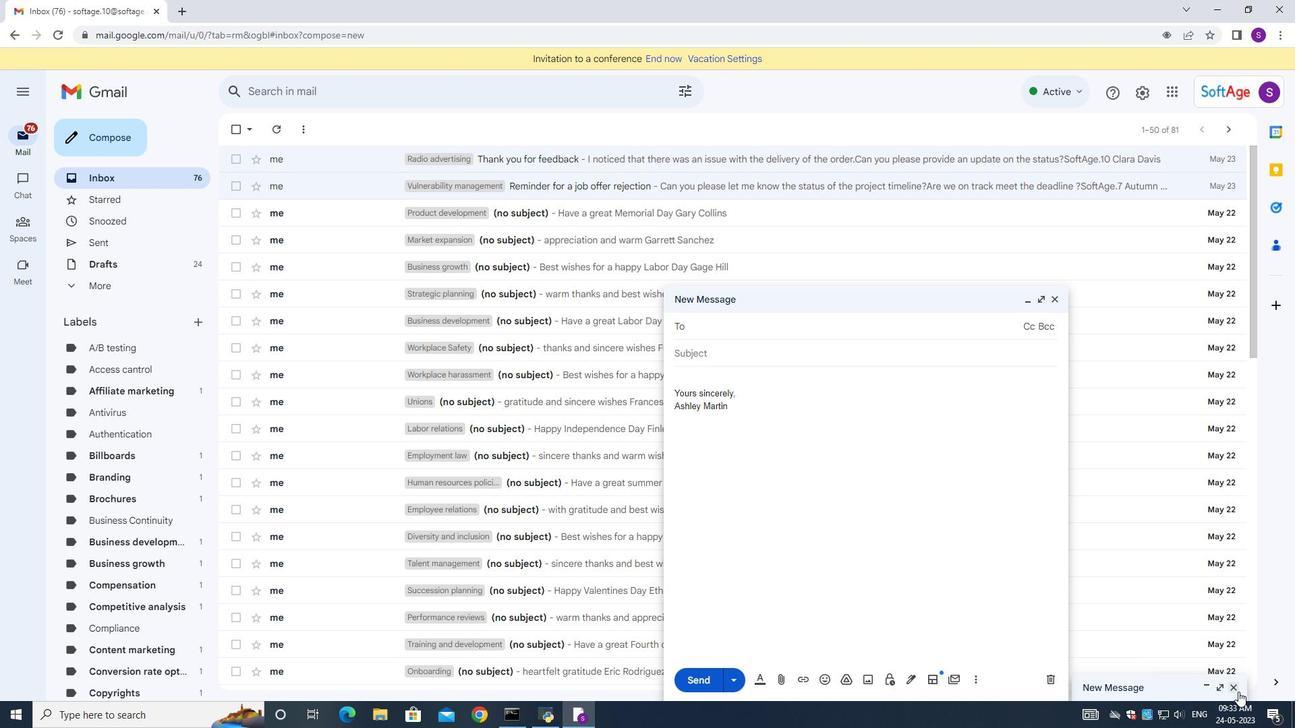 
Action: Mouse pressed left at (1238, 689)
Screenshot: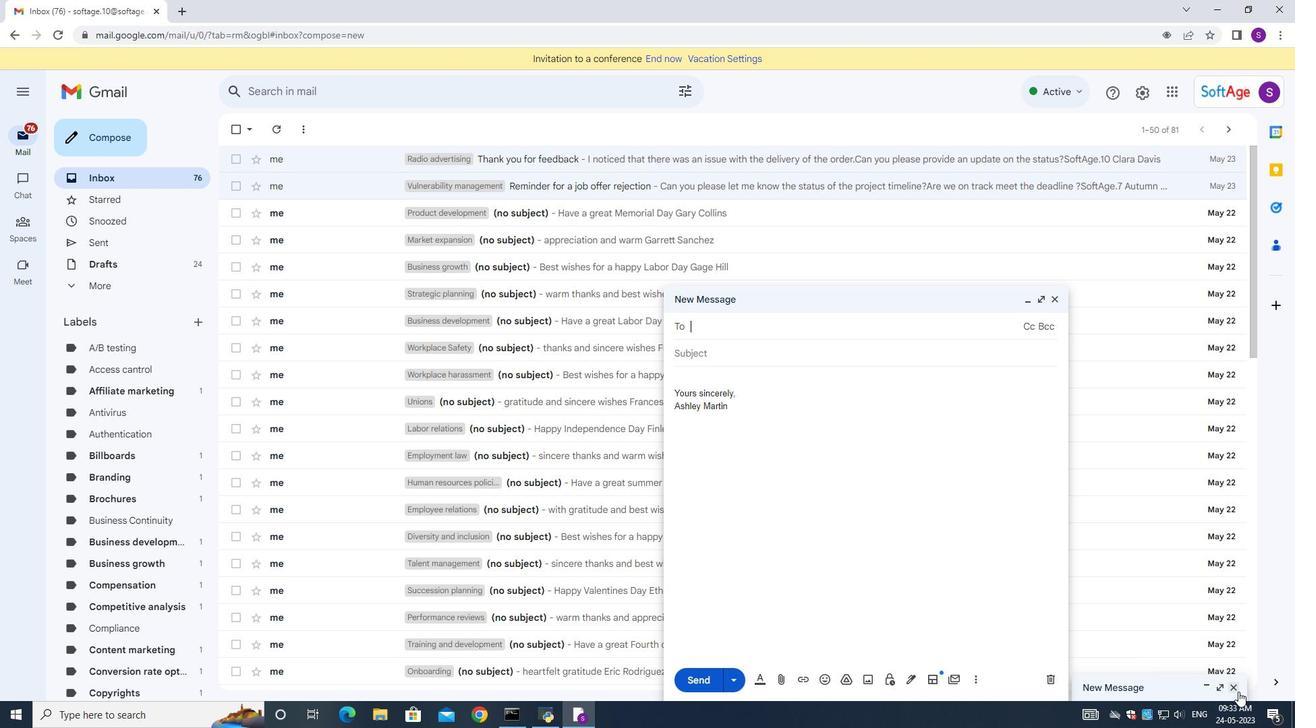 
Action: Mouse moved to (863, 485)
Screenshot: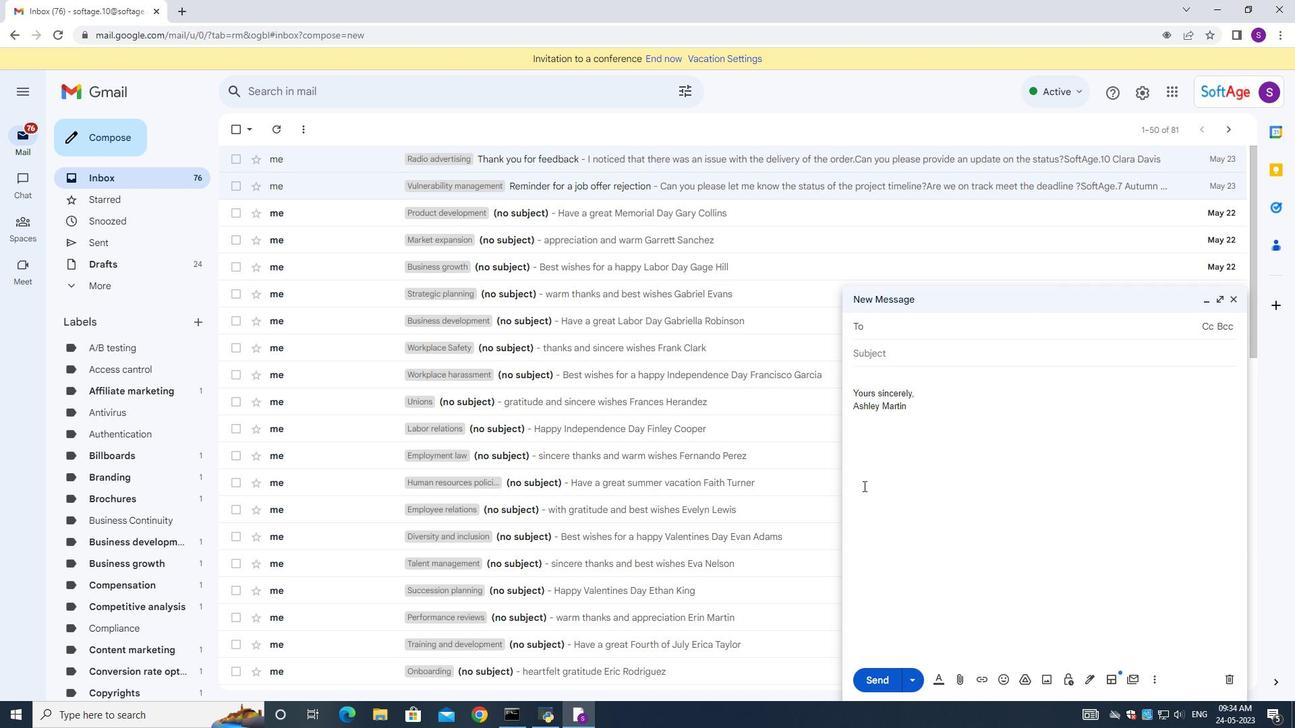 
Action: Key pressed <Key.shift>Softage.10<Key.shift>@softasge<Key.backspace><Key.backspace><Key.backspace><Key.backspace>ahe<Key.backspace><Key.backspace>ge.nnet
Screenshot: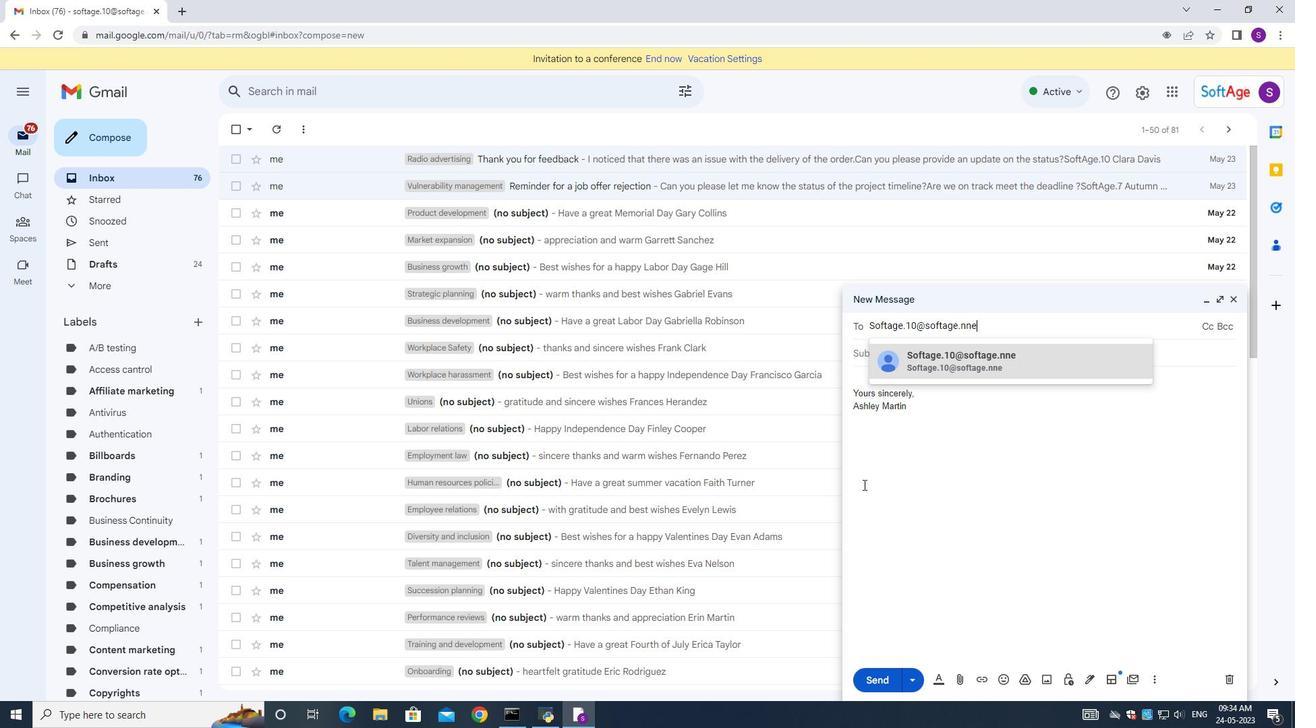 
Action: Mouse moved to (973, 332)
Screenshot: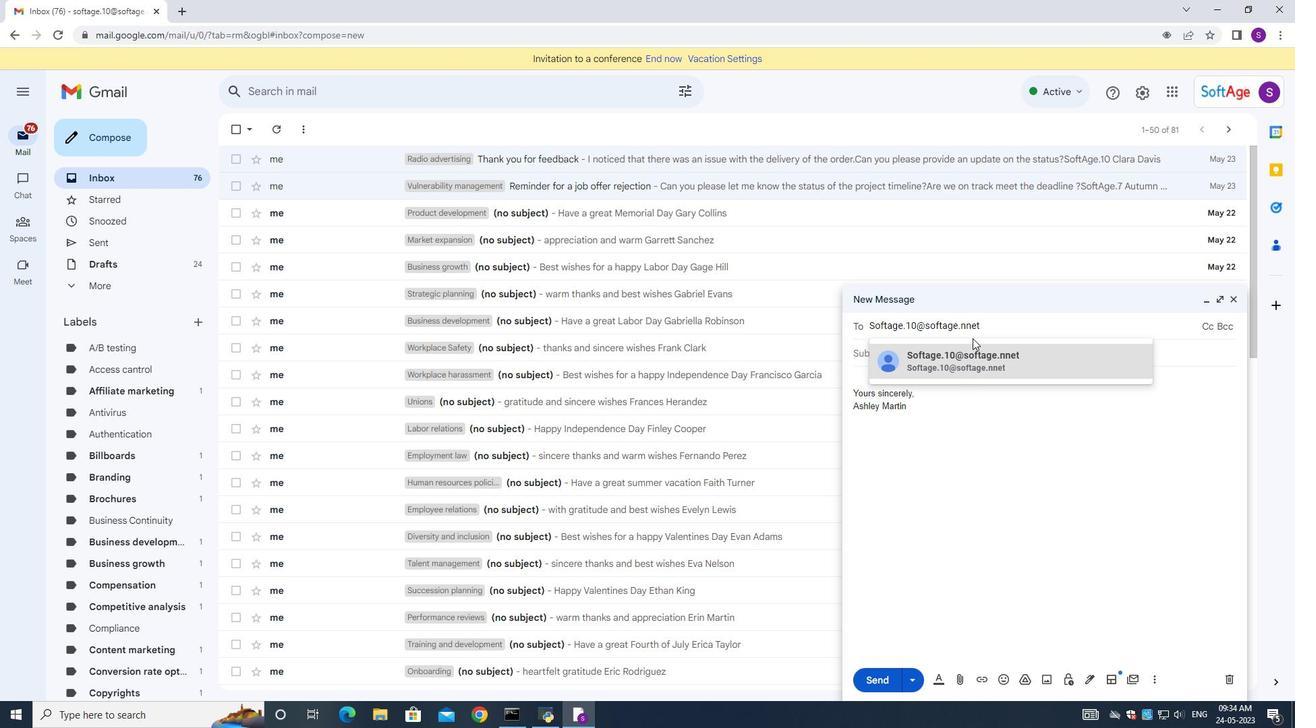 
Action: Key pressed <Key.backspace>
Screenshot: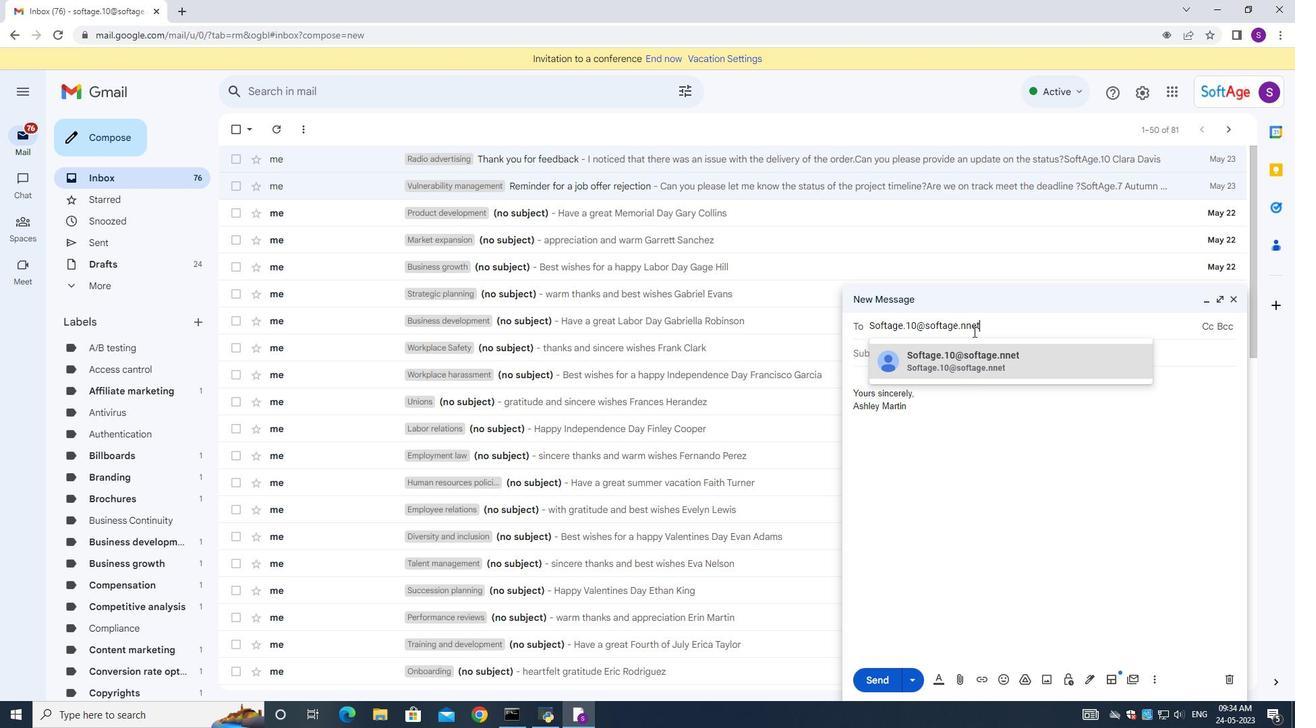 
Action: Mouse moved to (969, 327)
Screenshot: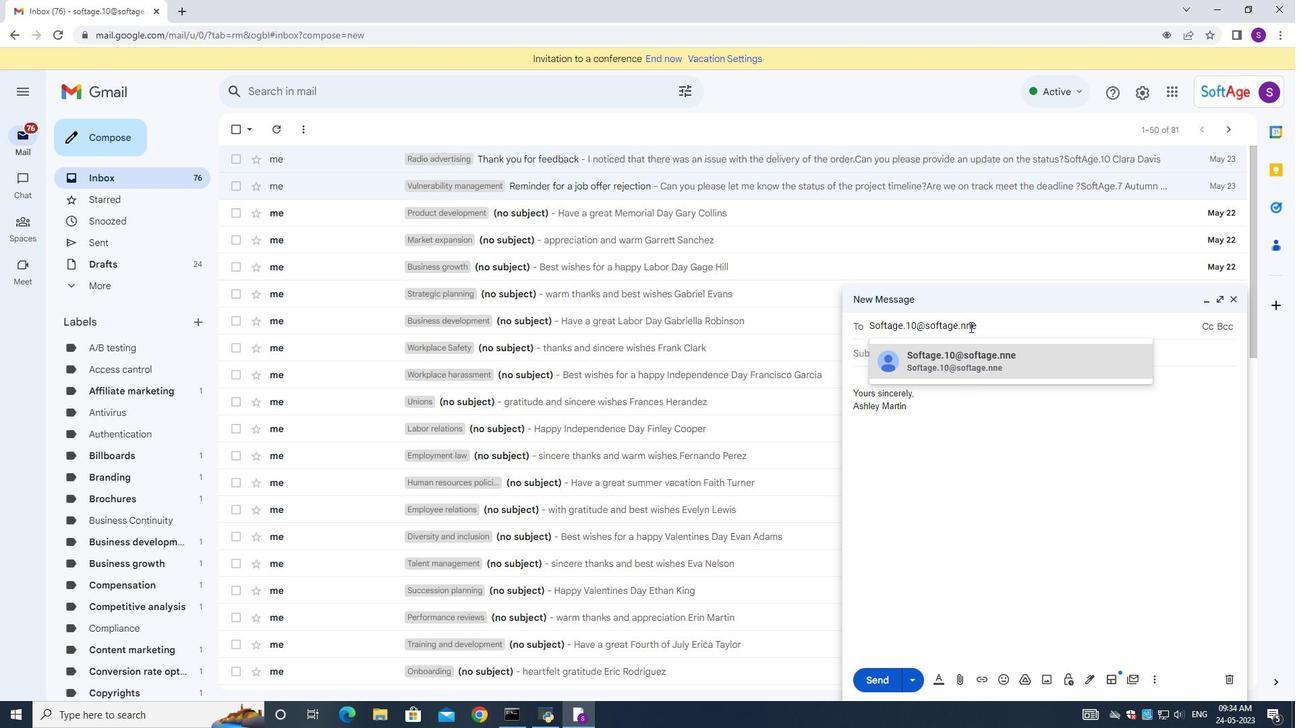
Action: Mouse pressed left at (969, 327)
Screenshot: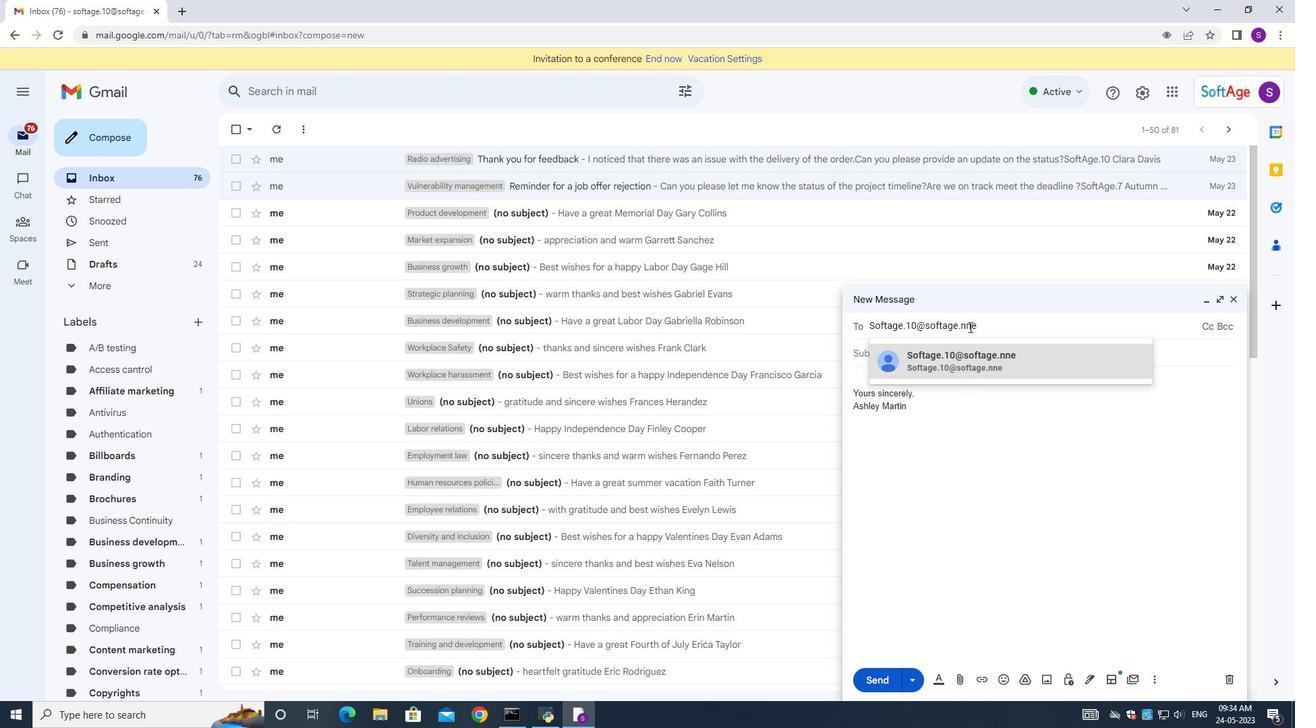 
Action: Mouse moved to (974, 332)
Screenshot: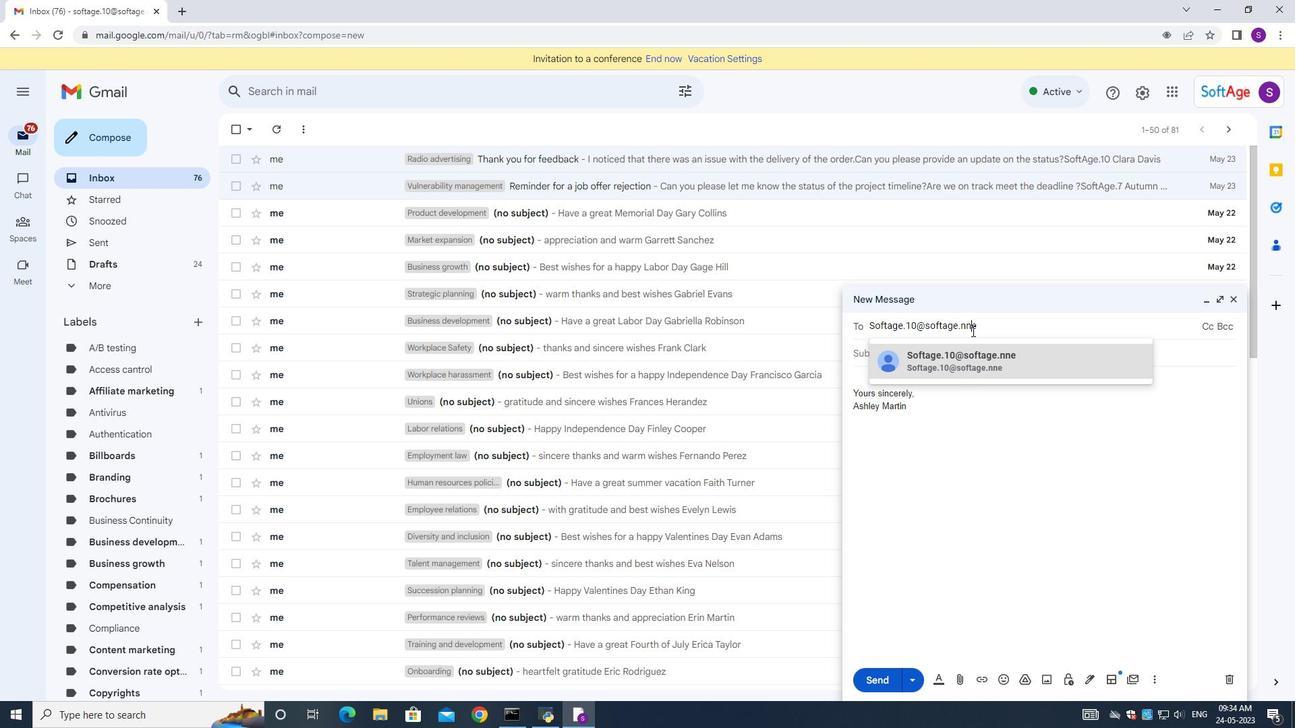 
Action: Key pressed <Key.backspace>
Screenshot: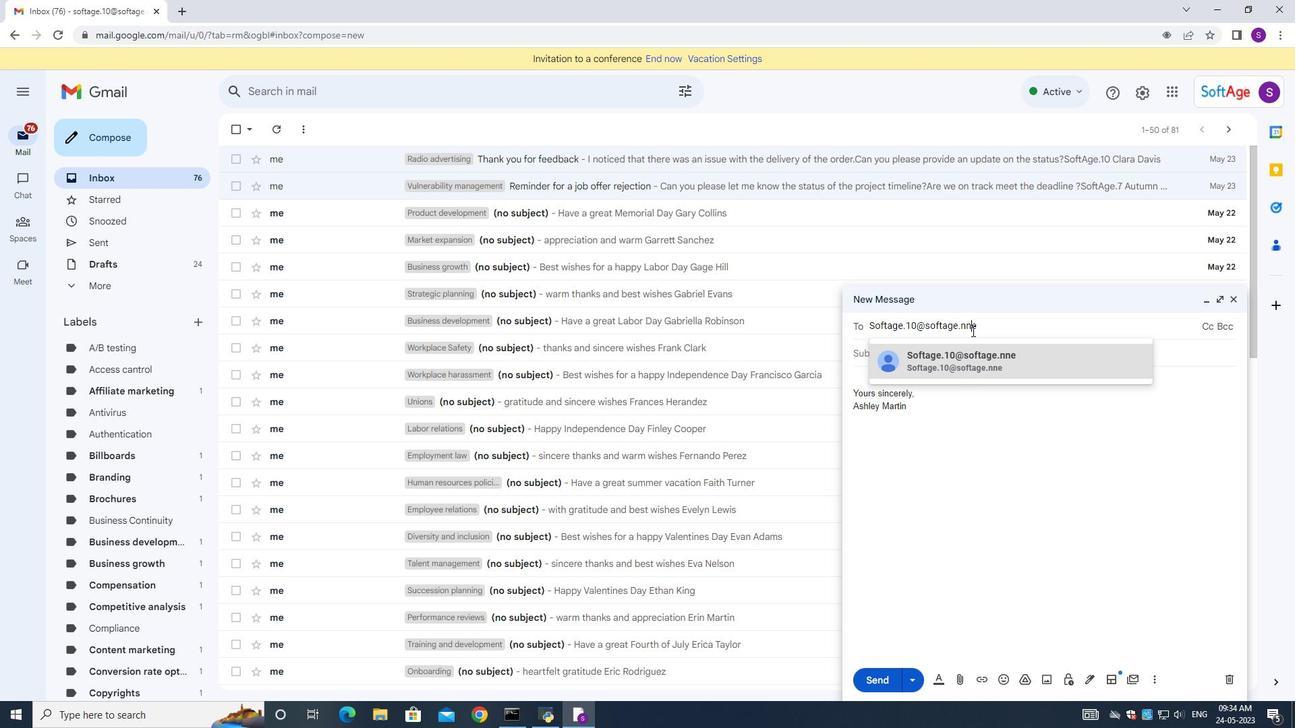 
Action: Mouse moved to (975, 333)
Screenshot: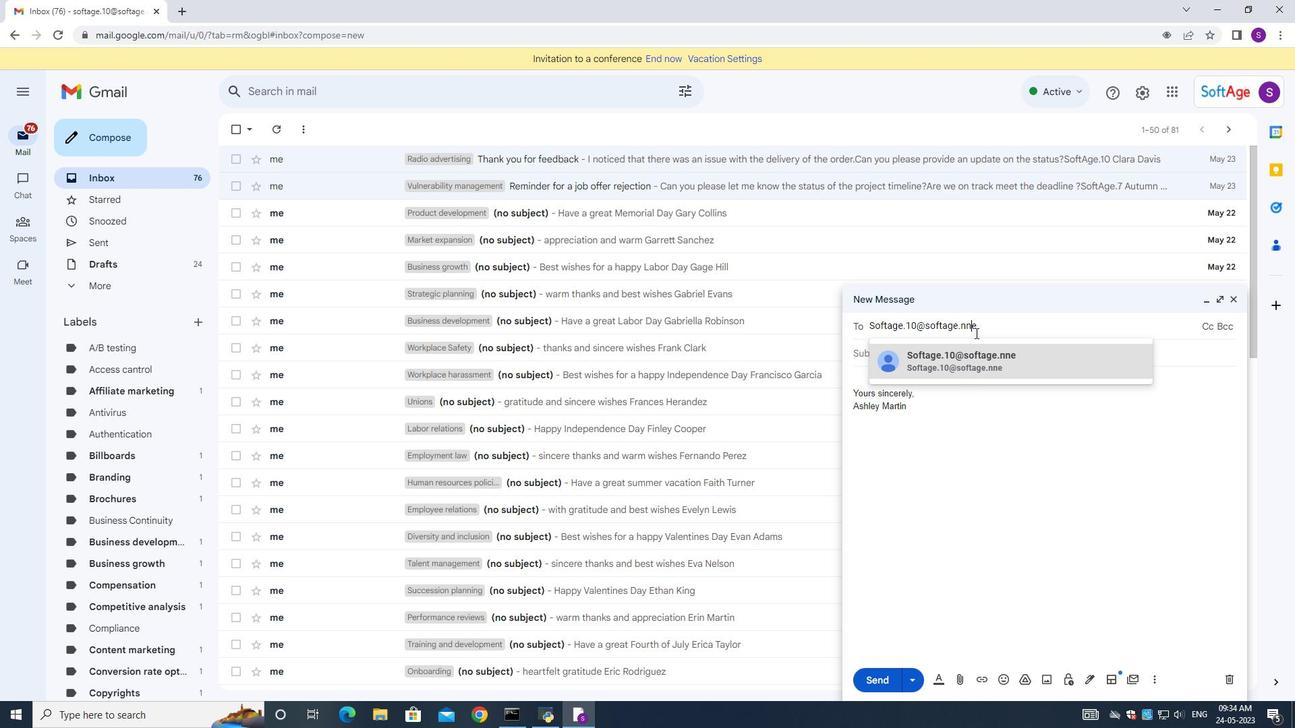 
Action: Key pressed <Key.backspace>
Screenshot: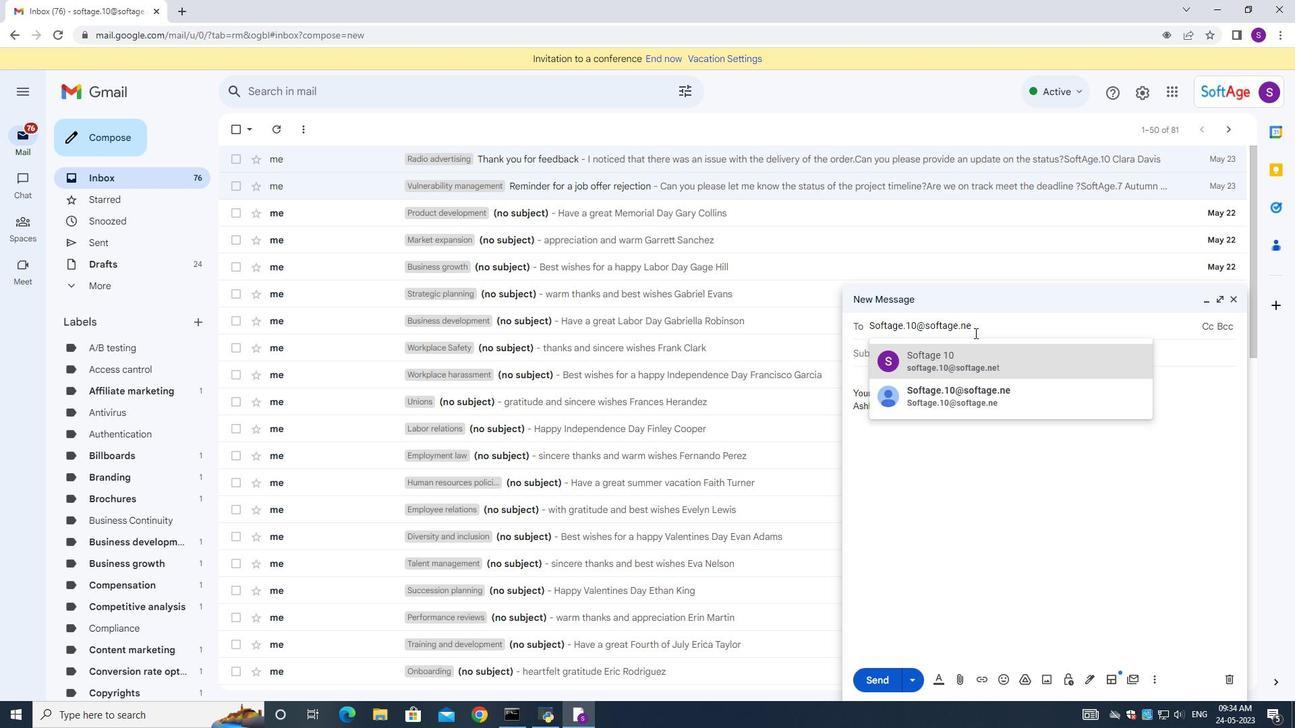 
Action: Mouse moved to (974, 329)
Screenshot: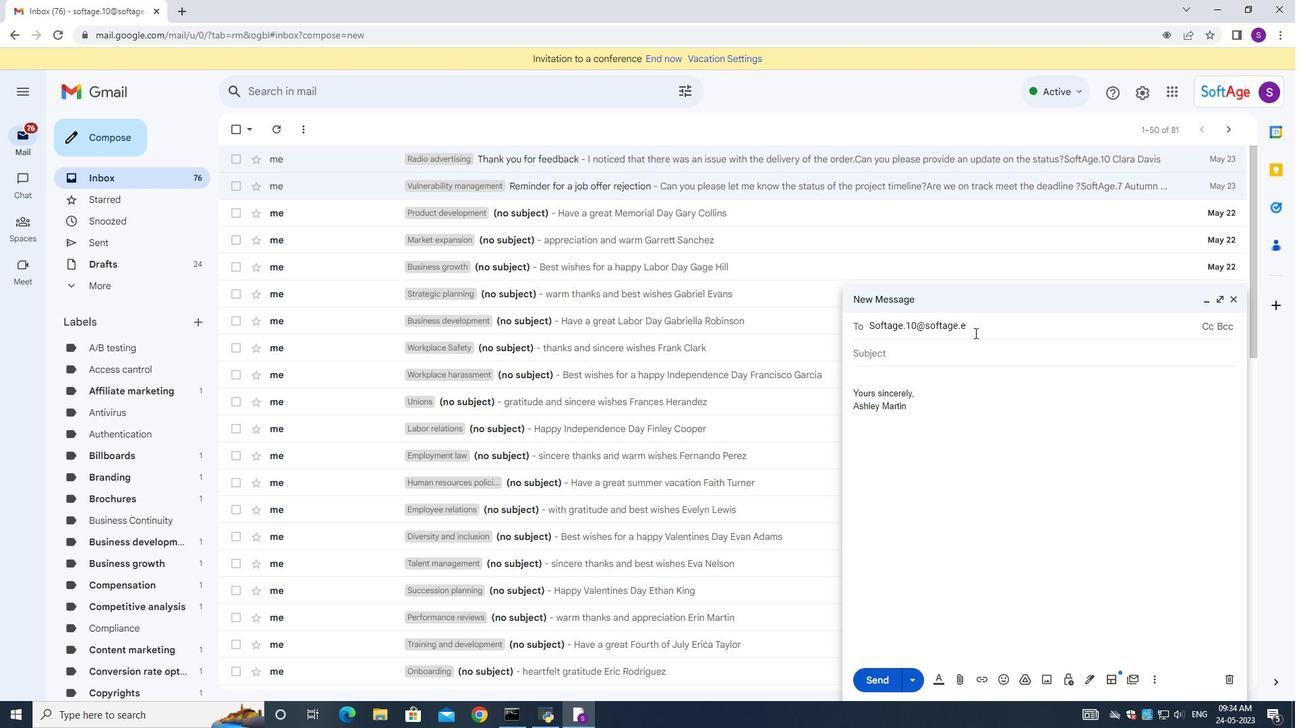 
Action: Mouse pressed left at (974, 329)
Screenshot: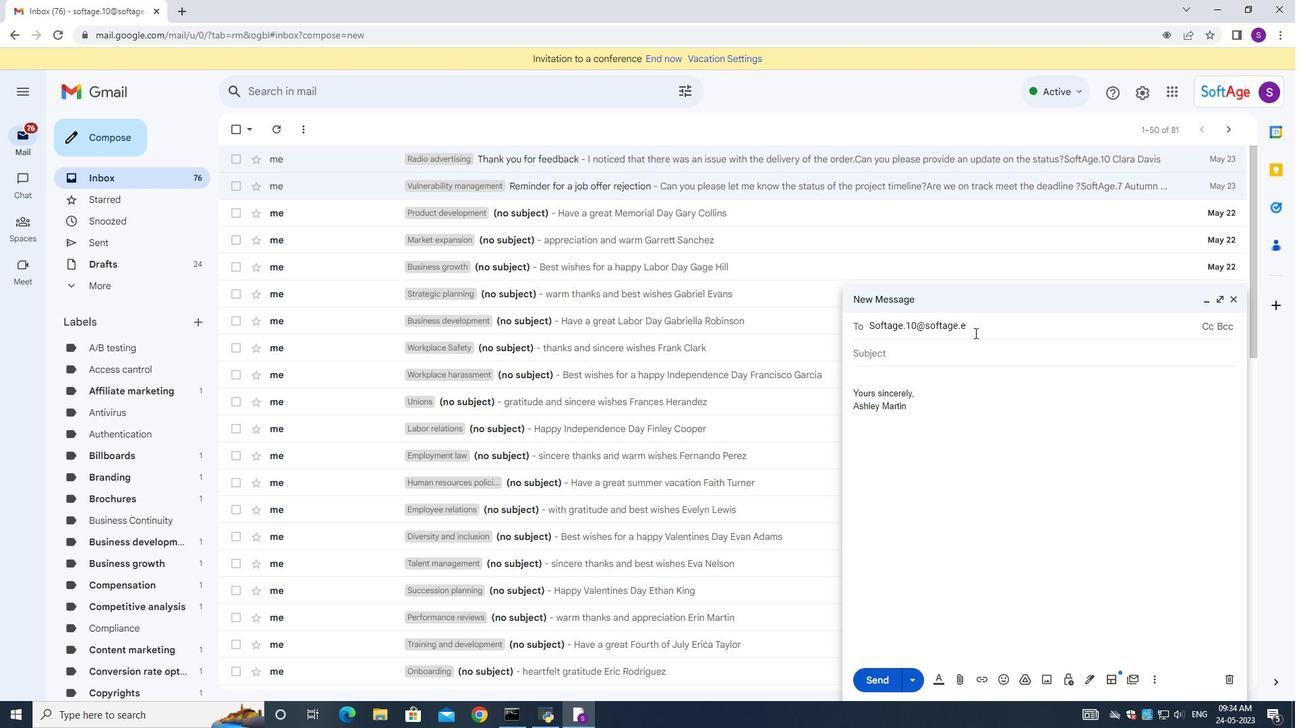 
Action: Mouse moved to (971, 328)
Screenshot: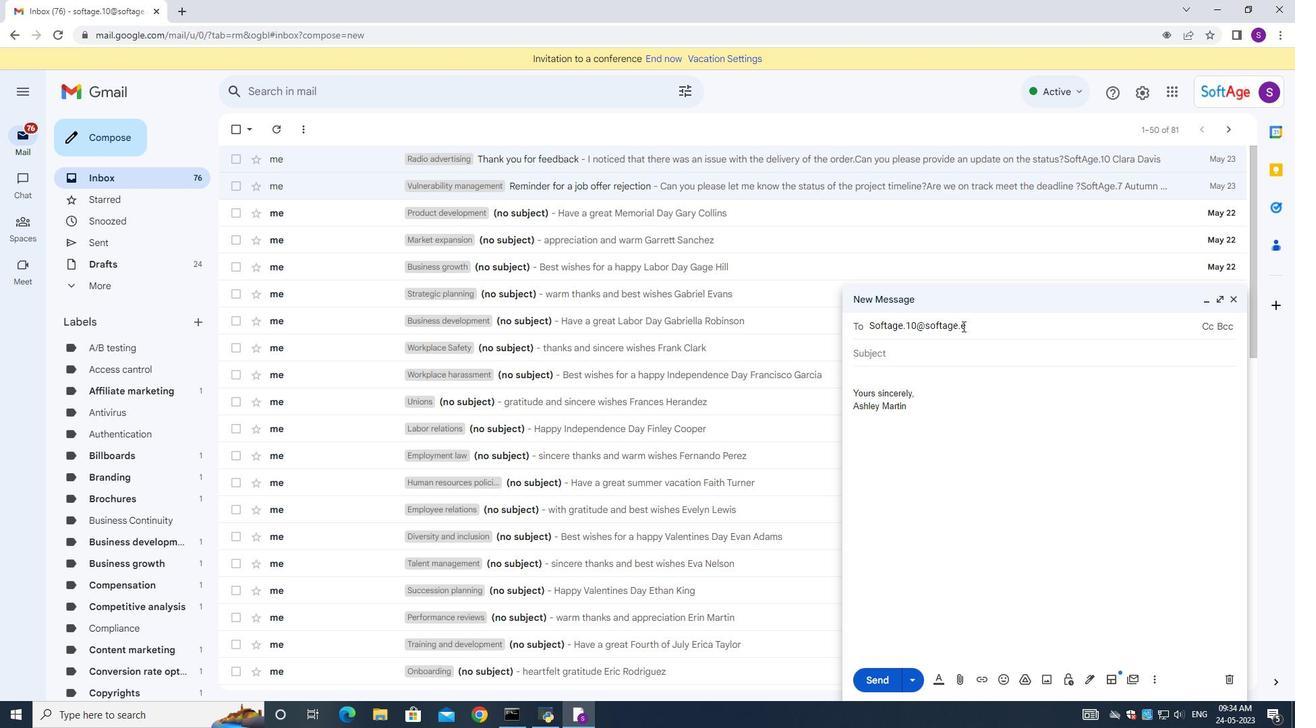
Action: Key pressed <Key.backspace>
Screenshot: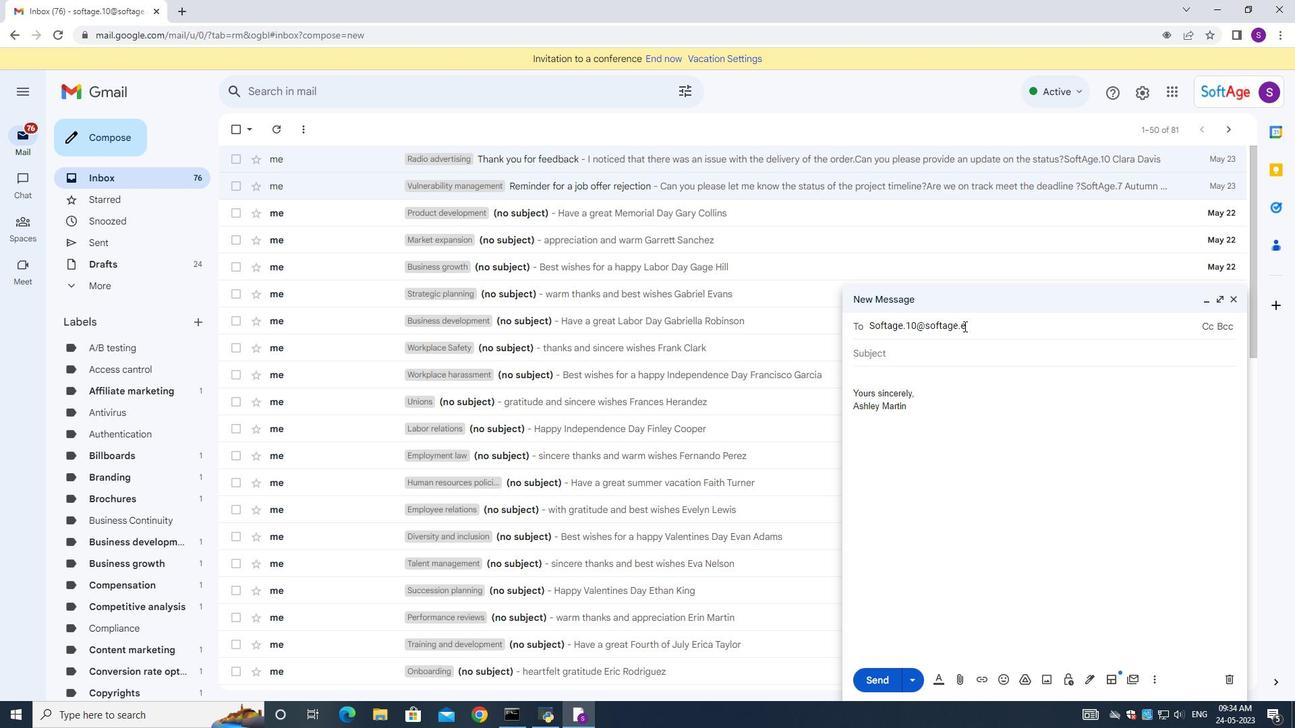
Action: Mouse moved to (973, 328)
Screenshot: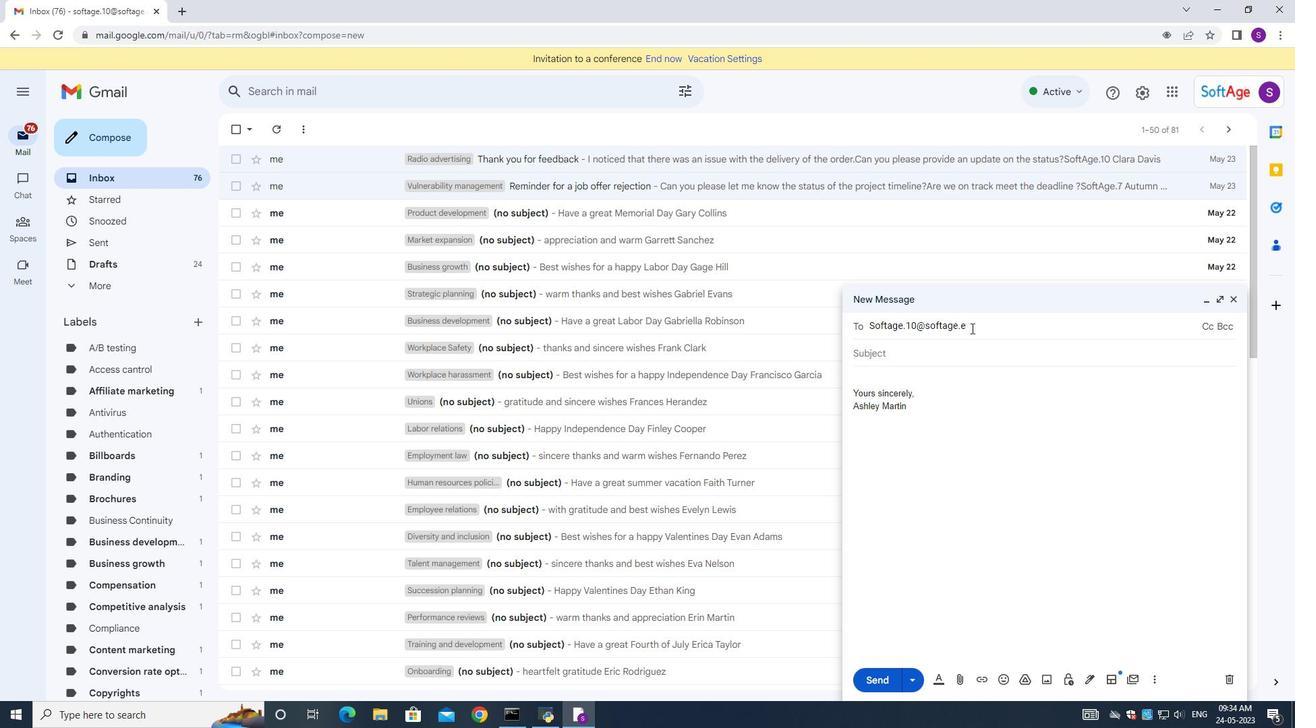
Action: Key pressed net
Screenshot: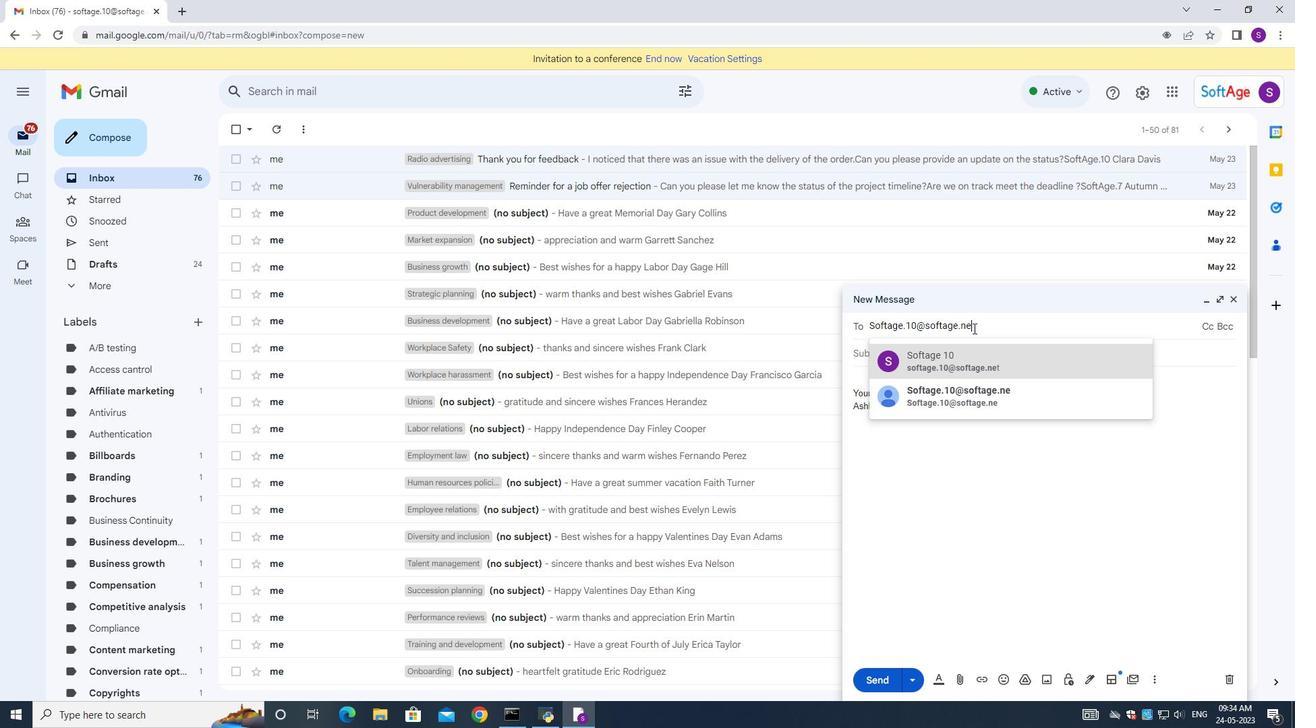
Action: Mouse moved to (969, 354)
Screenshot: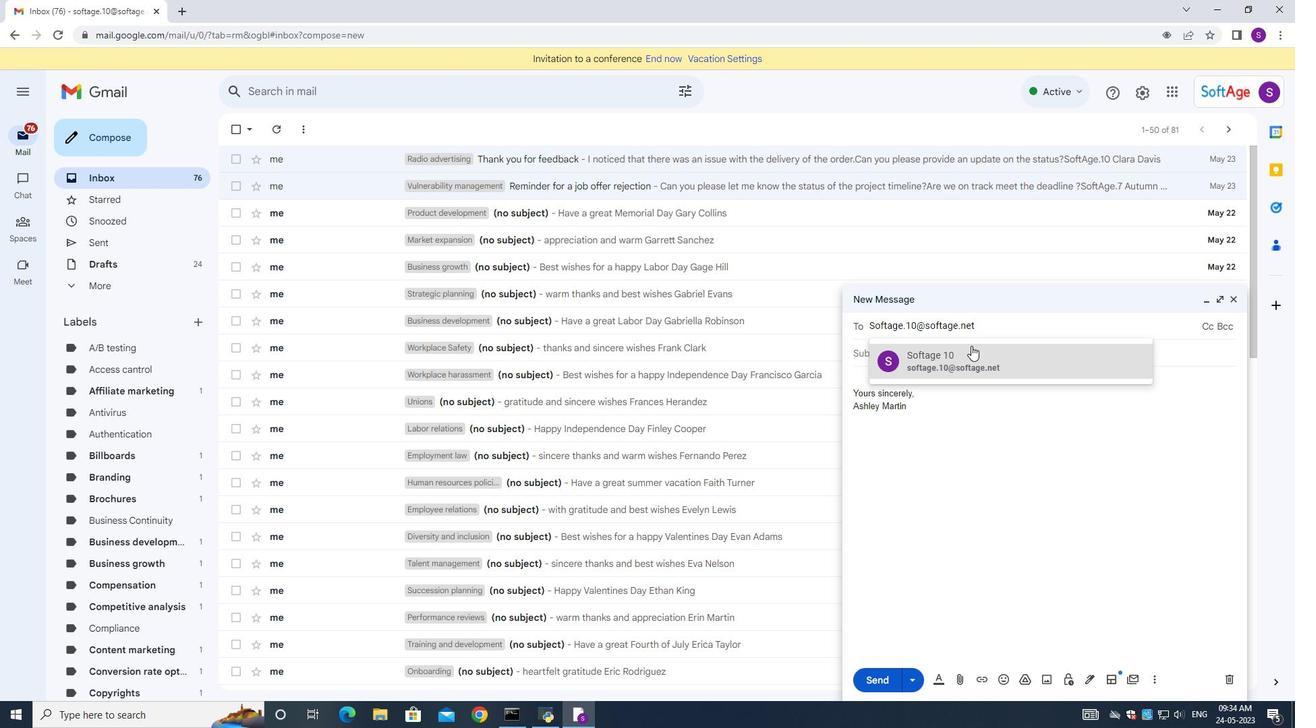 
Action: Mouse pressed left at (969, 354)
Screenshot: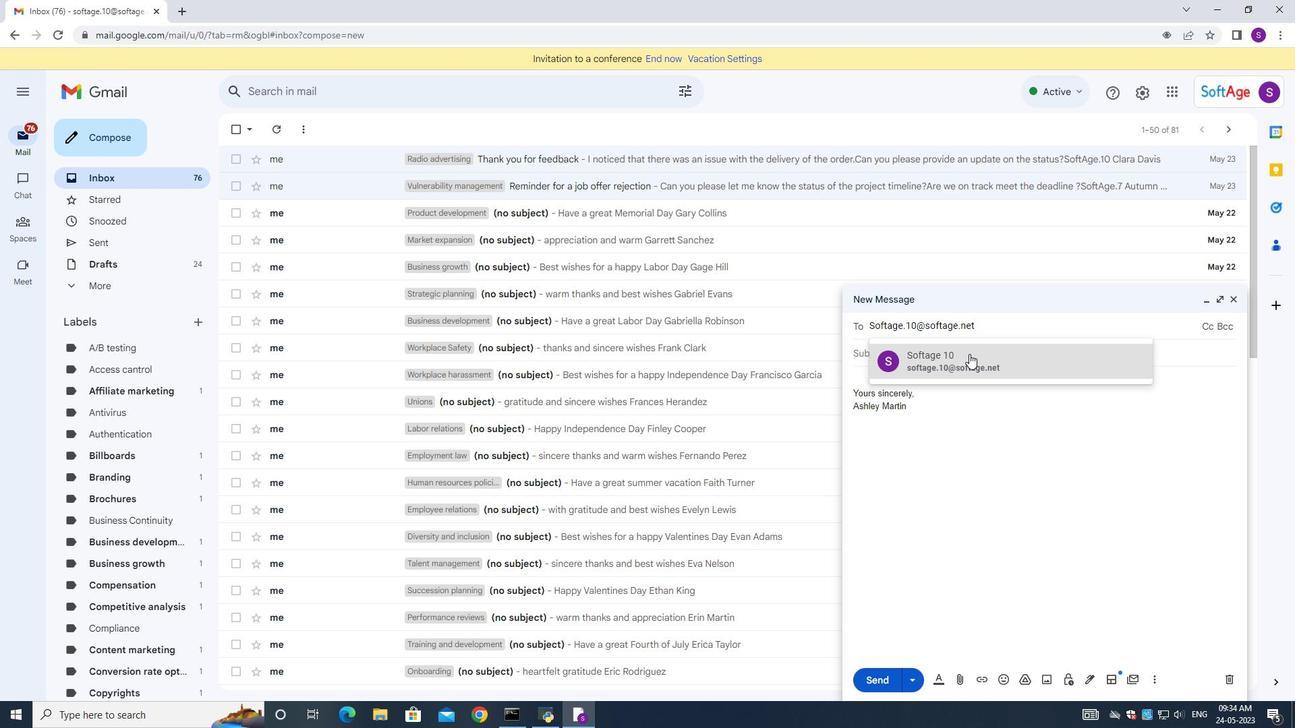
Action: Mouse moved to (1155, 680)
Screenshot: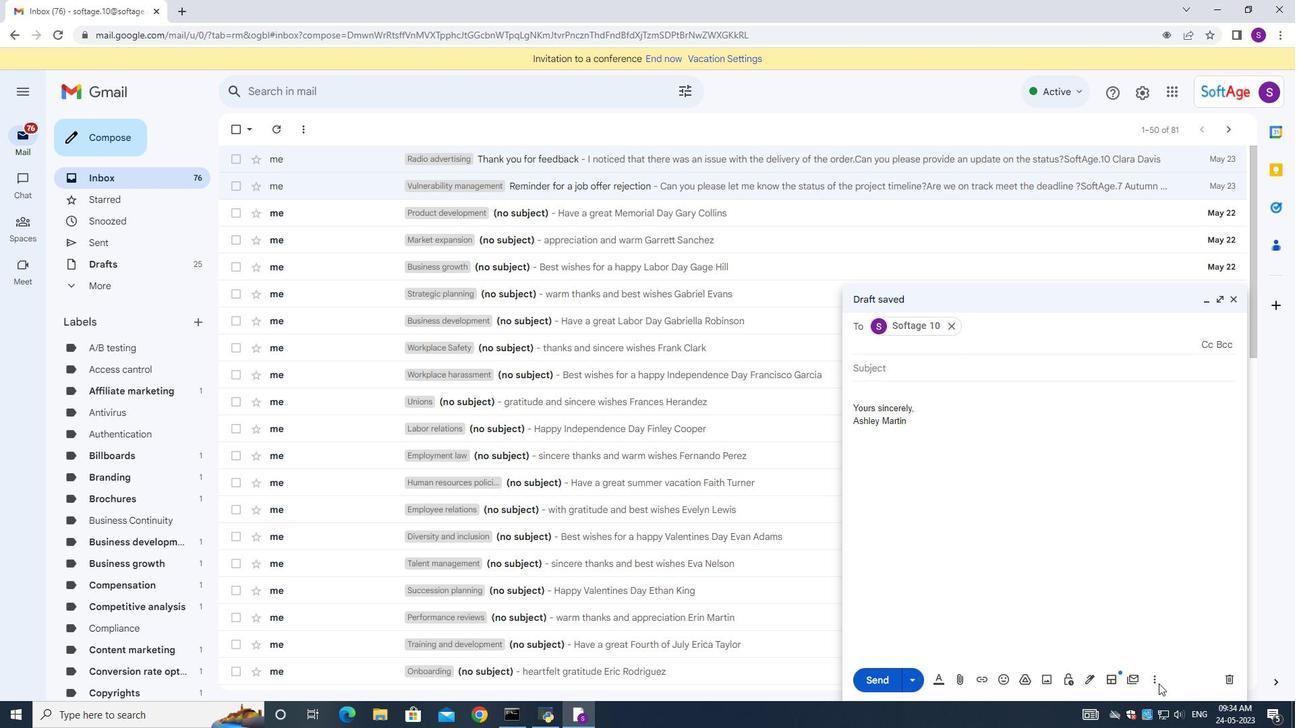 
Action: Mouse pressed left at (1155, 680)
Screenshot: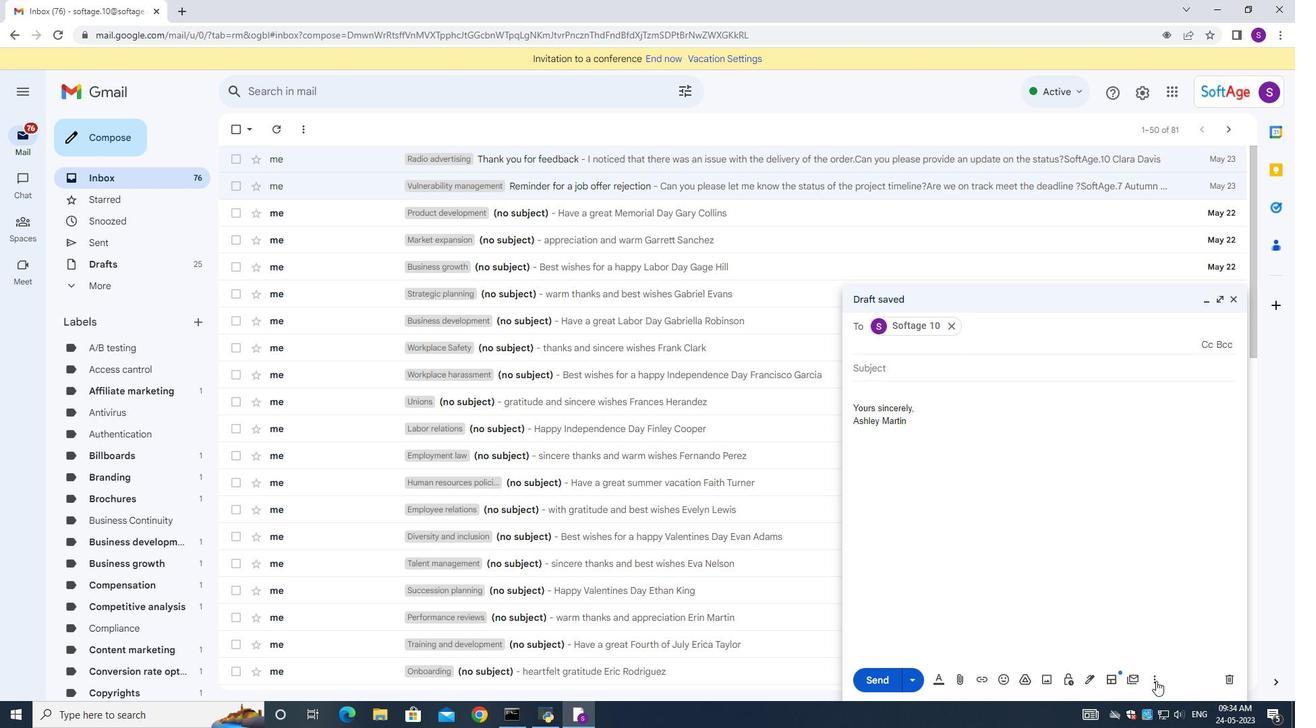 
Action: Mouse moved to (1025, 553)
Screenshot: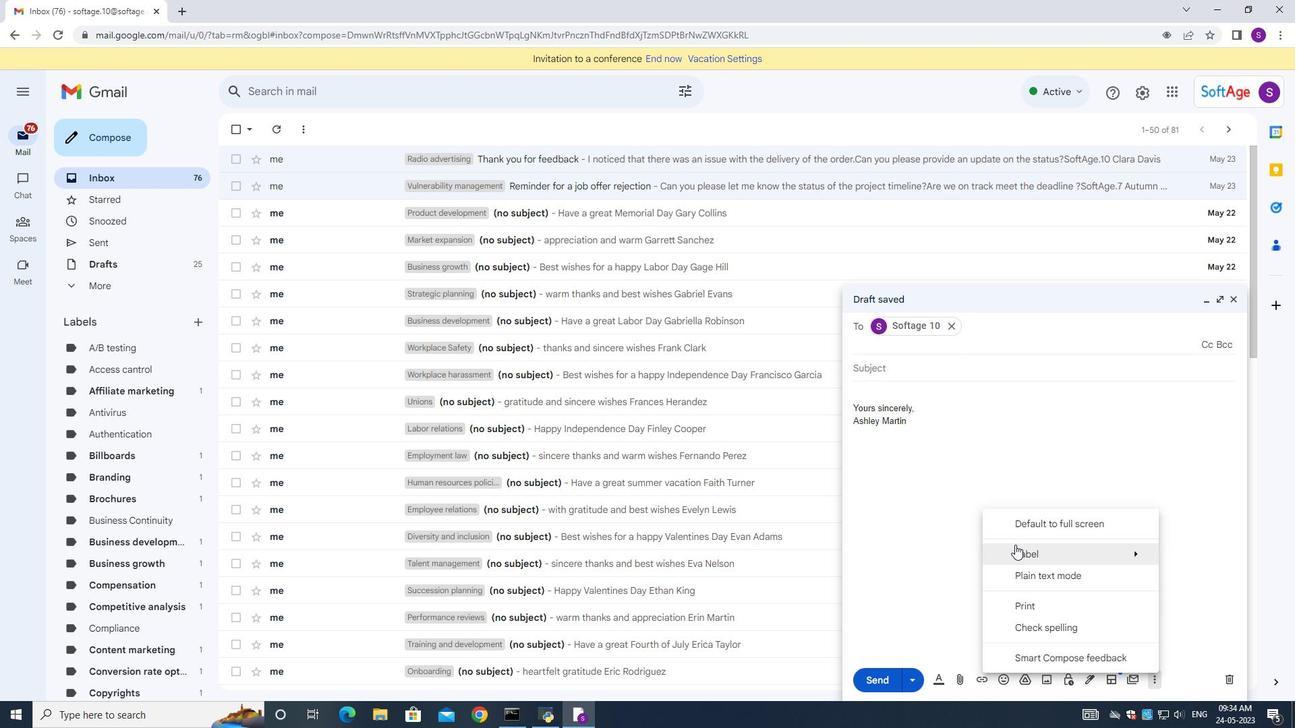 
Action: Mouse pressed left at (1025, 553)
Screenshot: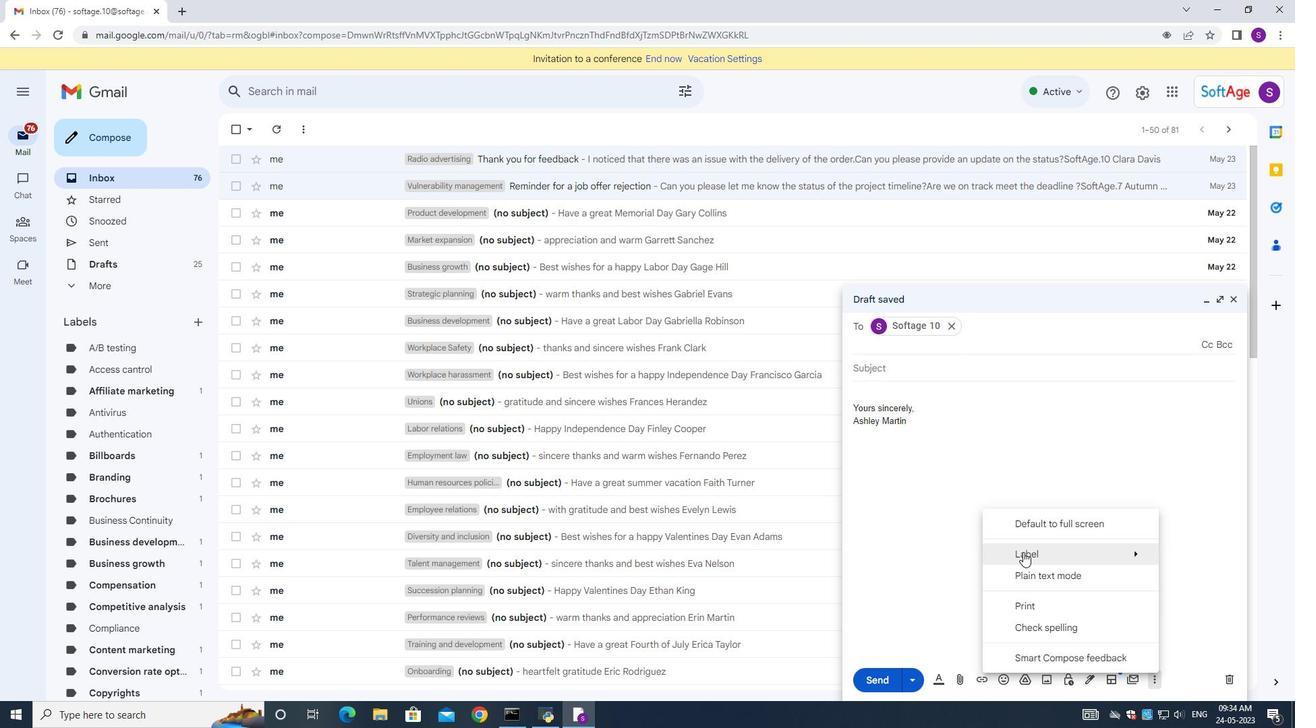 
Action: Mouse moved to (807, 296)
Screenshot: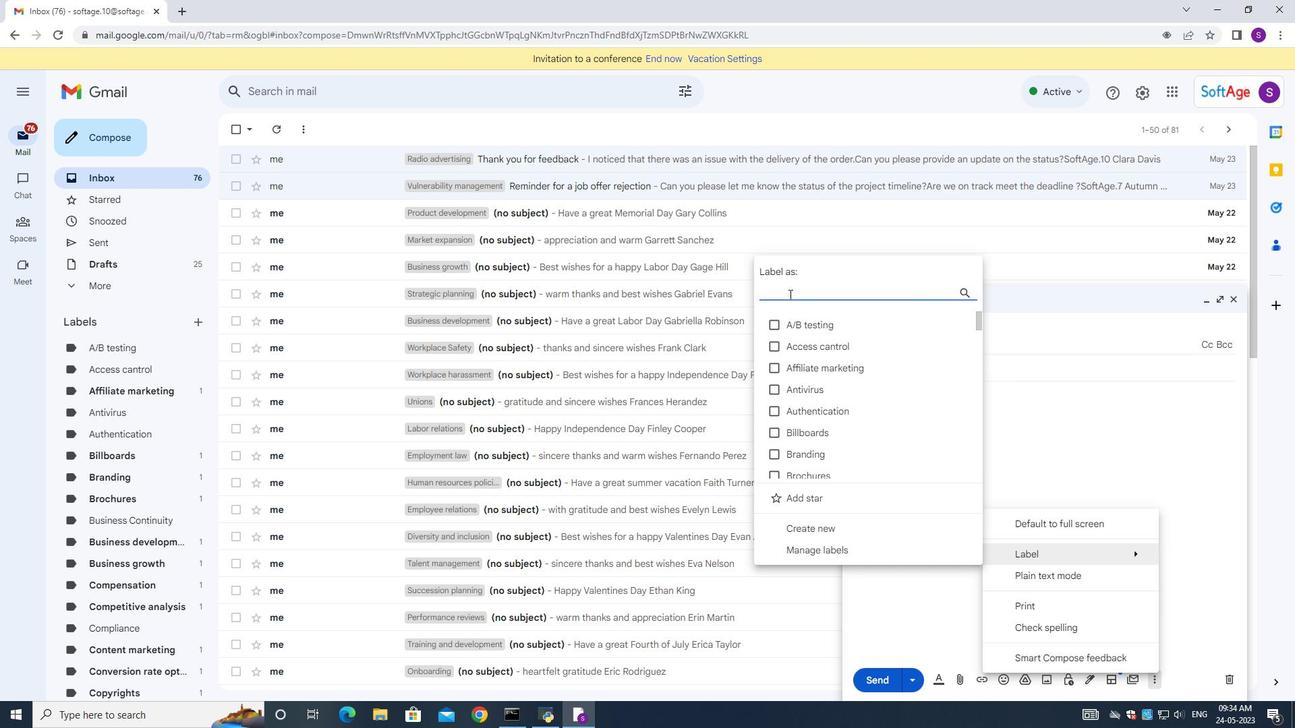 
Action: Key pressed <Key.shift>Inci
Screenshot: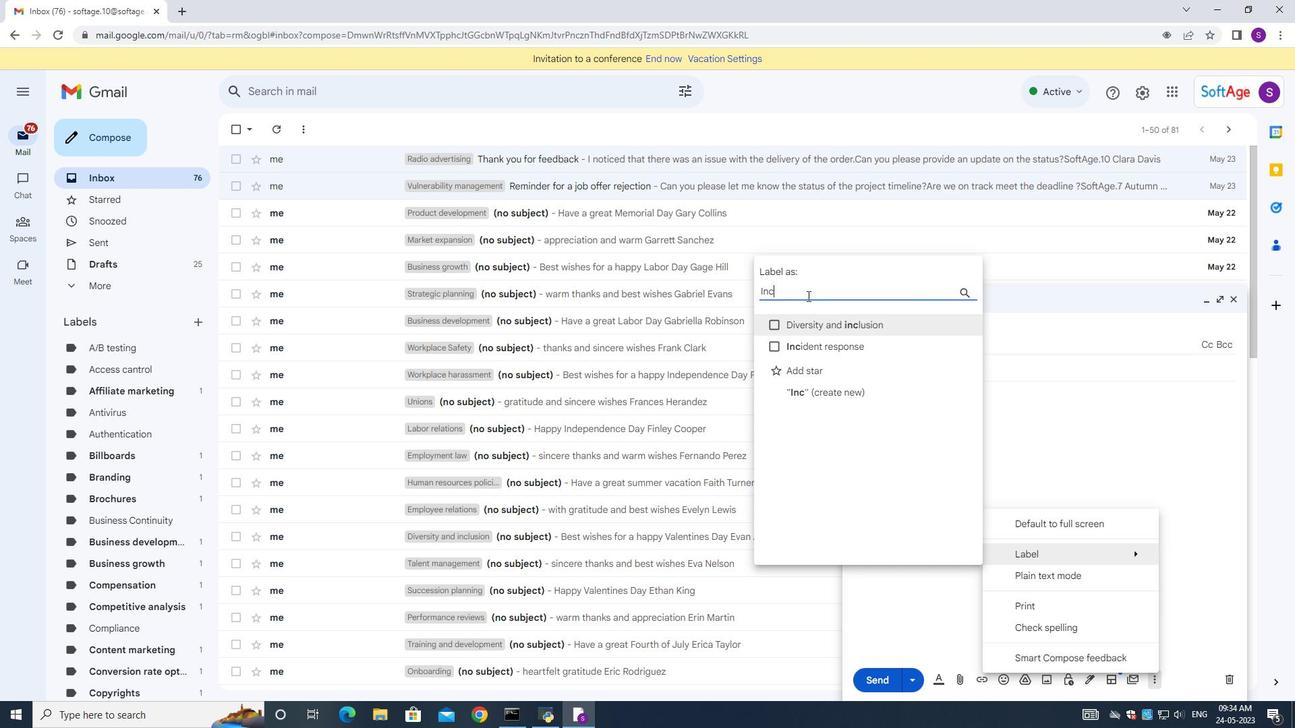
Action: Mouse moved to (773, 325)
Screenshot: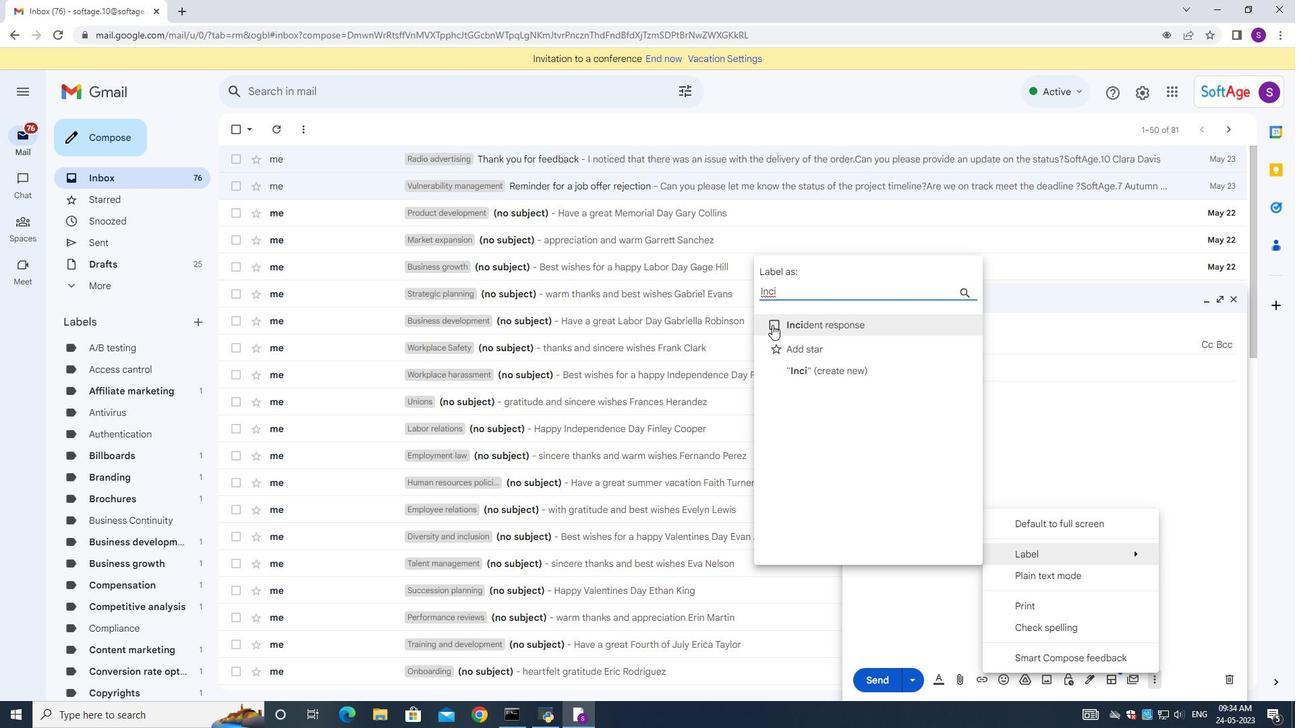 
Action: Mouse pressed left at (773, 325)
Screenshot: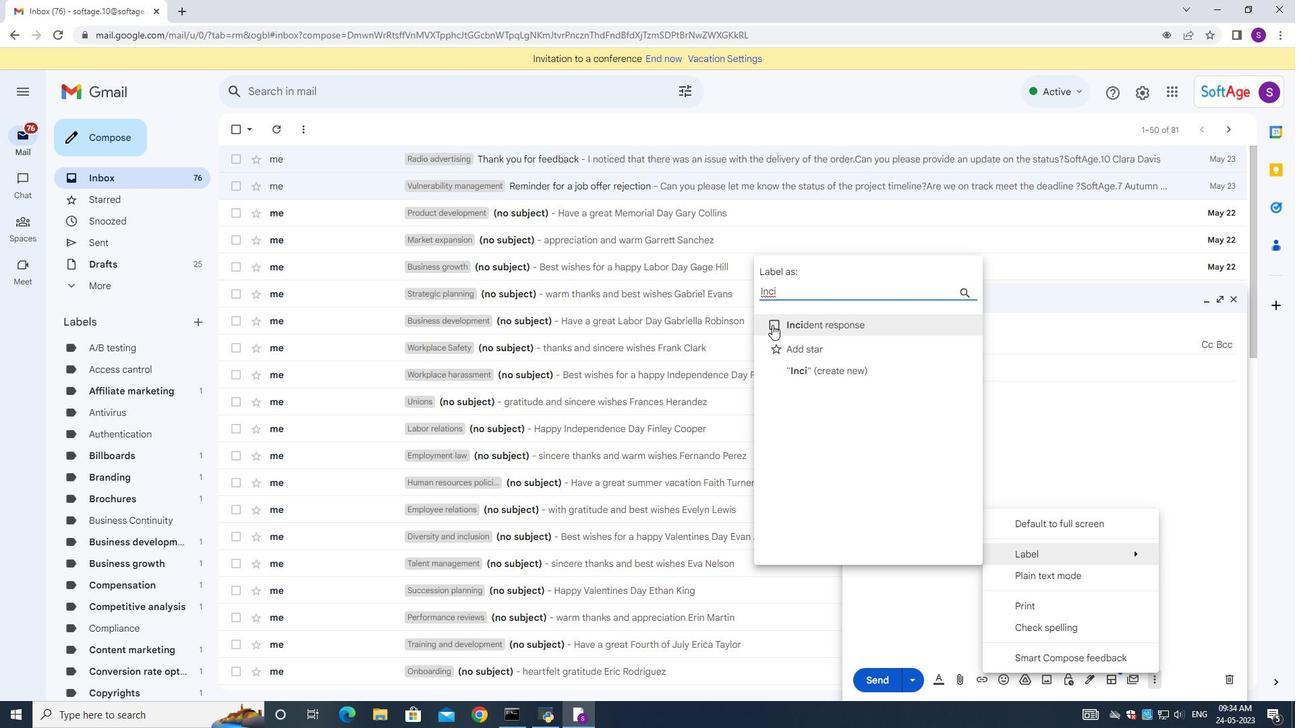 
Action: Mouse moved to (789, 368)
Screenshot: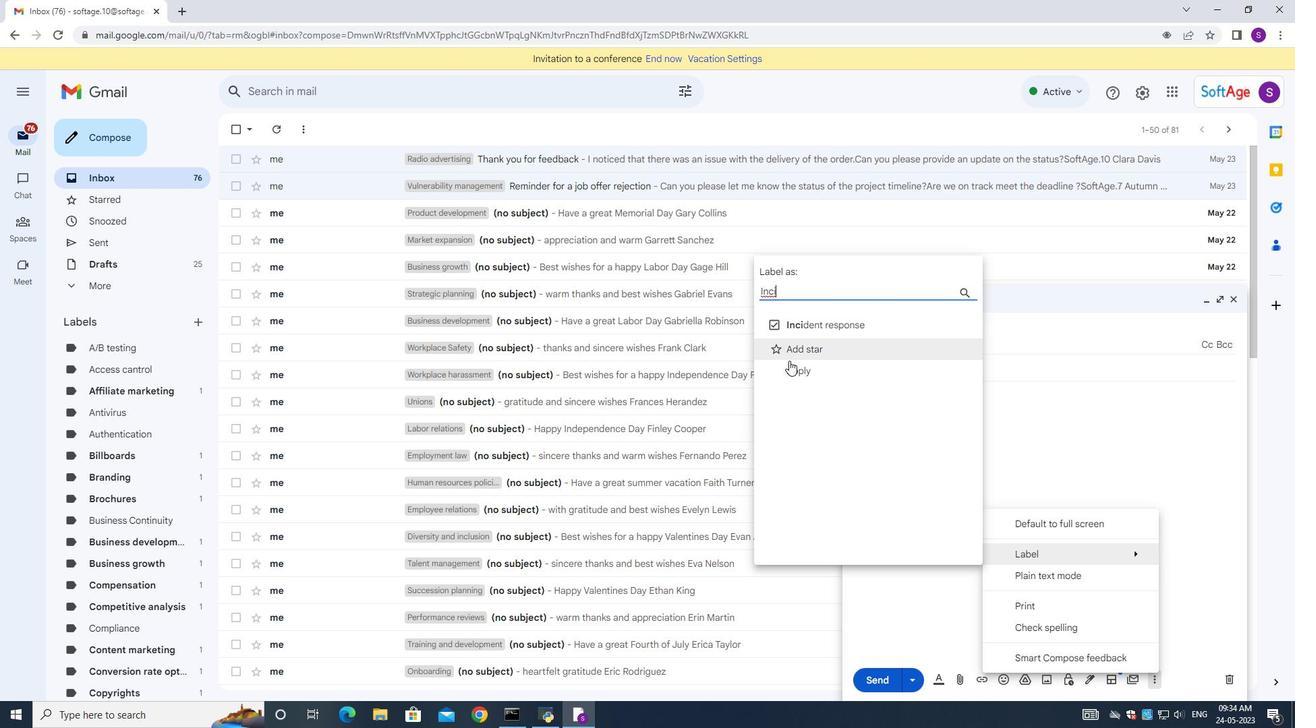
Action: Mouse pressed left at (789, 368)
Screenshot: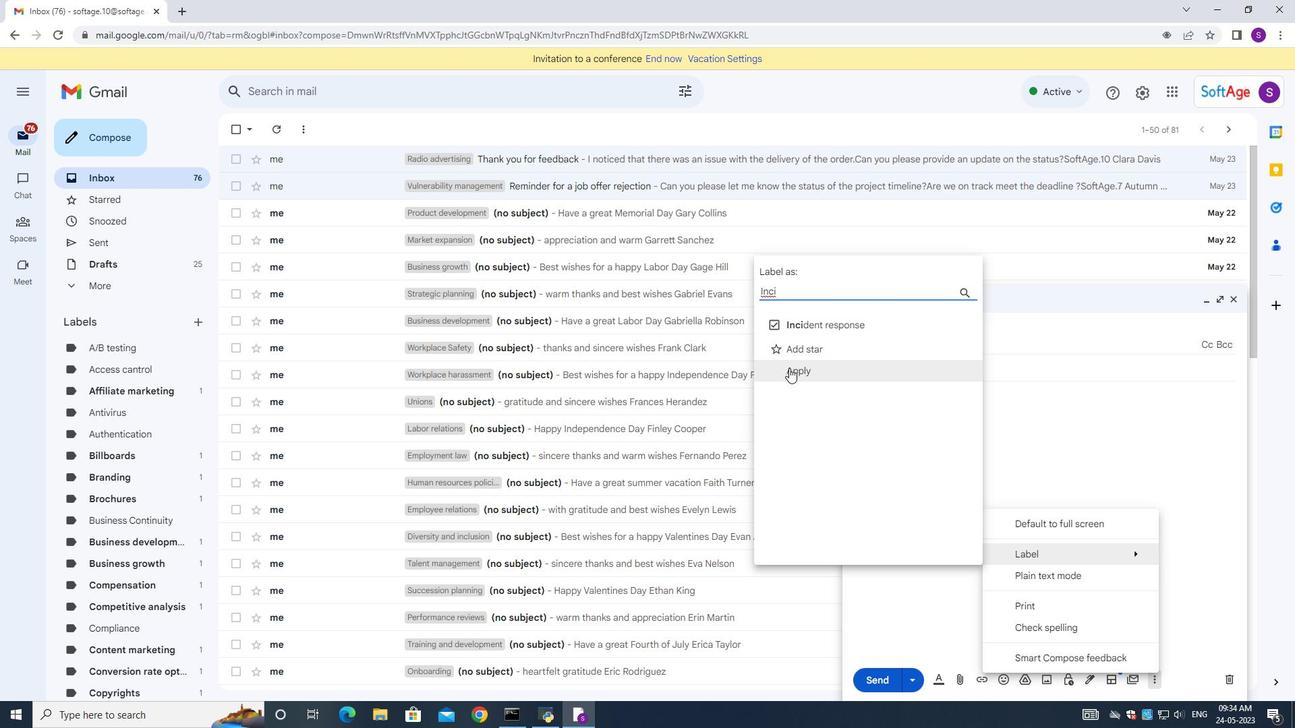 
Action: Mouse moved to (1020, 511)
Screenshot: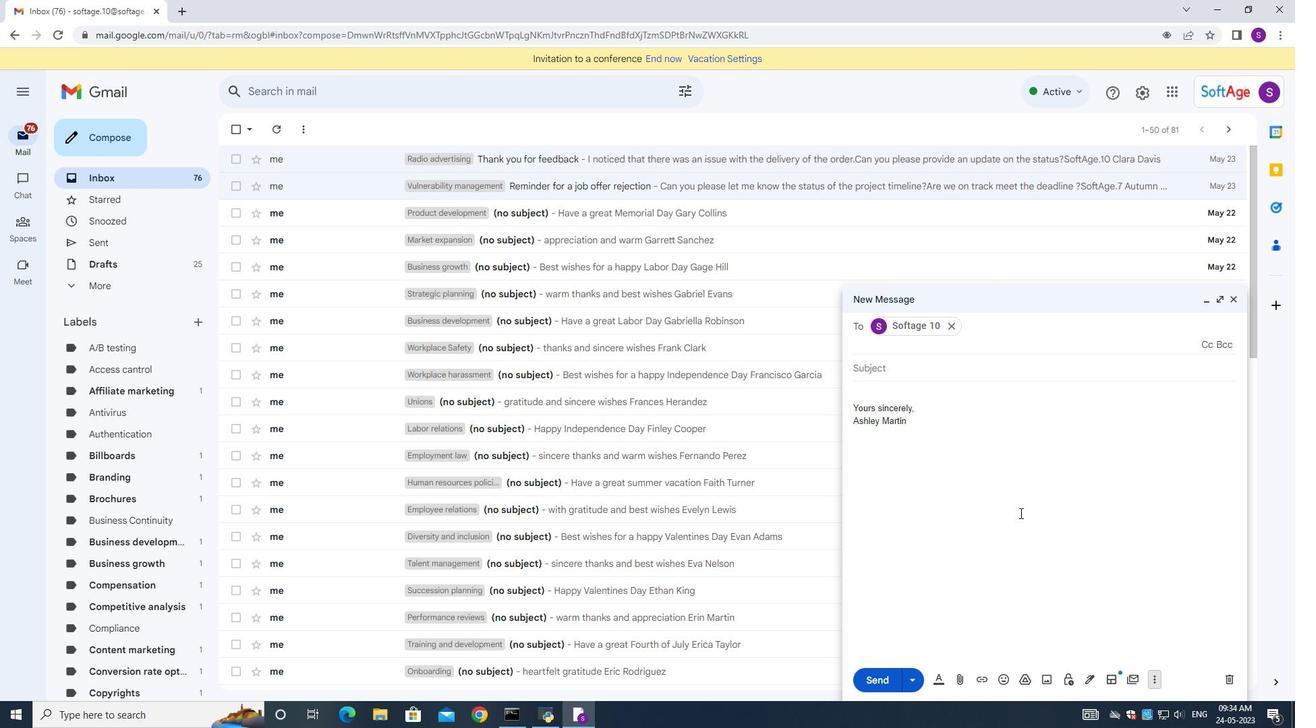 
